 Task: Create a due date automation trigger when advanced on, on the tuesday of the week before a card is due add fields without custom field "Resume" set to a date between 1 and 7 working days ago at 11:00 AM.
Action: Mouse moved to (1171, 351)
Screenshot: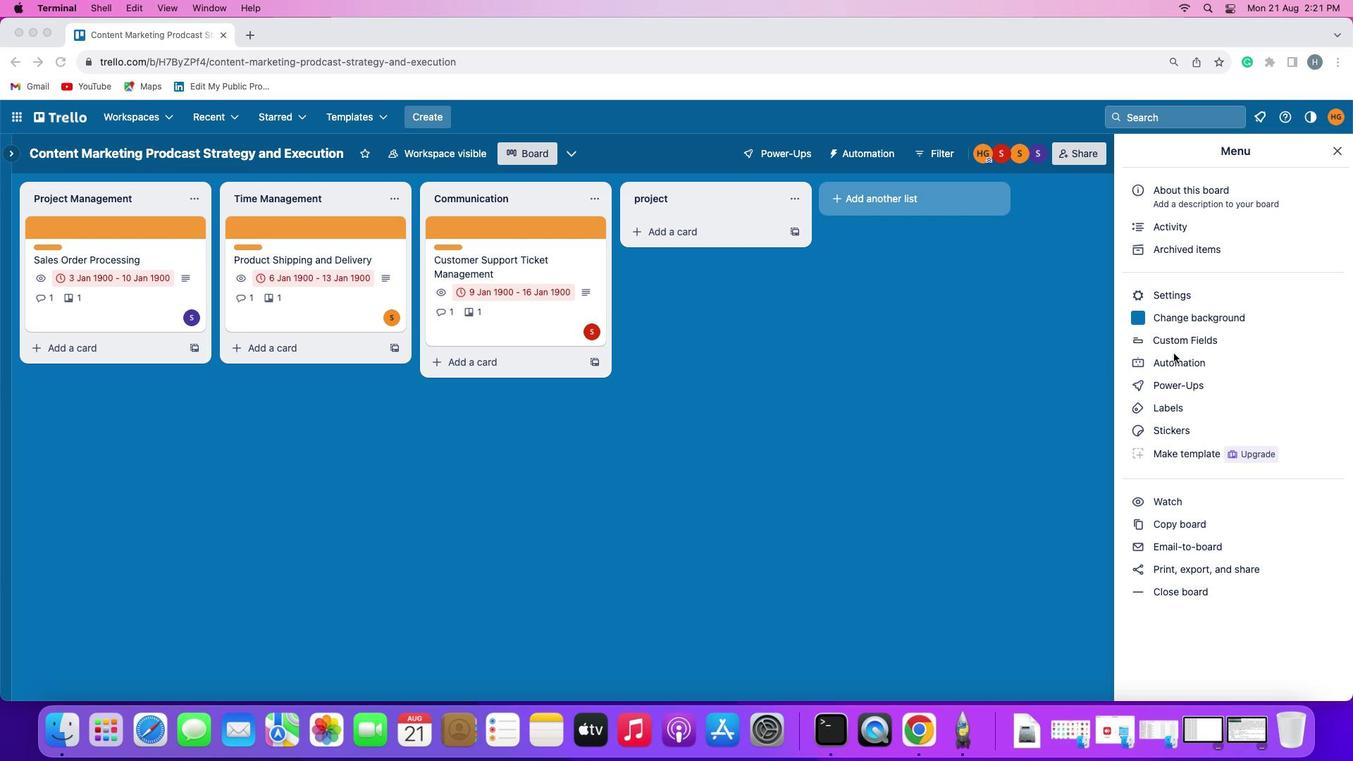 
Action: Mouse pressed left at (1171, 351)
Screenshot: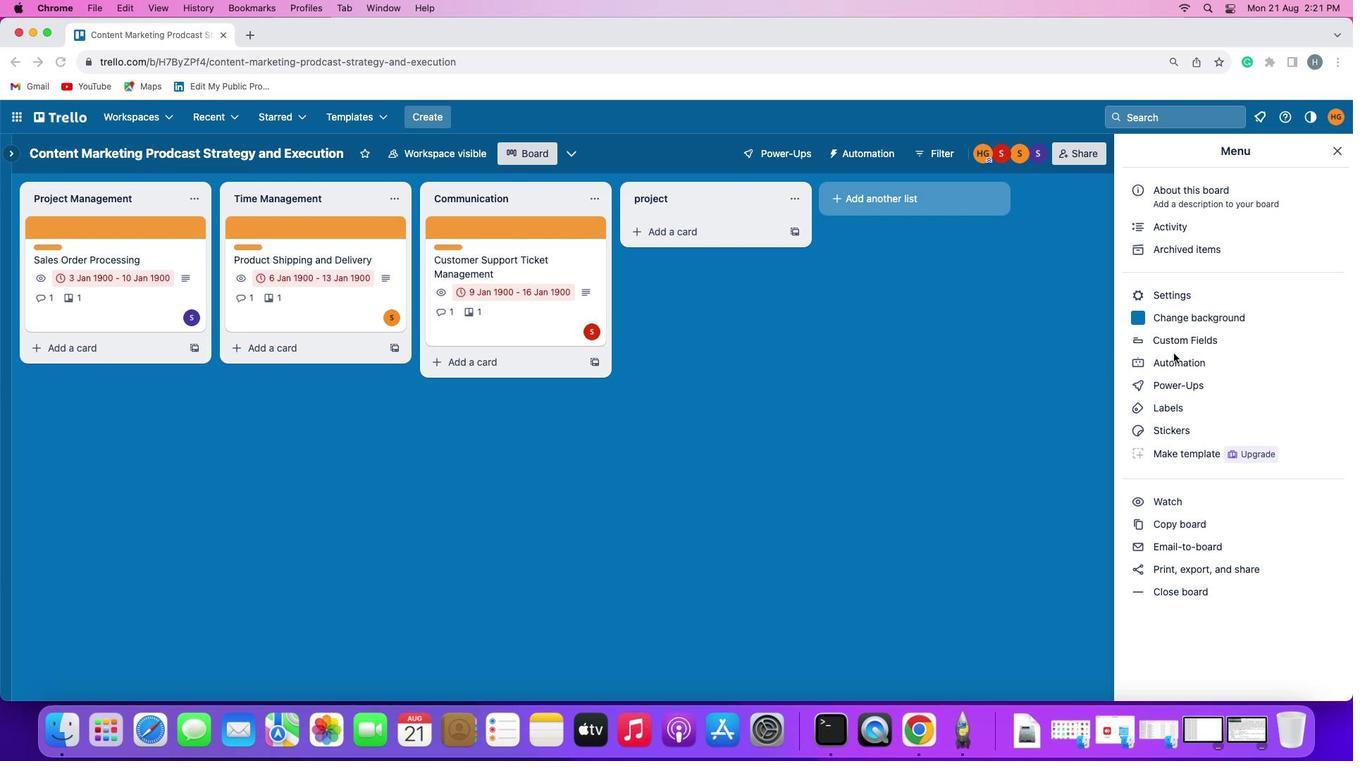 
Action: Mouse pressed left at (1171, 351)
Screenshot: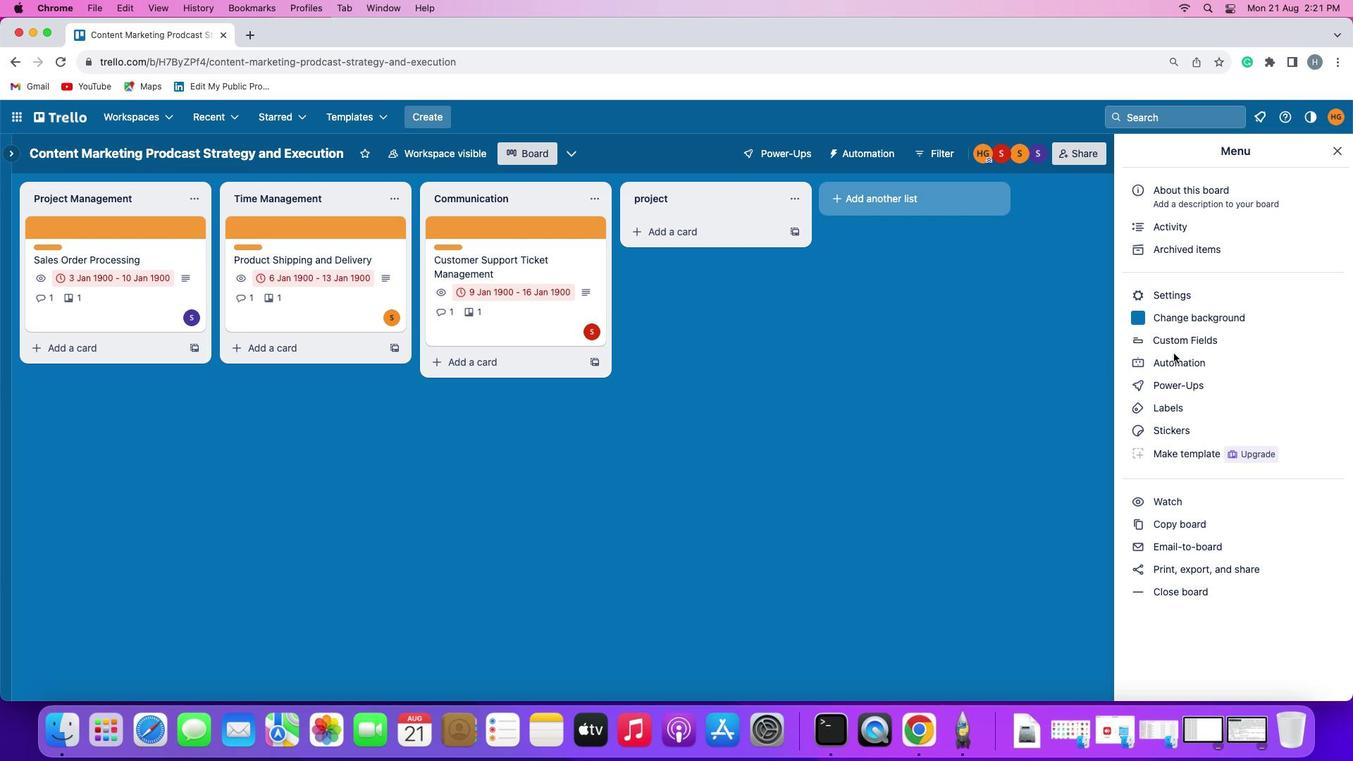 
Action: Mouse moved to (85, 334)
Screenshot: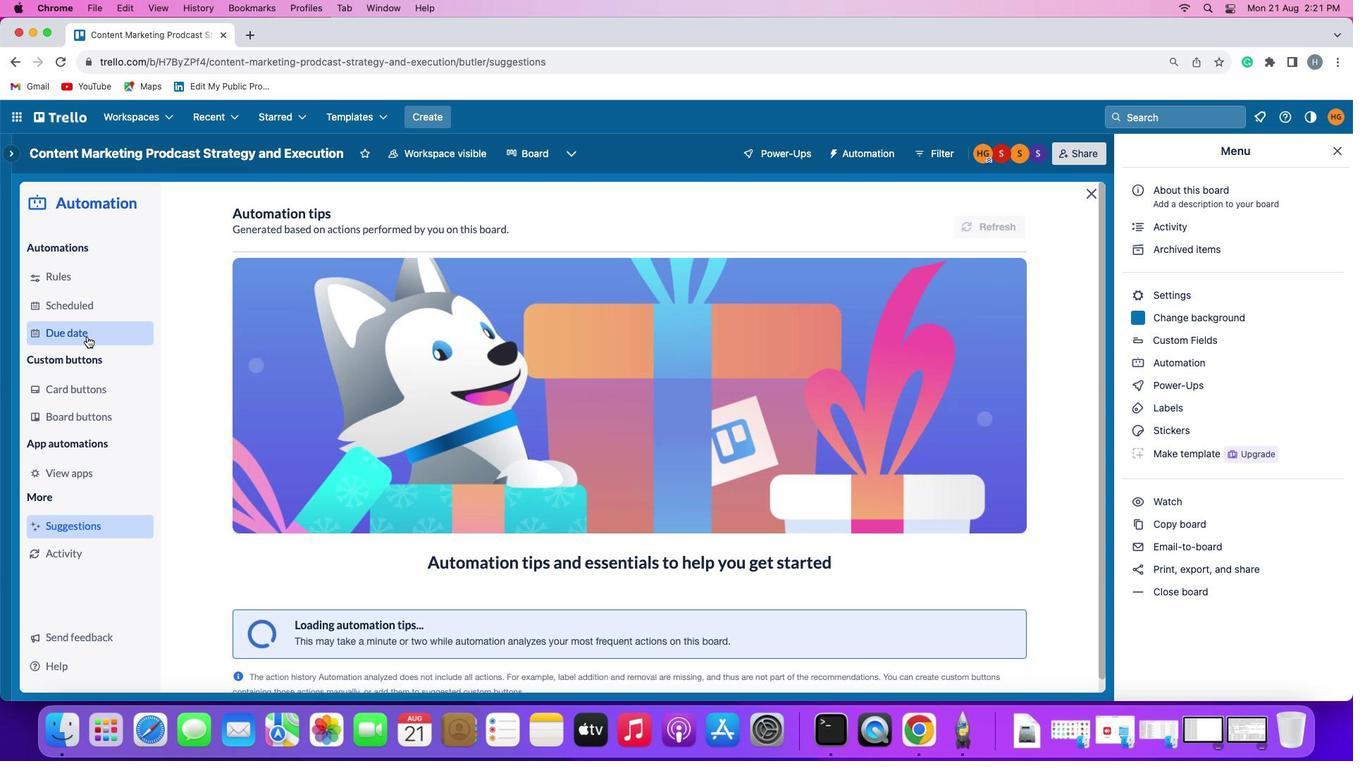 
Action: Mouse pressed left at (85, 334)
Screenshot: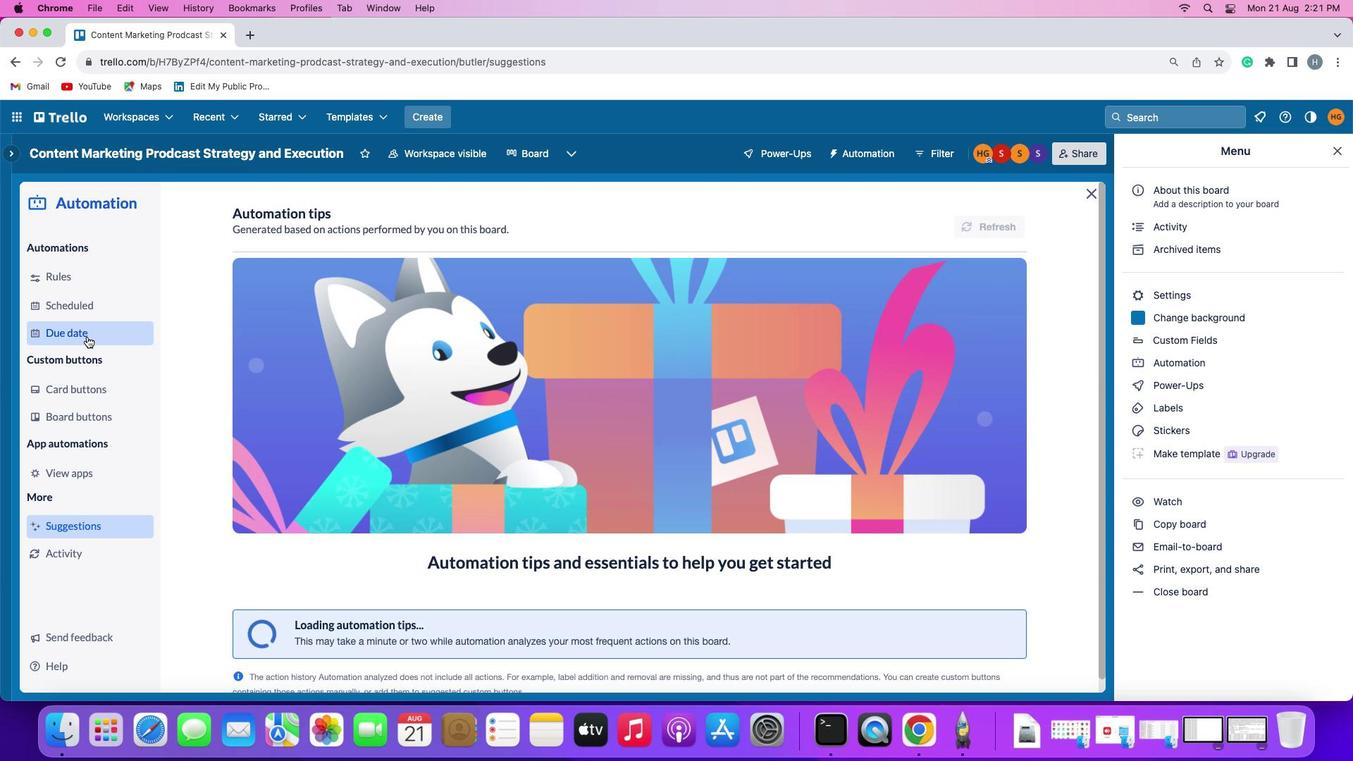 
Action: Mouse moved to (955, 212)
Screenshot: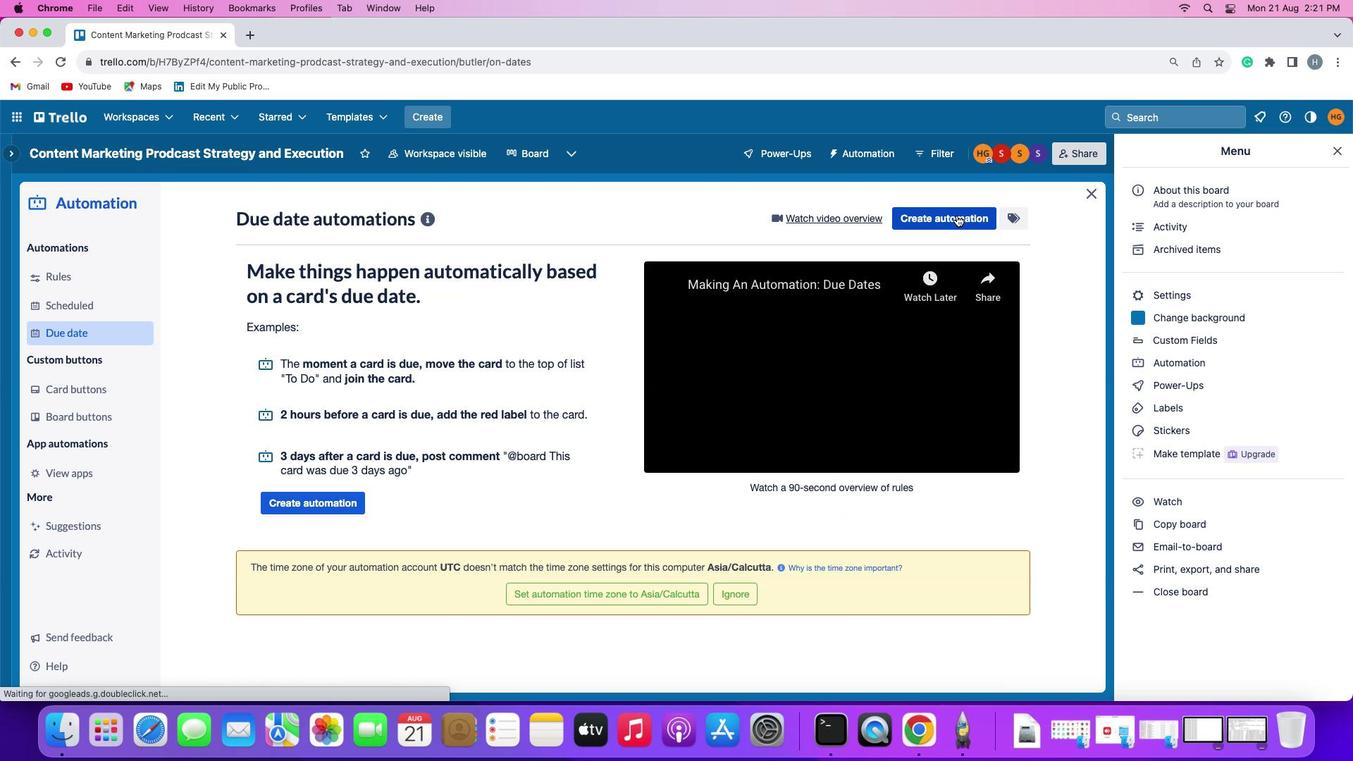 
Action: Mouse pressed left at (955, 212)
Screenshot: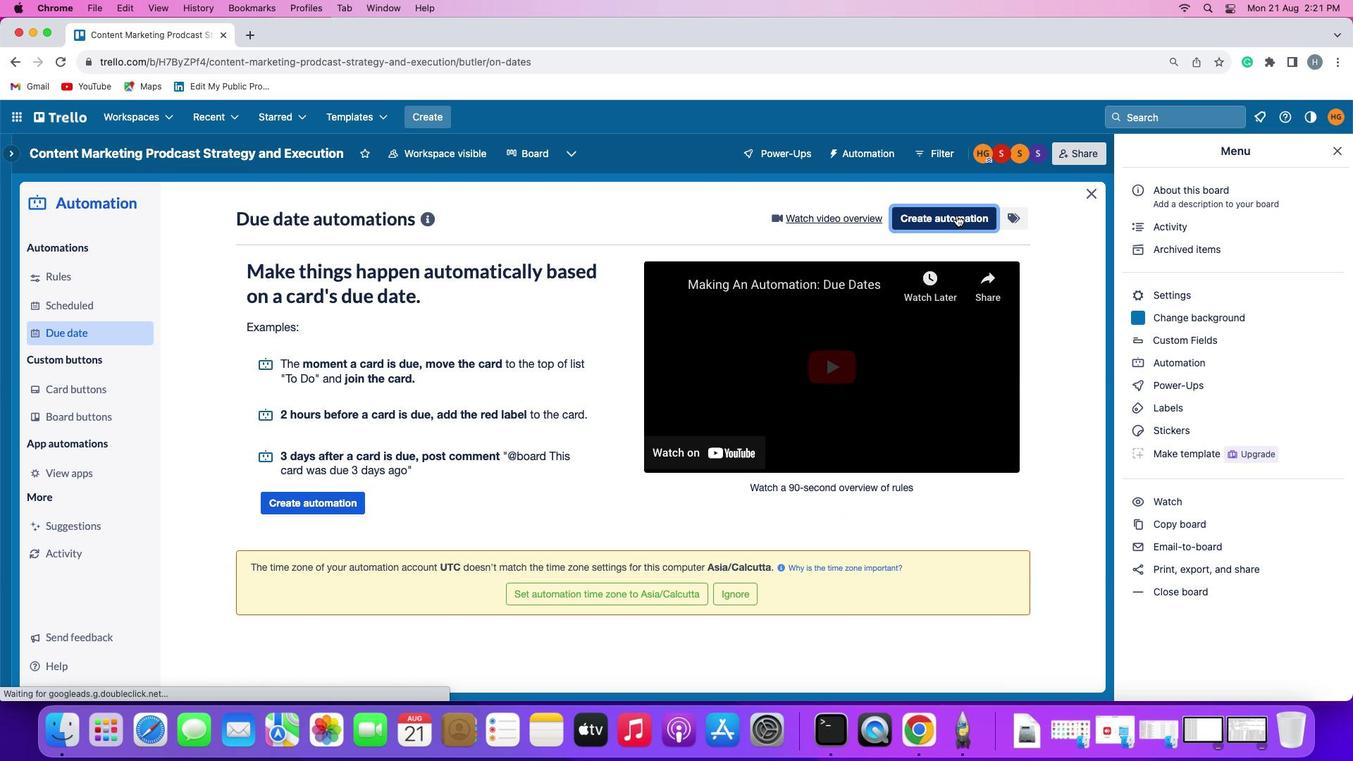 
Action: Mouse moved to (384, 351)
Screenshot: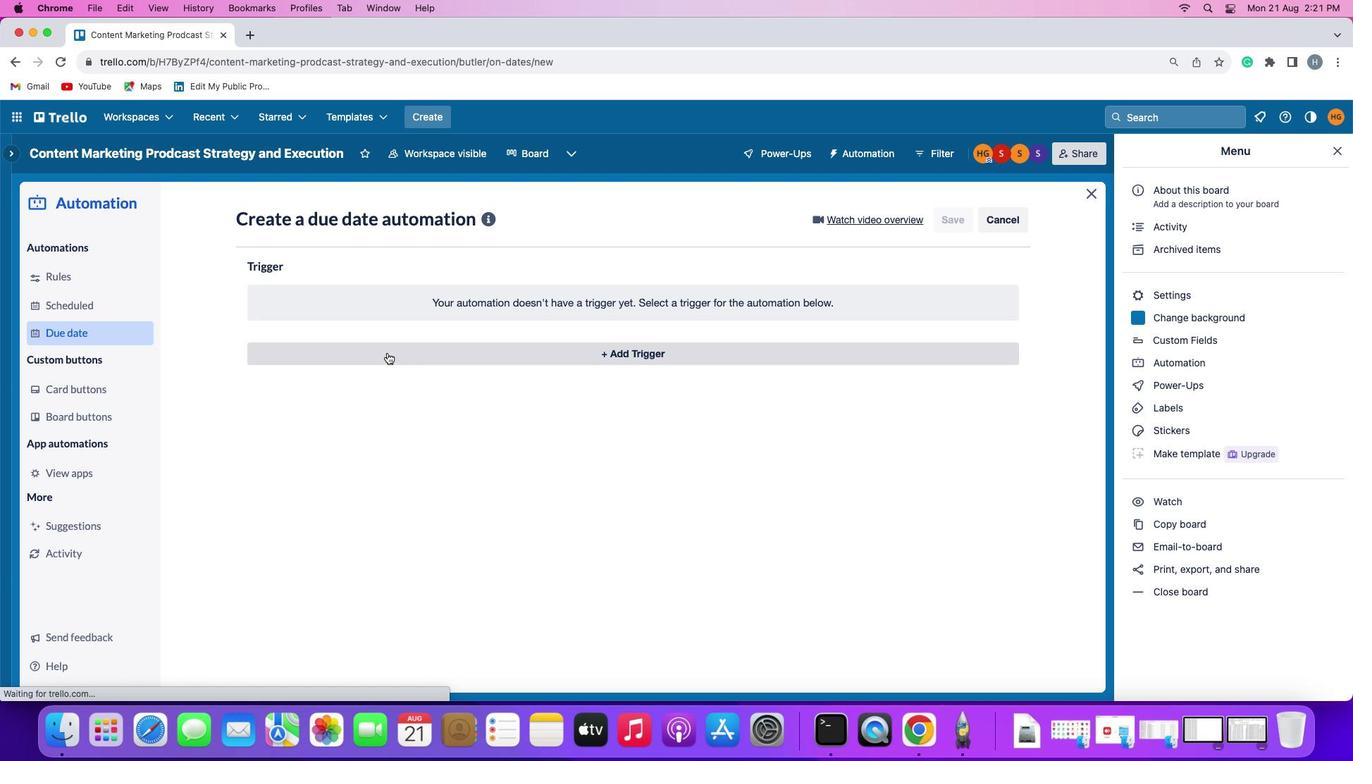 
Action: Mouse pressed left at (384, 351)
Screenshot: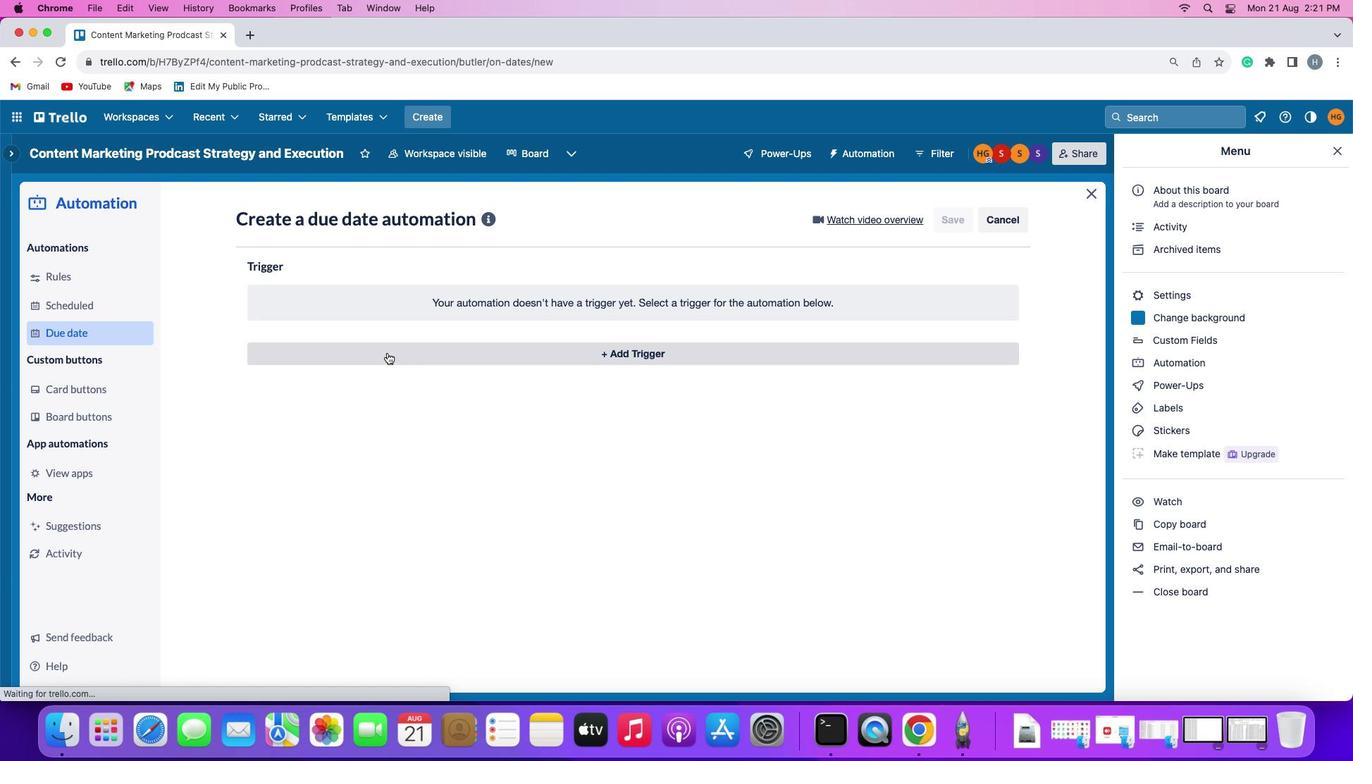 
Action: Mouse moved to (317, 608)
Screenshot: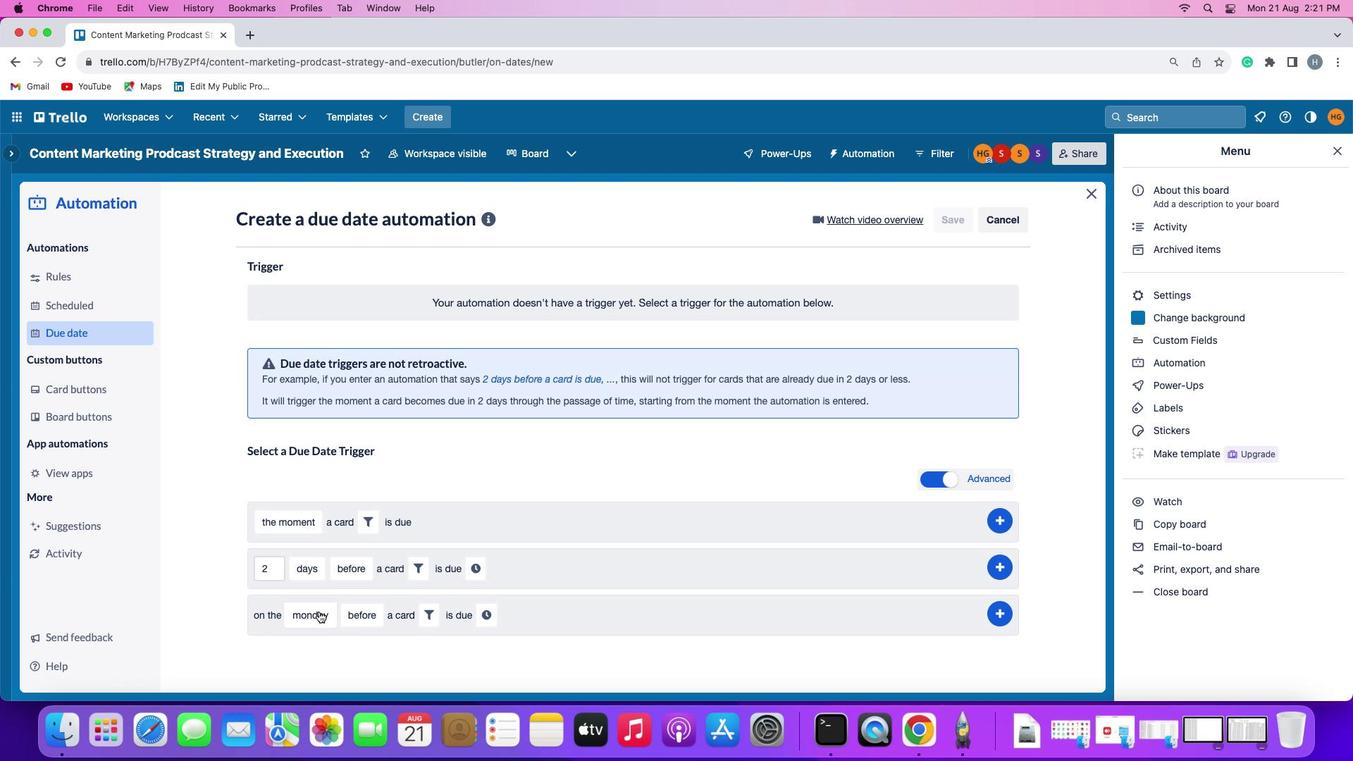 
Action: Mouse pressed left at (317, 608)
Screenshot: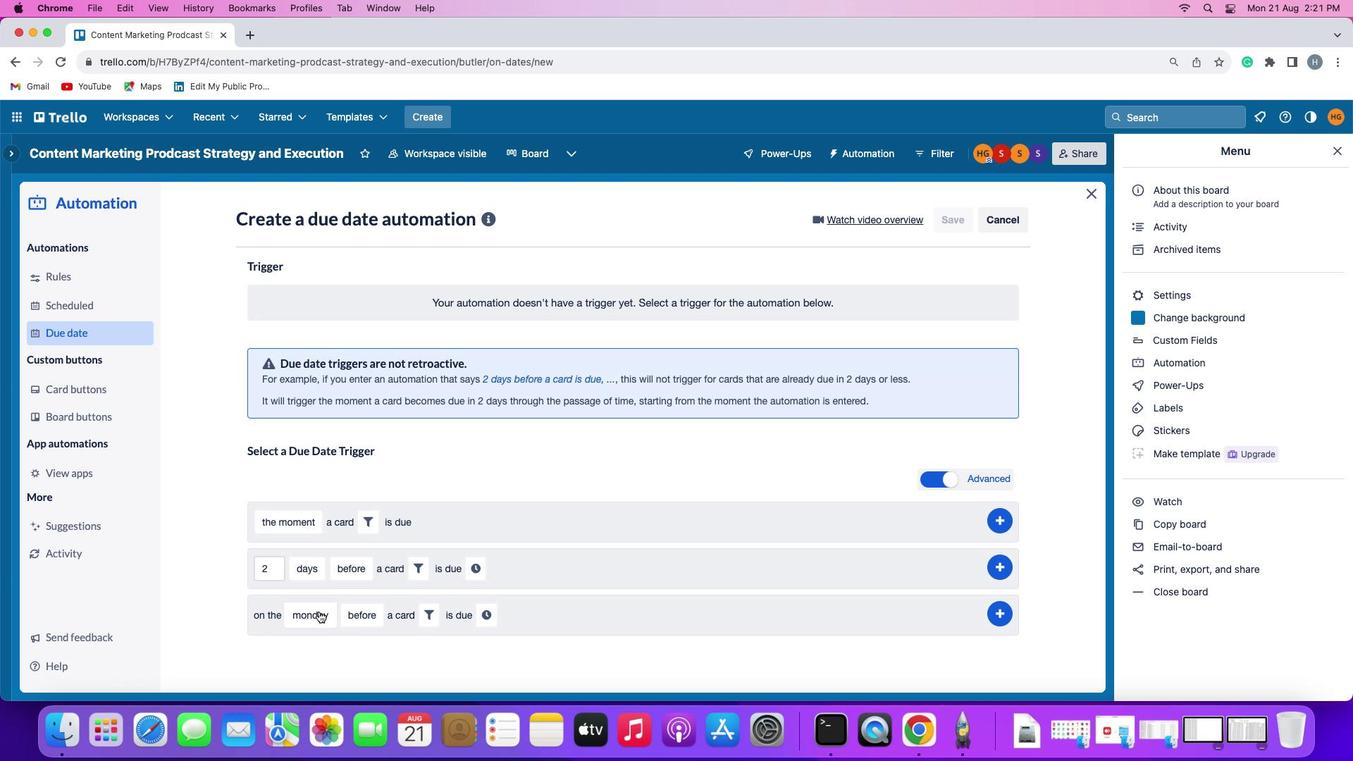 
Action: Mouse moved to (334, 445)
Screenshot: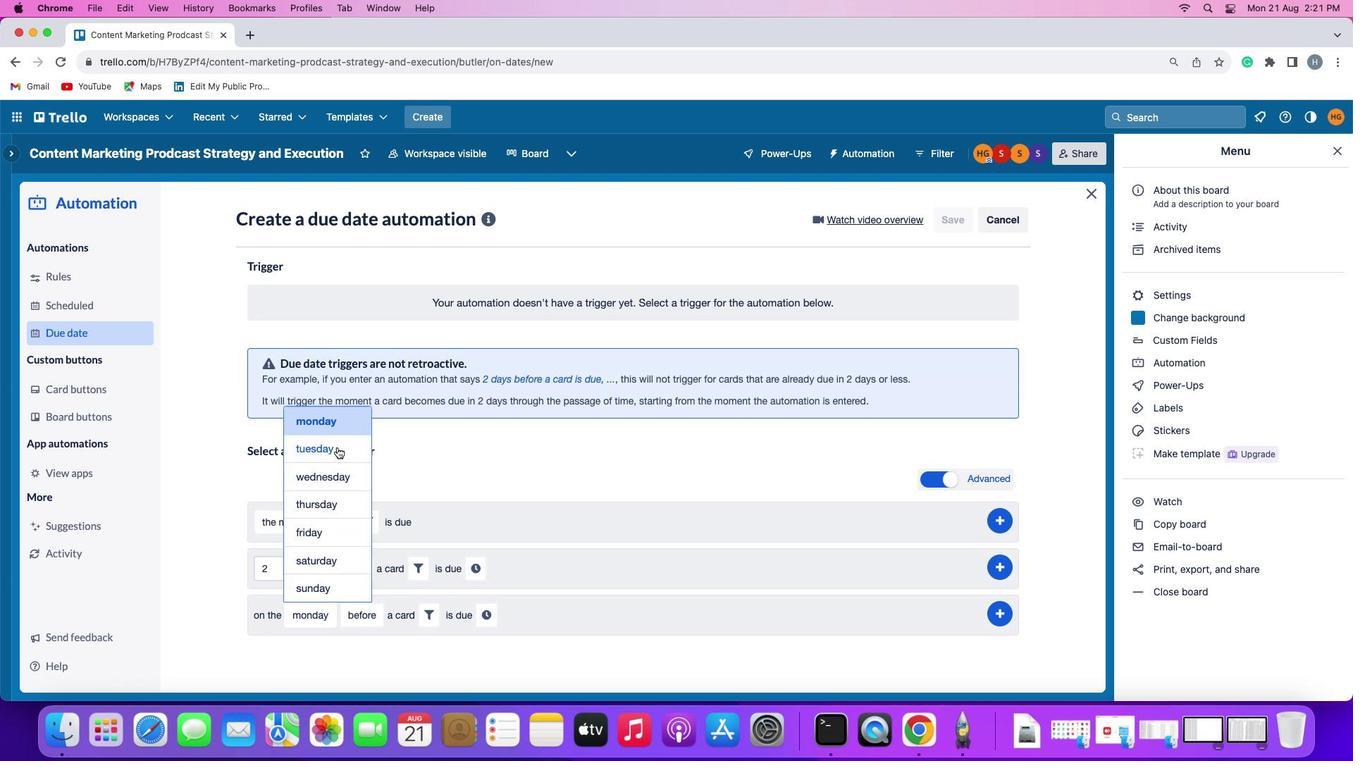 
Action: Mouse pressed left at (334, 445)
Screenshot: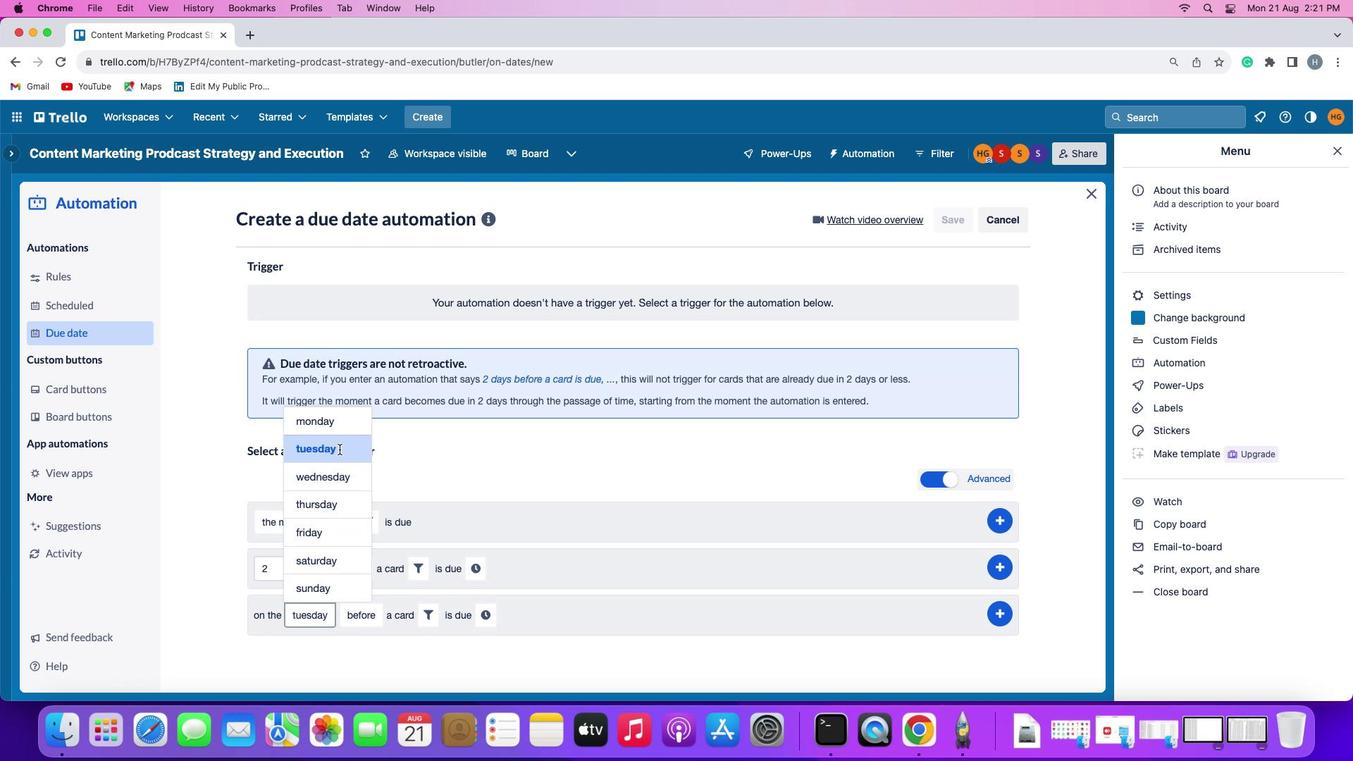
Action: Mouse moved to (377, 615)
Screenshot: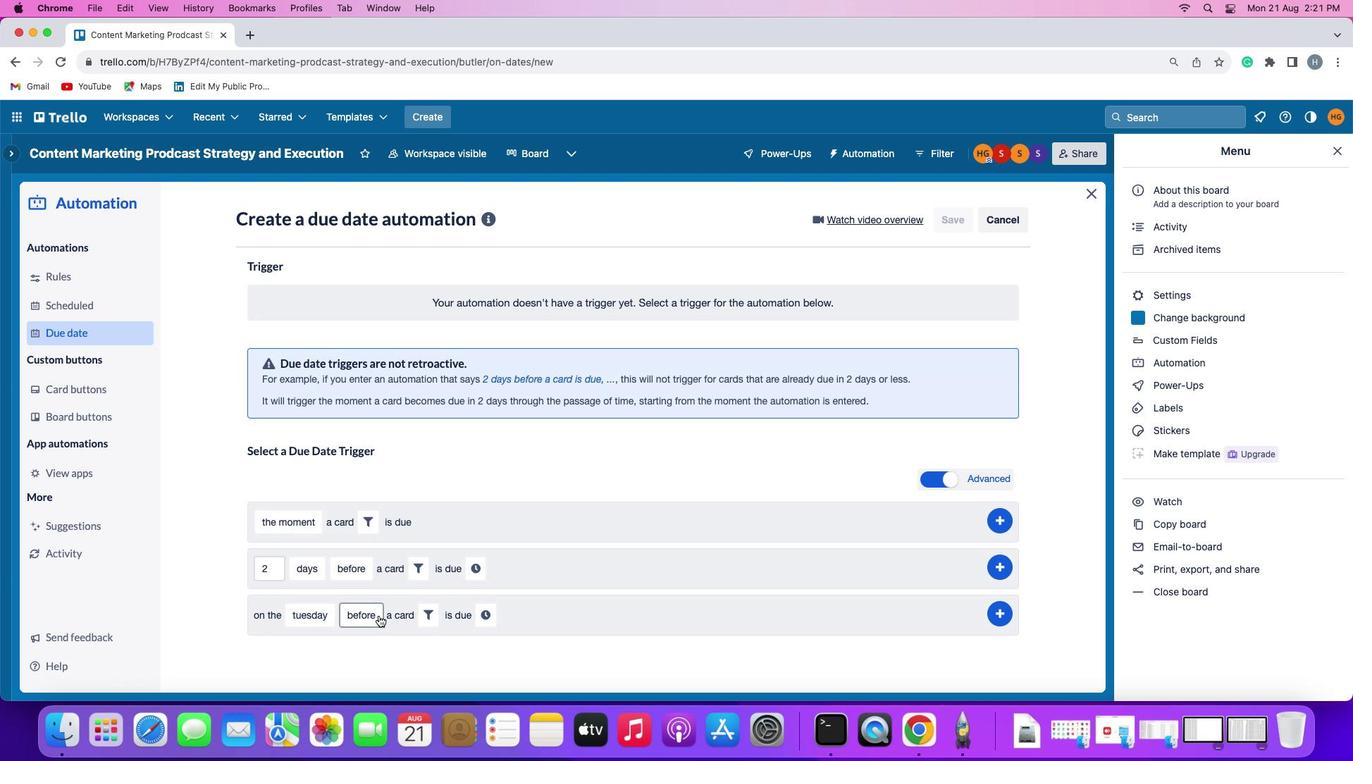 
Action: Mouse pressed left at (377, 615)
Screenshot: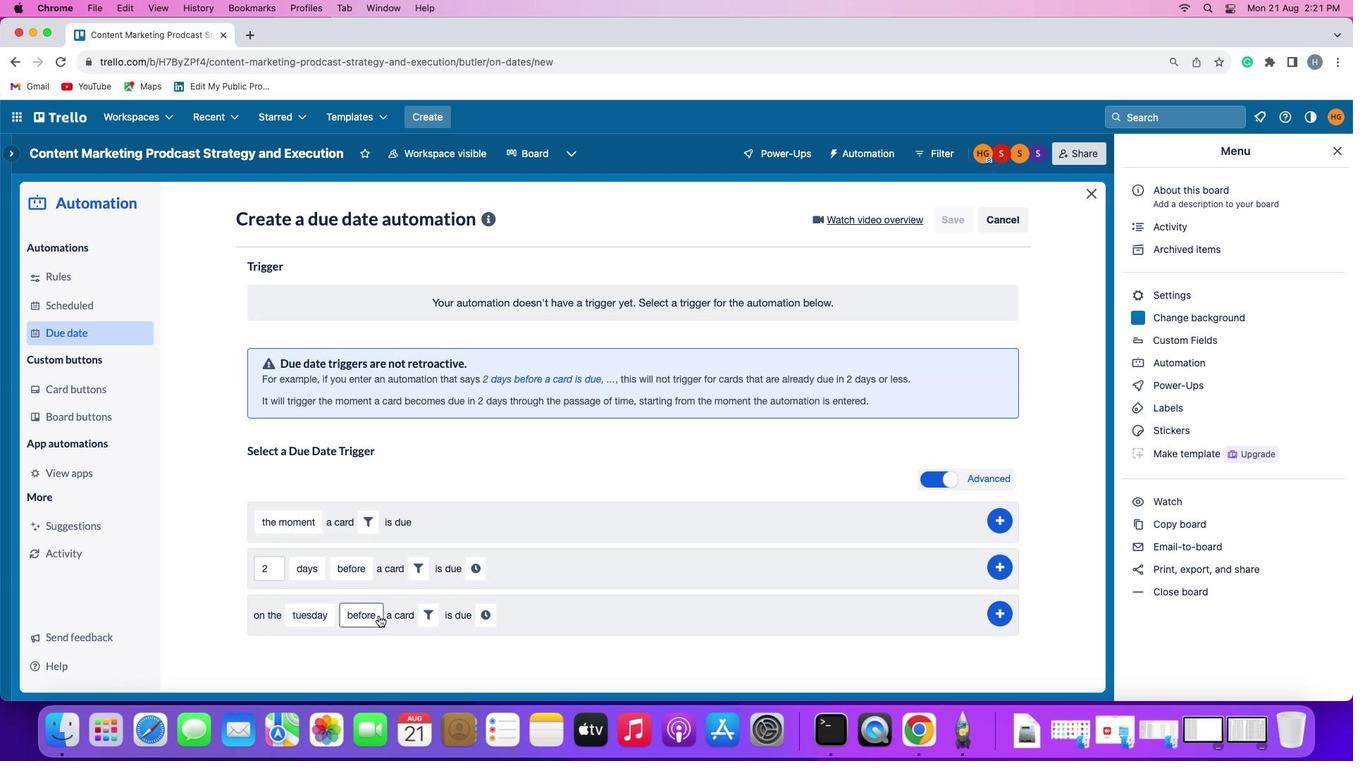 
Action: Mouse moved to (380, 586)
Screenshot: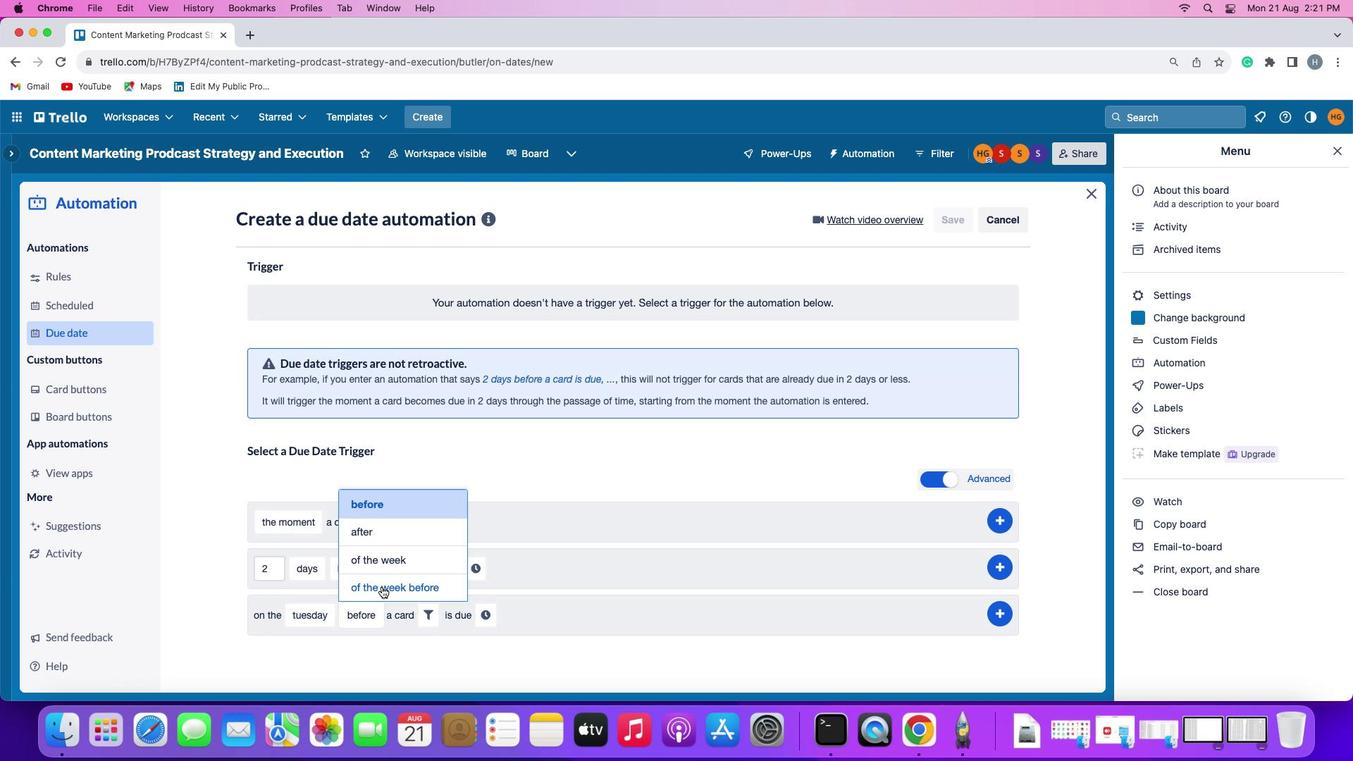 
Action: Mouse pressed left at (380, 586)
Screenshot: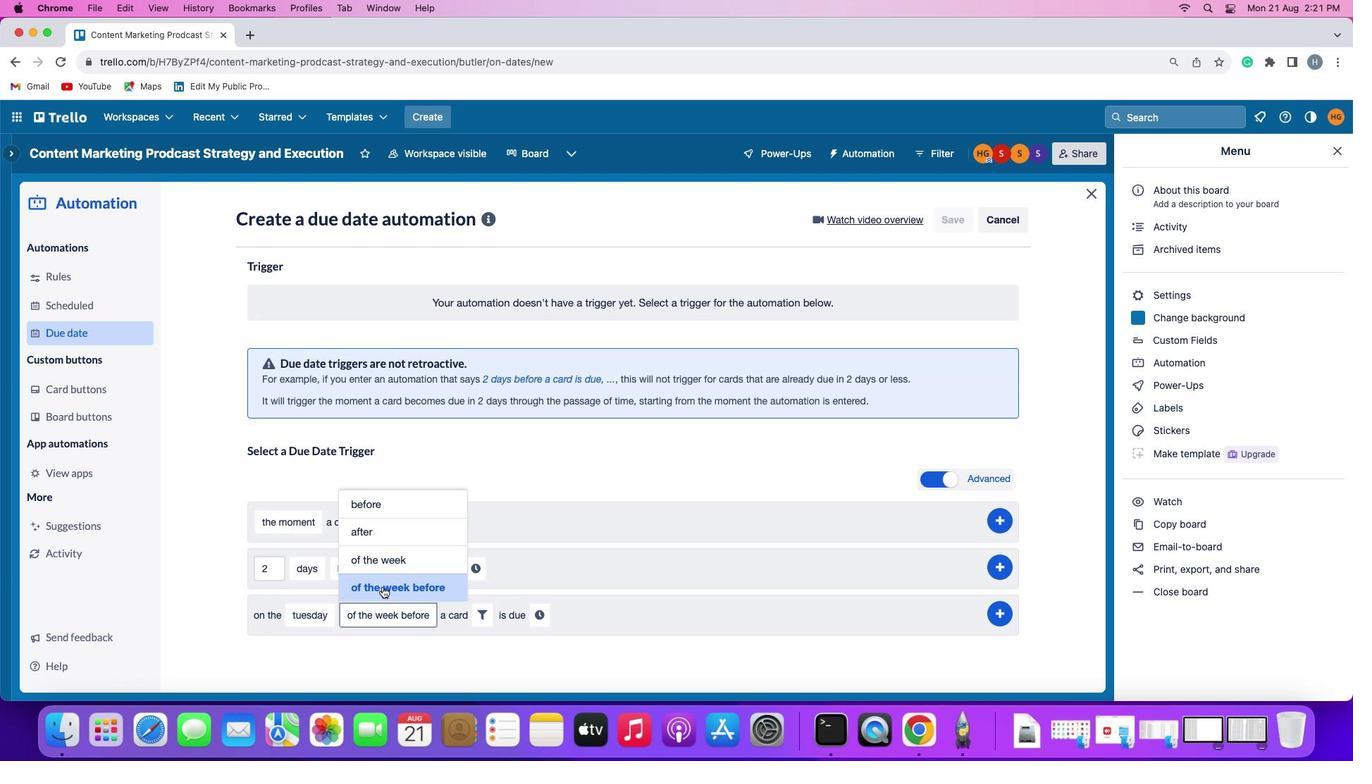 
Action: Mouse moved to (486, 613)
Screenshot: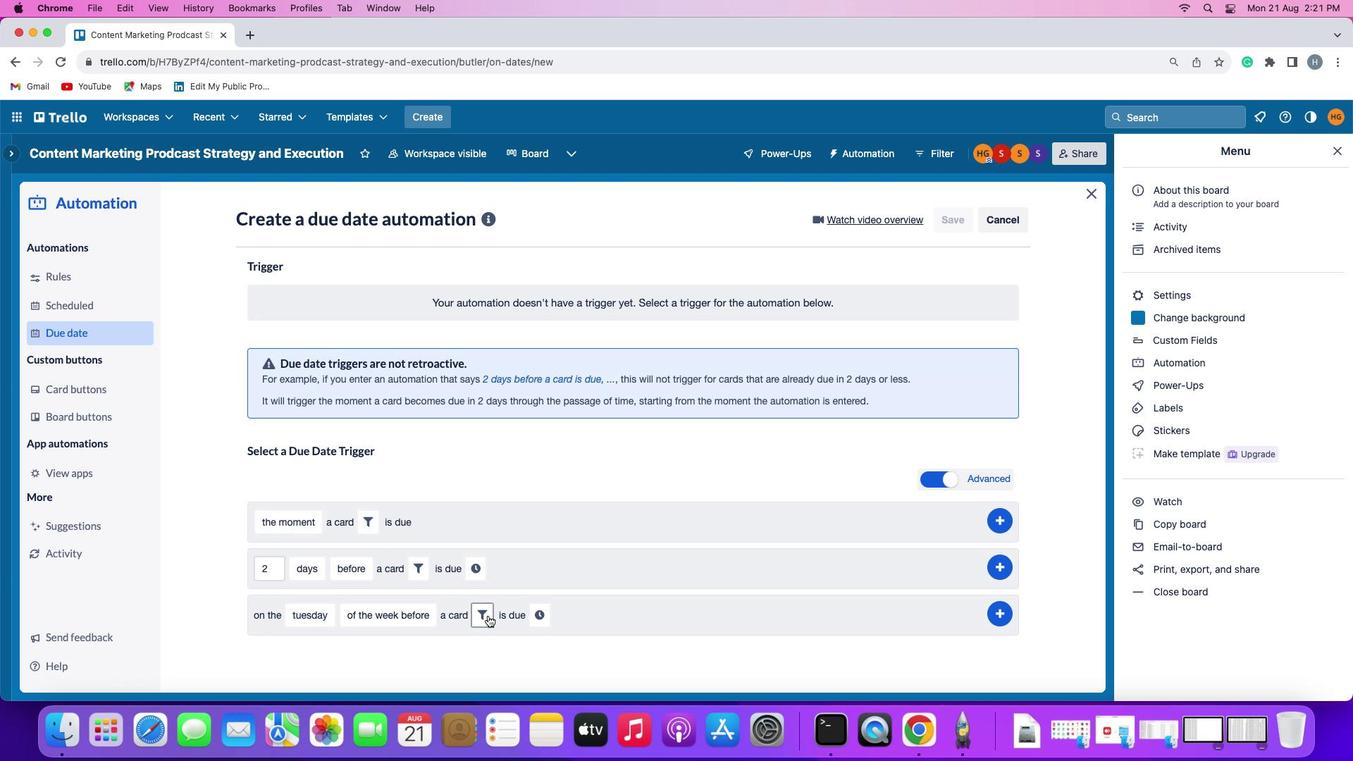 
Action: Mouse pressed left at (486, 613)
Screenshot: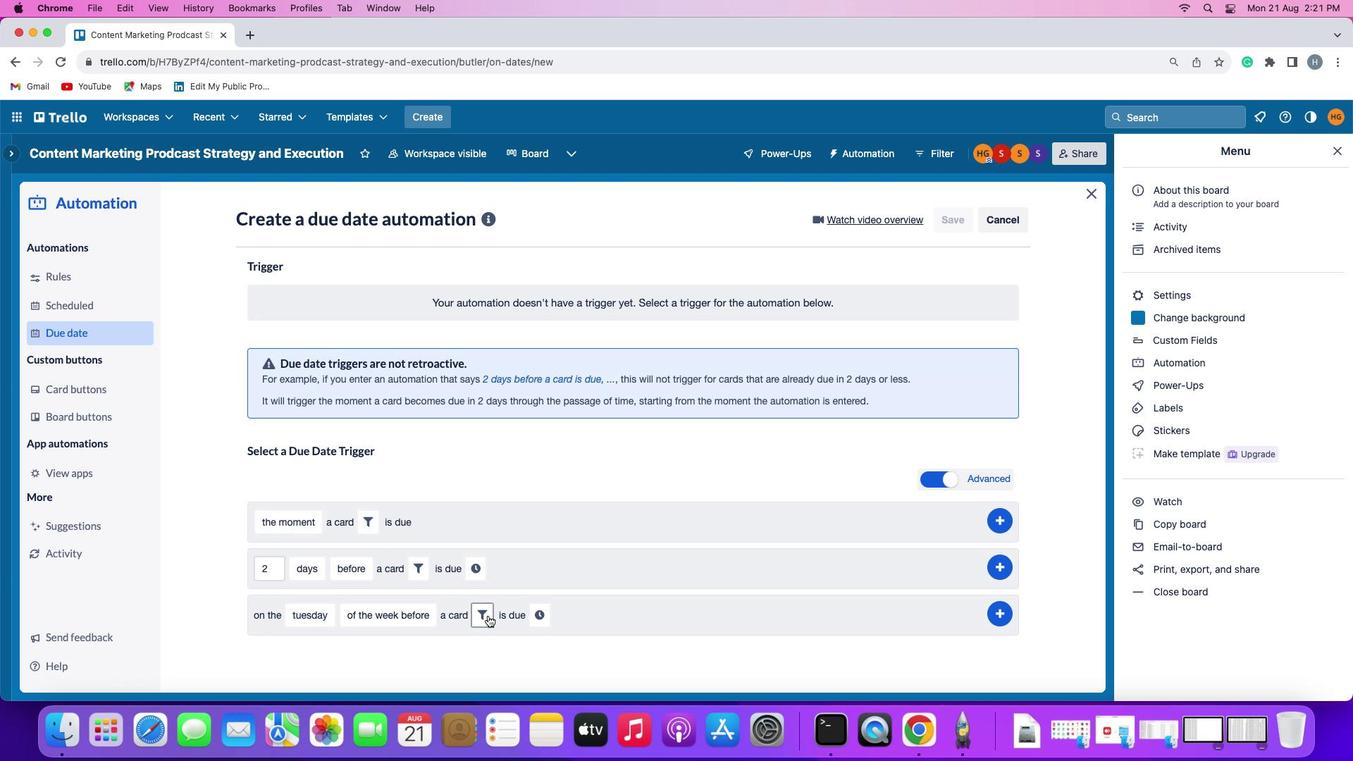 
Action: Mouse moved to (712, 659)
Screenshot: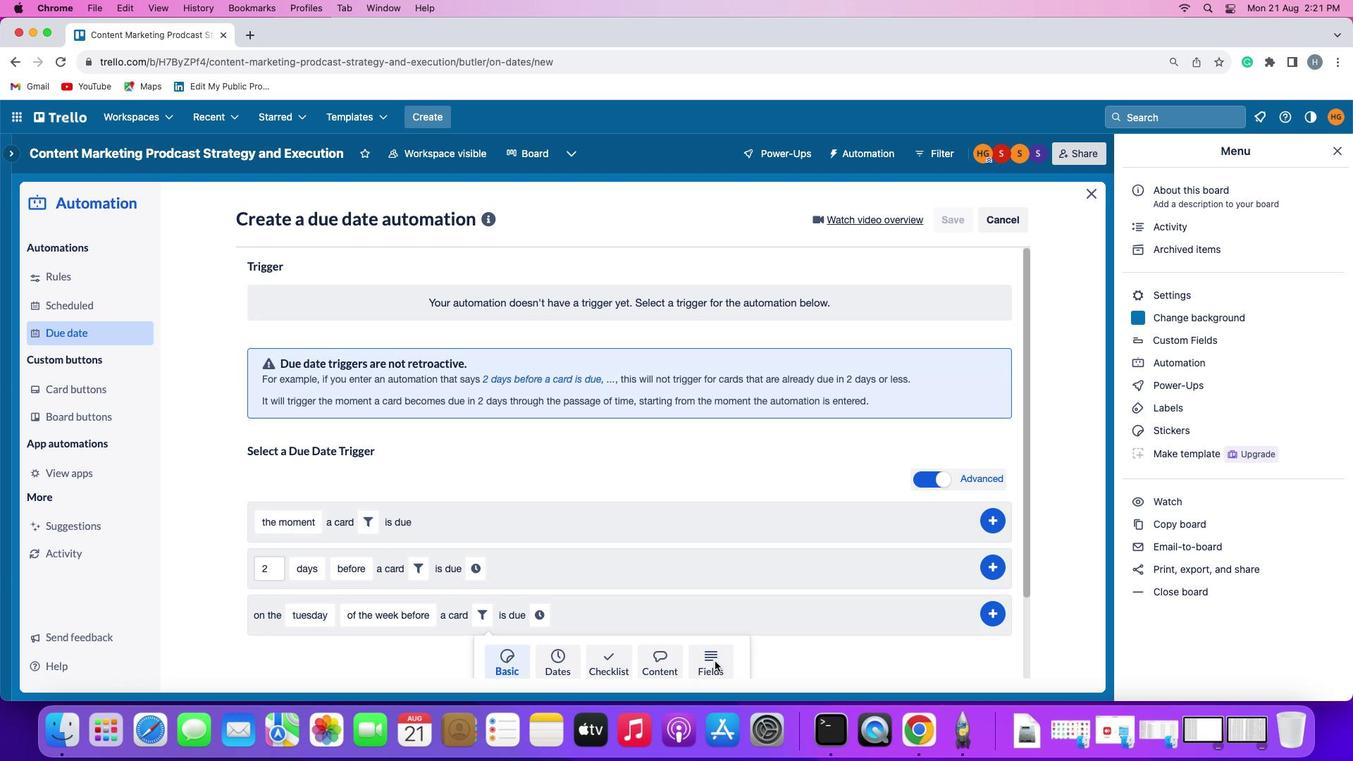 
Action: Mouse pressed left at (712, 659)
Screenshot: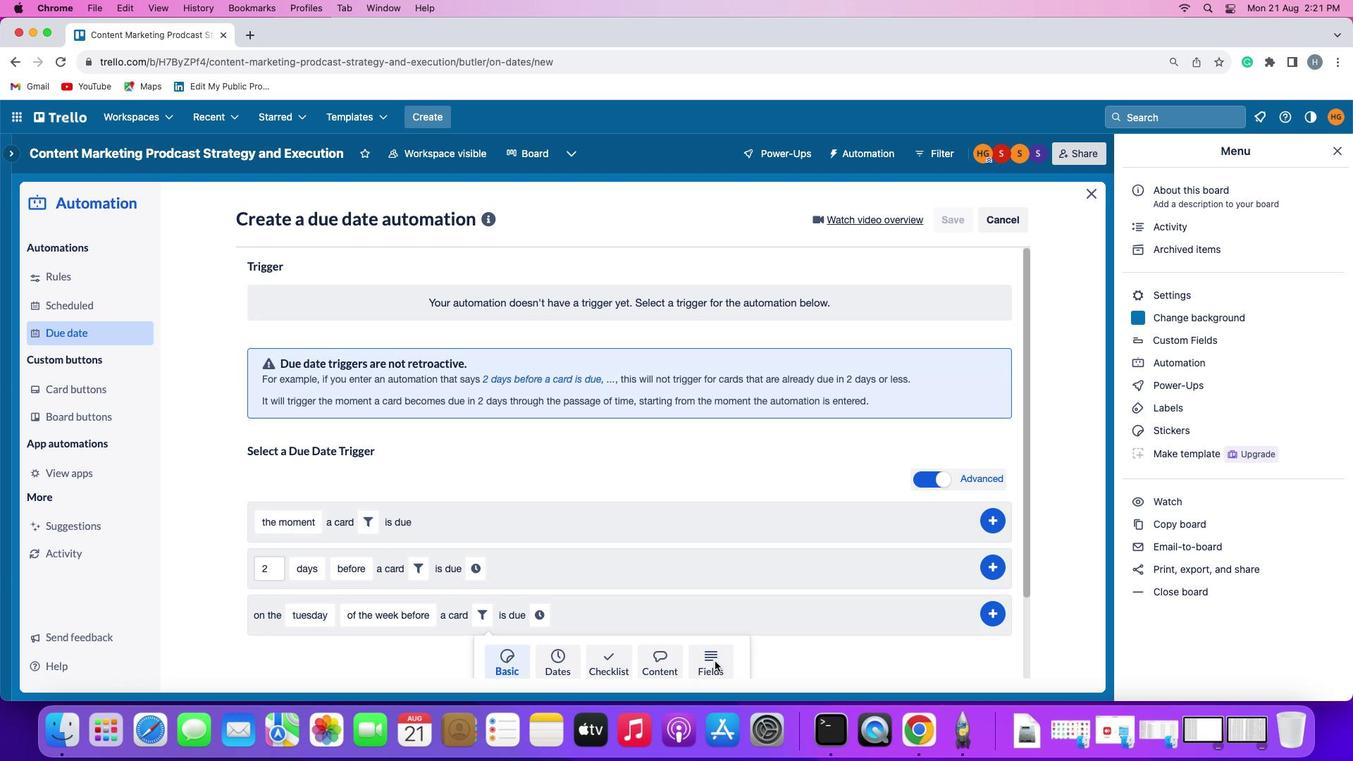 
Action: Mouse moved to (467, 646)
Screenshot: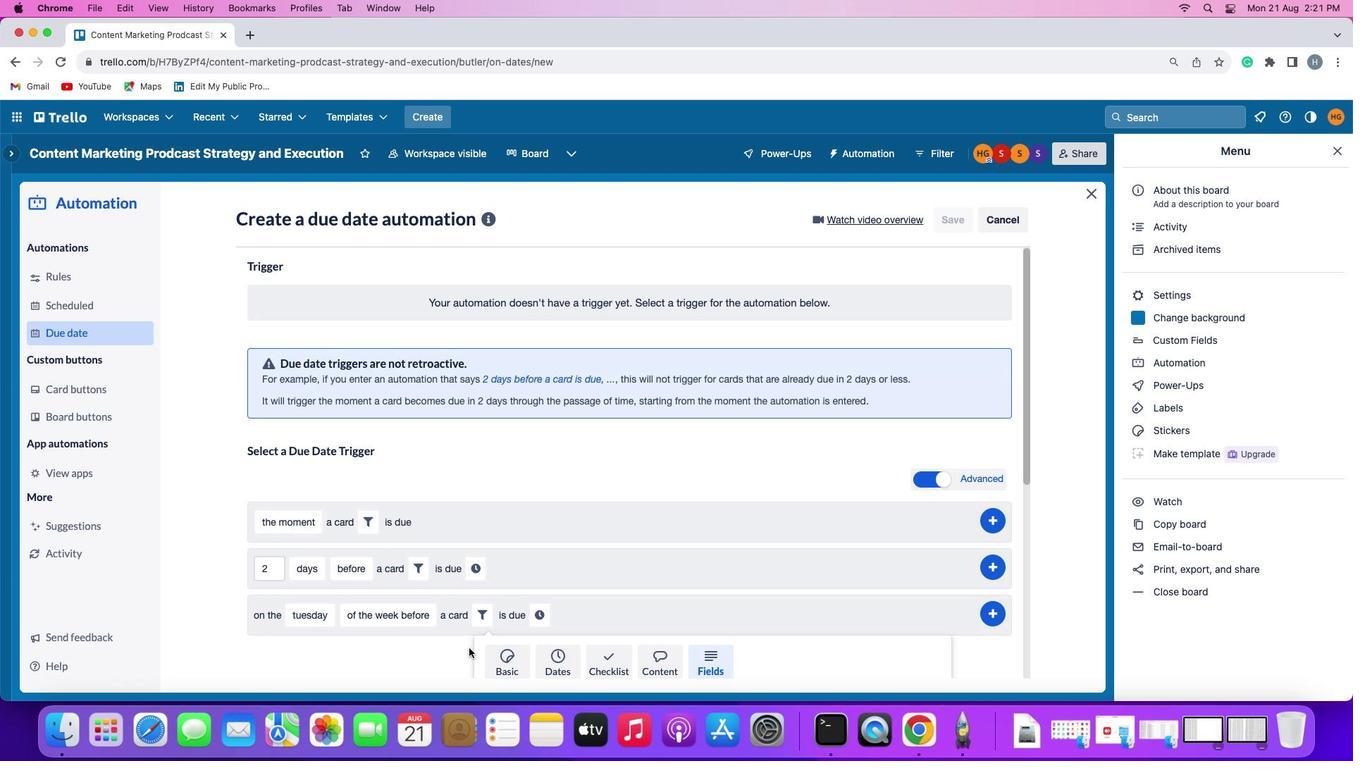 
Action: Mouse scrolled (467, 646) with delta (-1, -2)
Screenshot: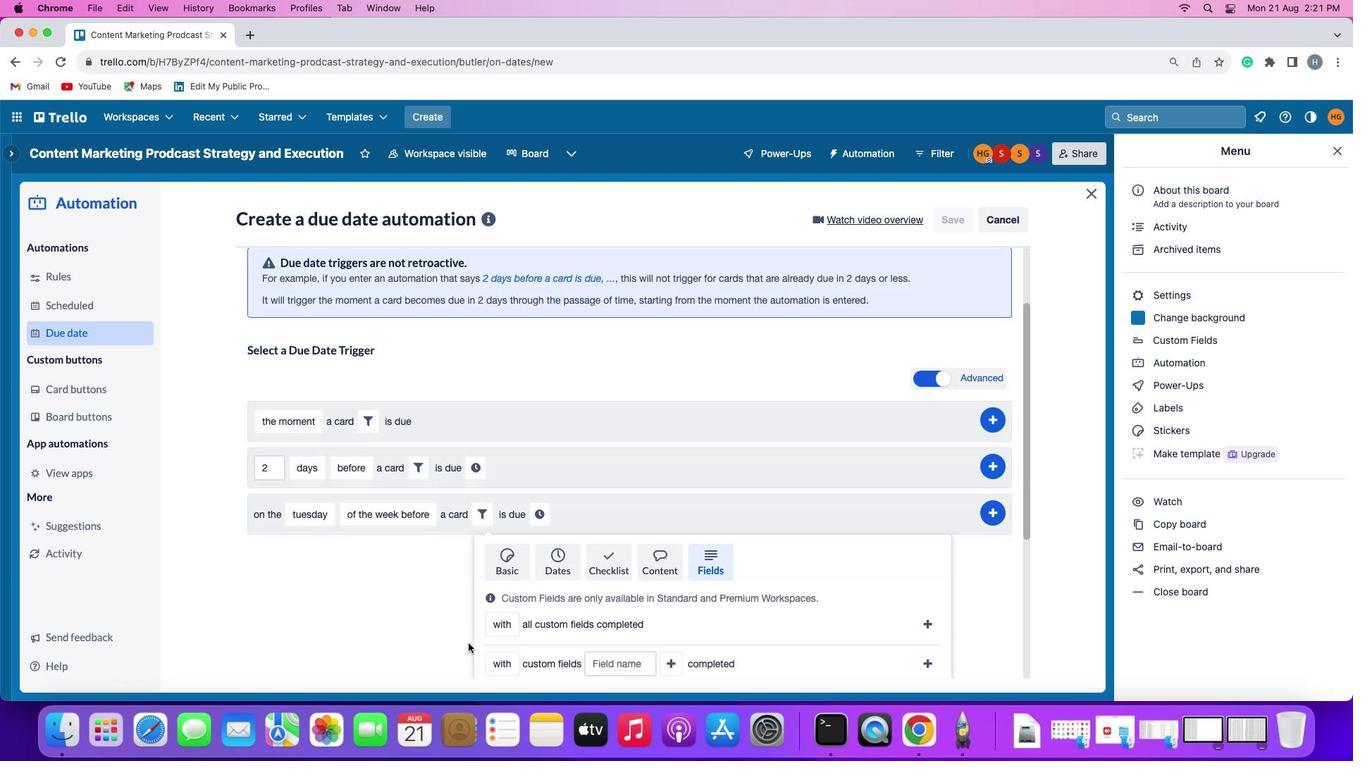 
Action: Mouse moved to (467, 646)
Screenshot: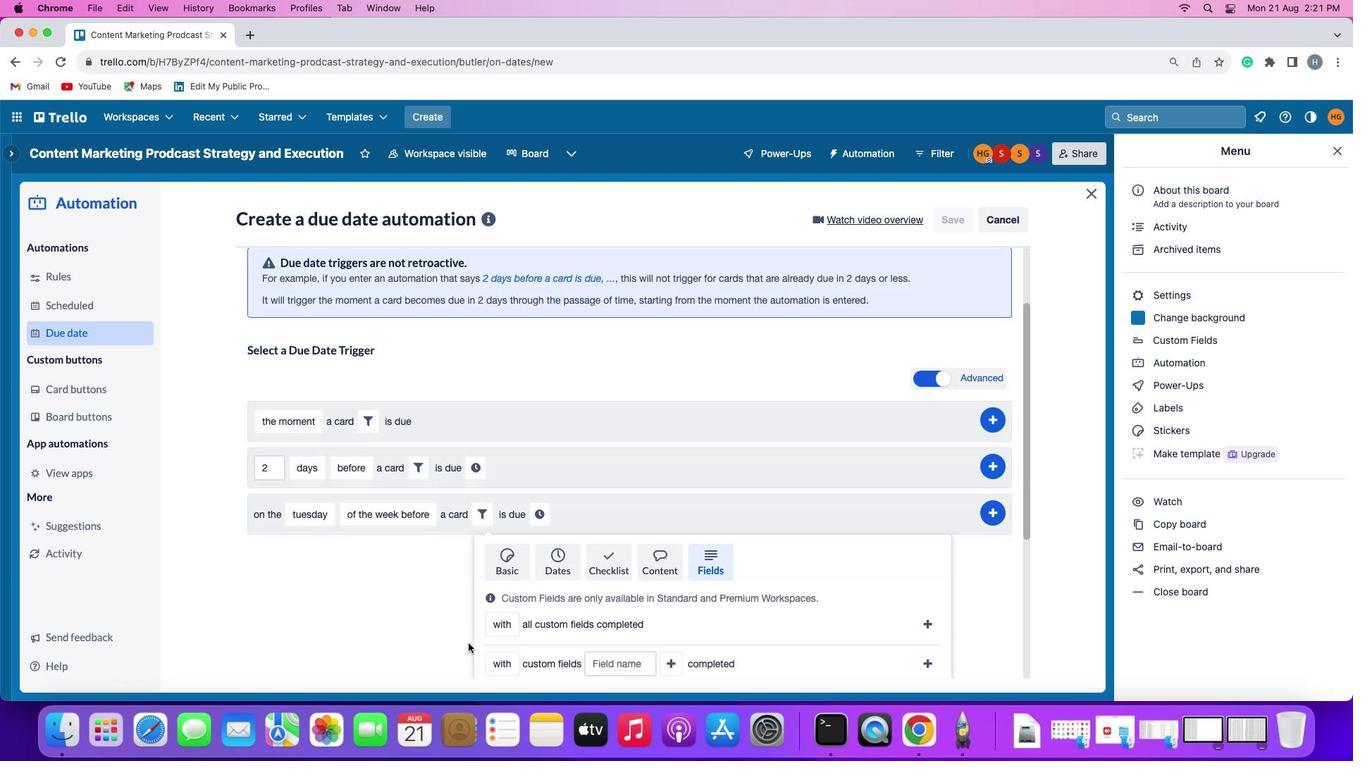 
Action: Mouse scrolled (467, 646) with delta (-1, -2)
Screenshot: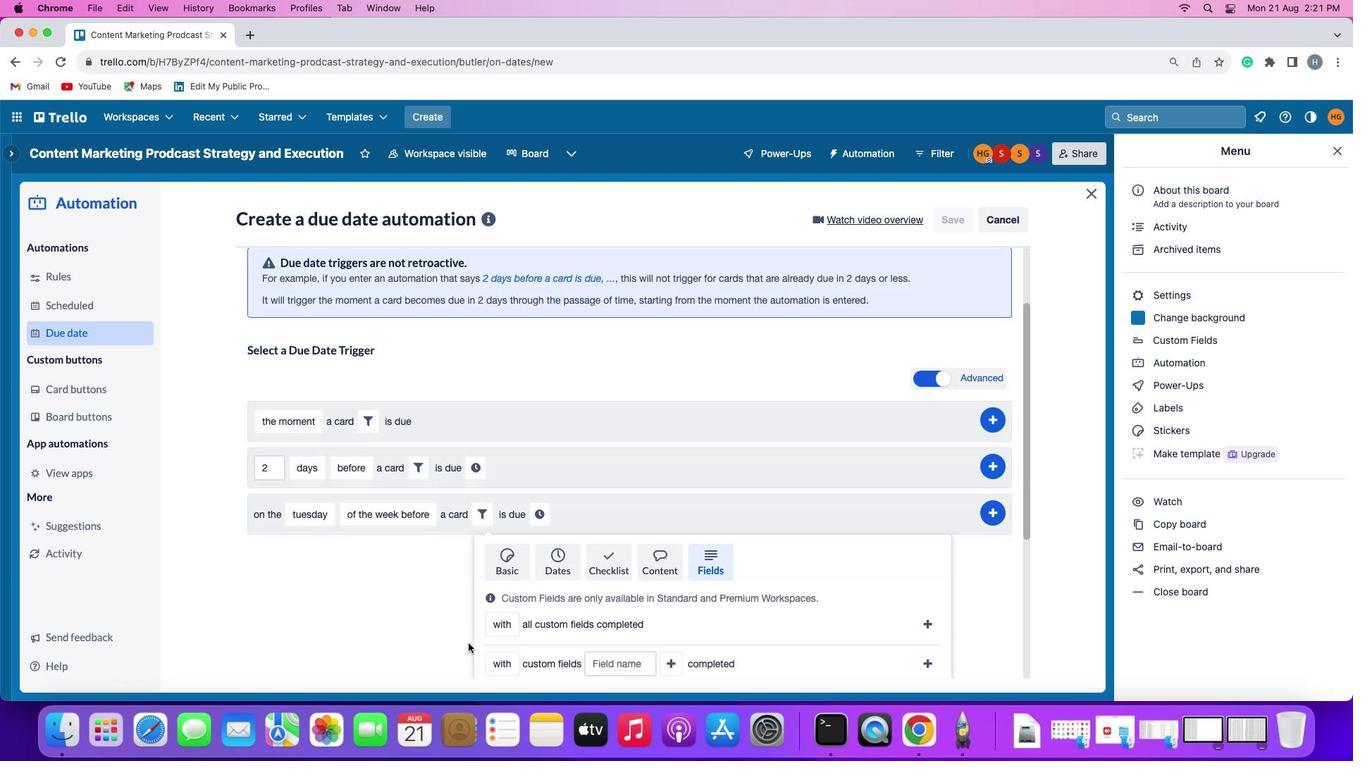 
Action: Mouse scrolled (467, 646) with delta (-1, -3)
Screenshot: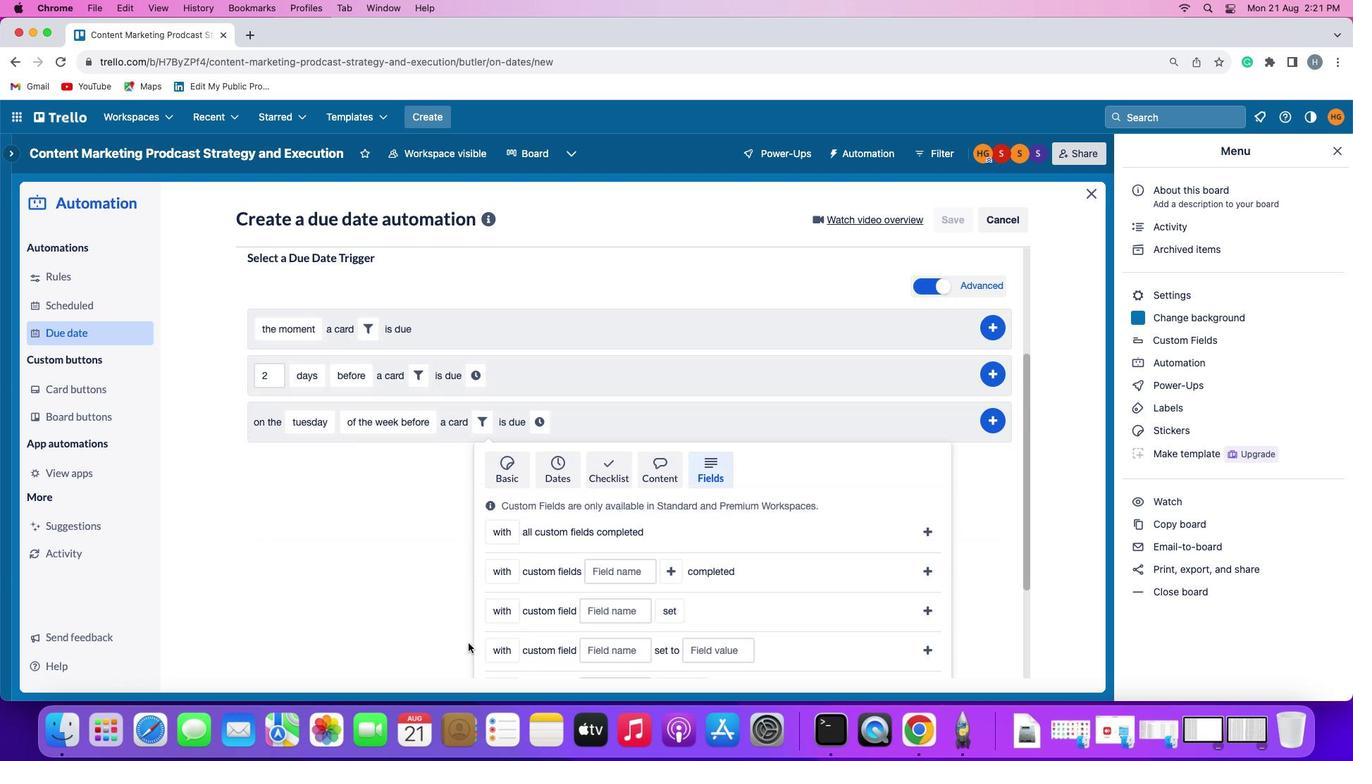 
Action: Mouse moved to (466, 646)
Screenshot: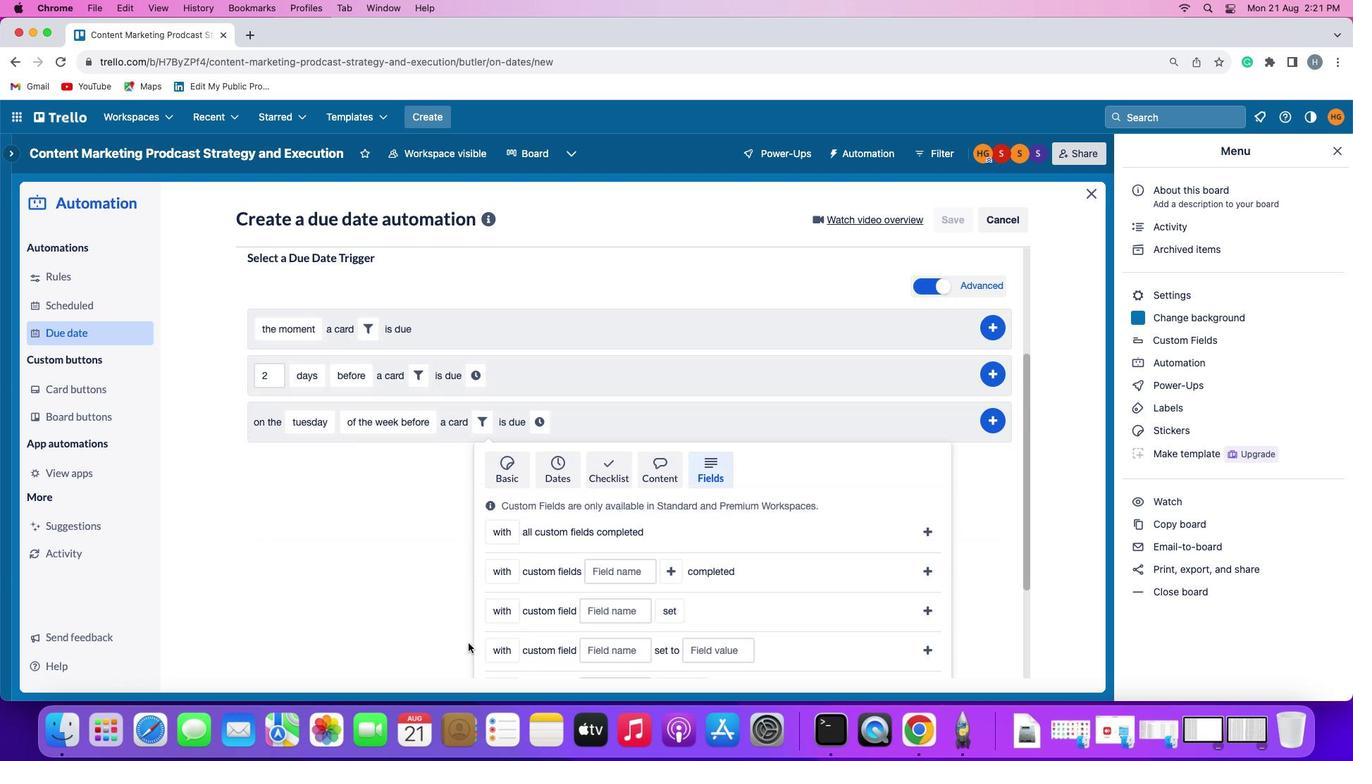
Action: Mouse scrolled (466, 646) with delta (-1, -4)
Screenshot: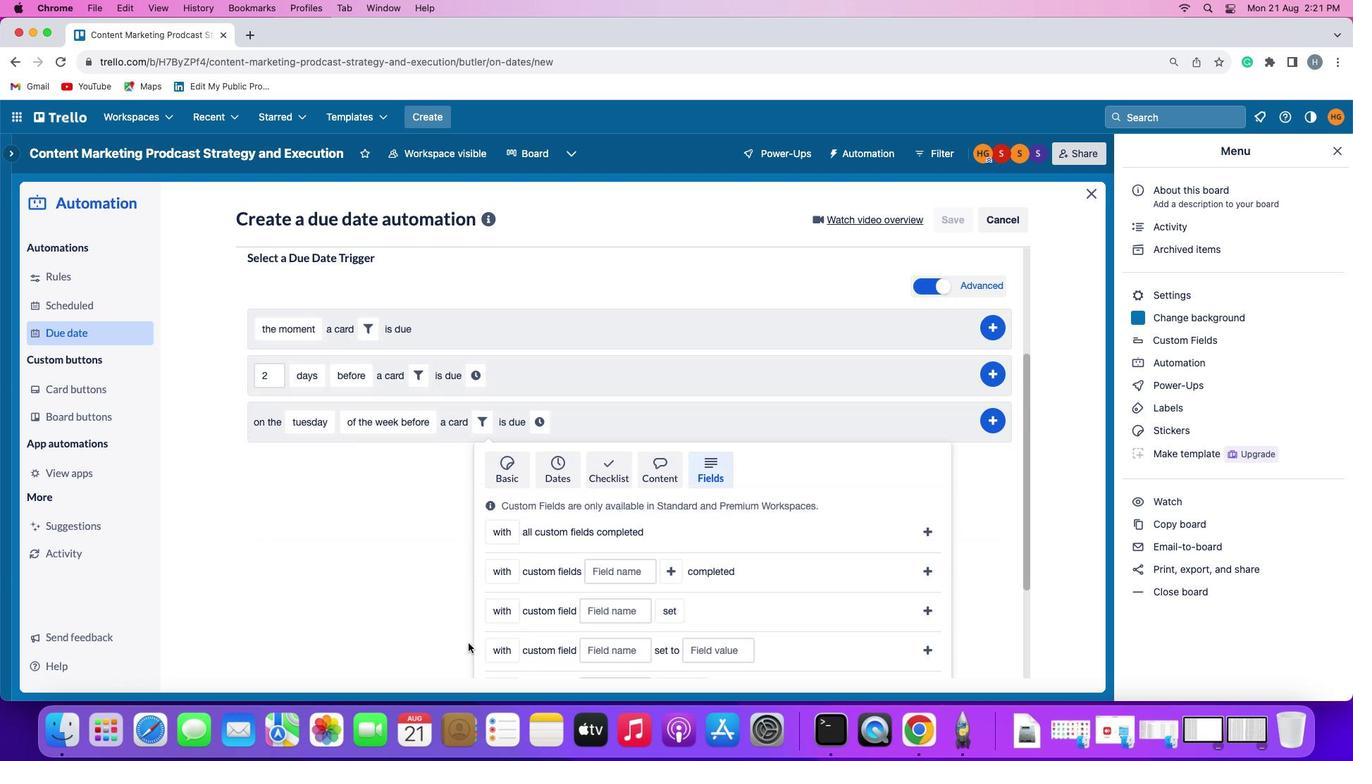 
Action: Mouse scrolled (466, 646) with delta (-1, -5)
Screenshot: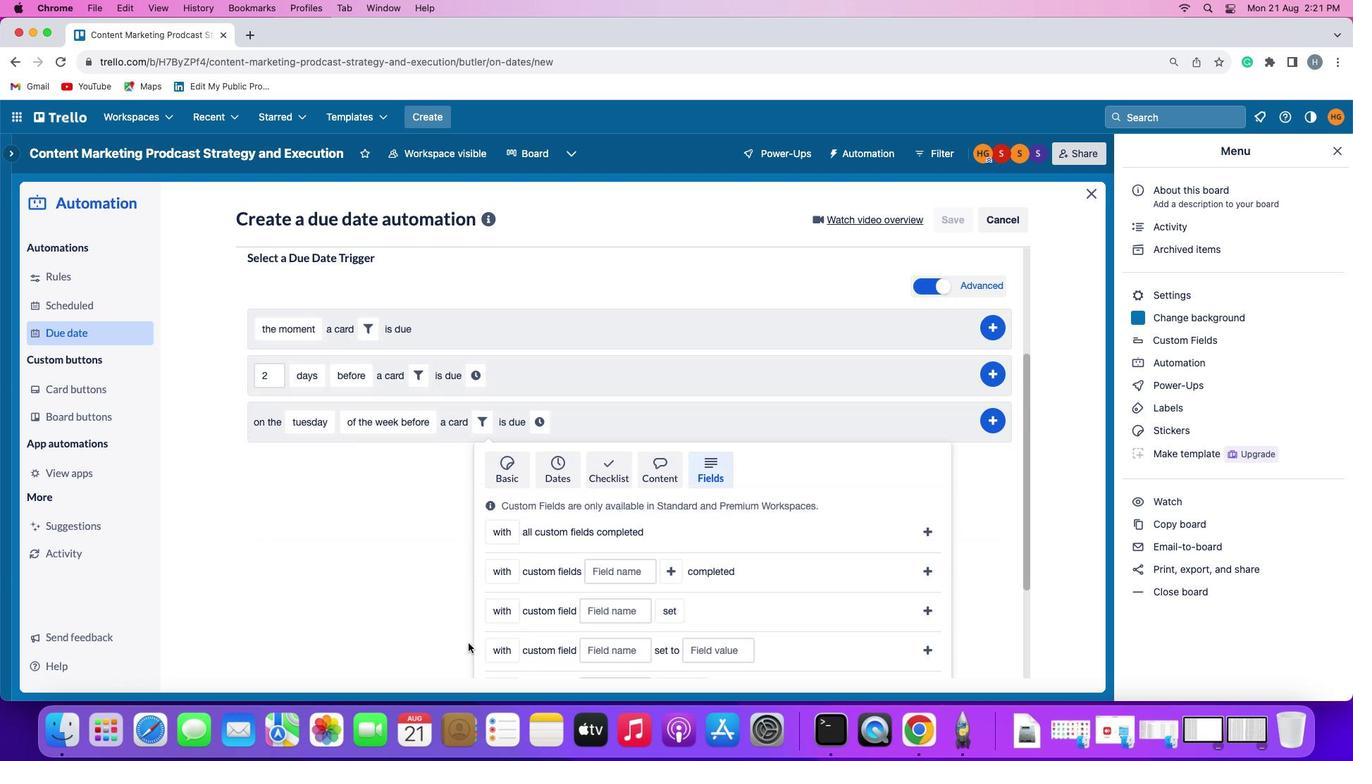 
Action: Mouse moved to (466, 645)
Screenshot: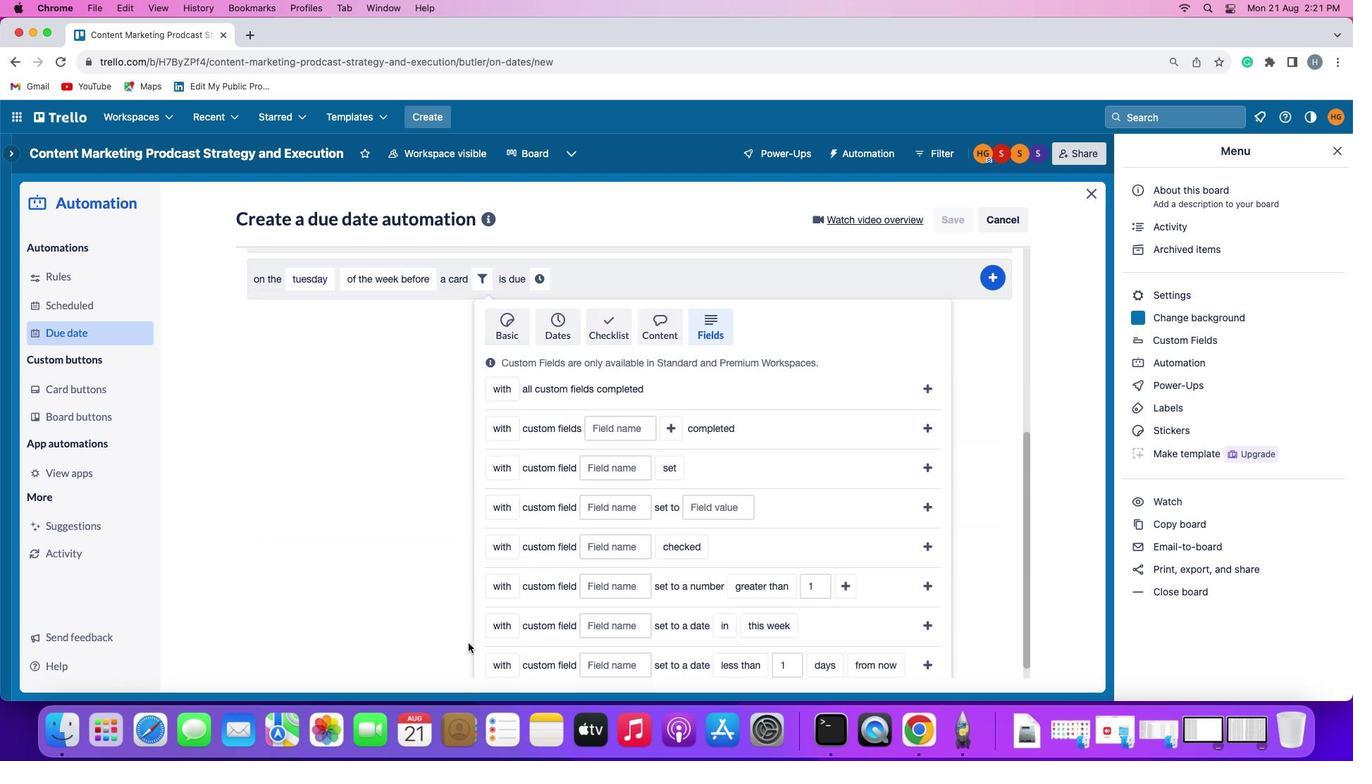 
Action: Mouse scrolled (466, 645) with delta (-1, -6)
Screenshot: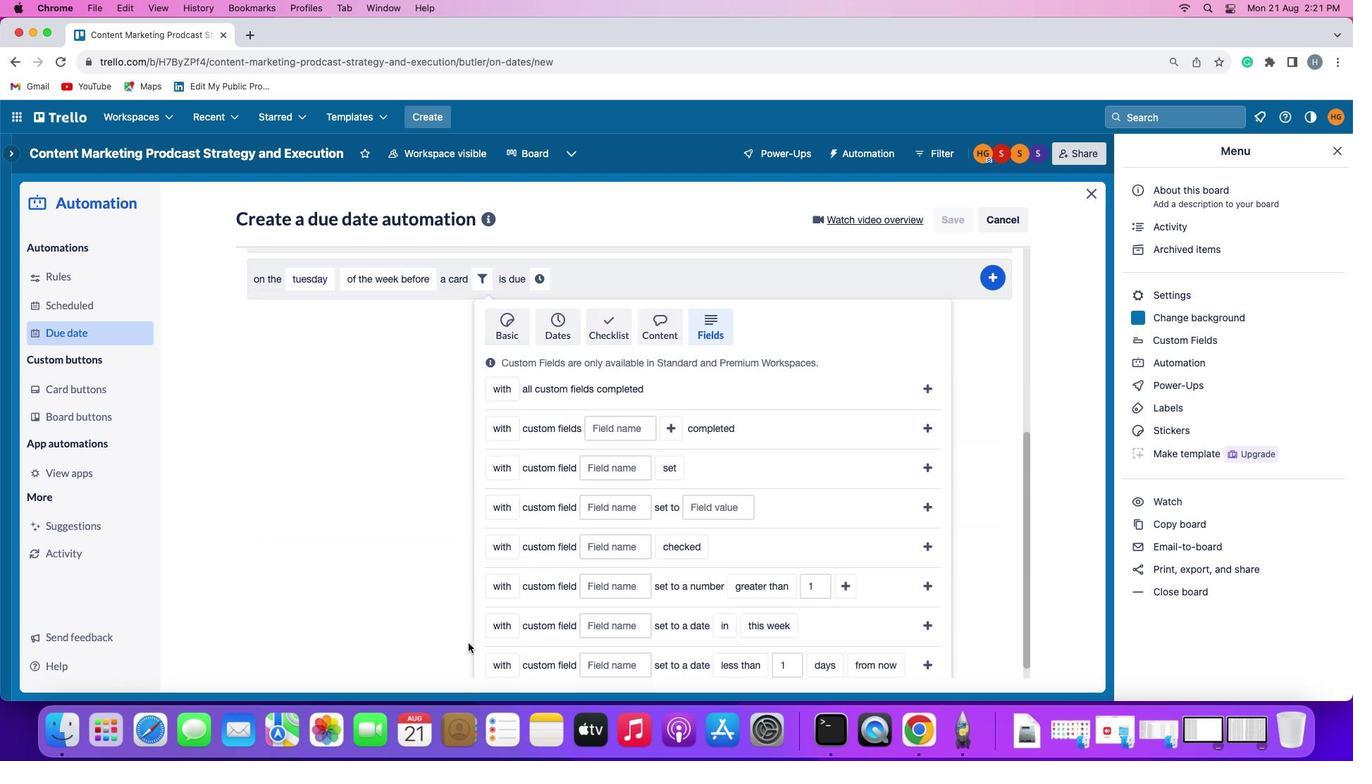 
Action: Mouse moved to (466, 640)
Screenshot: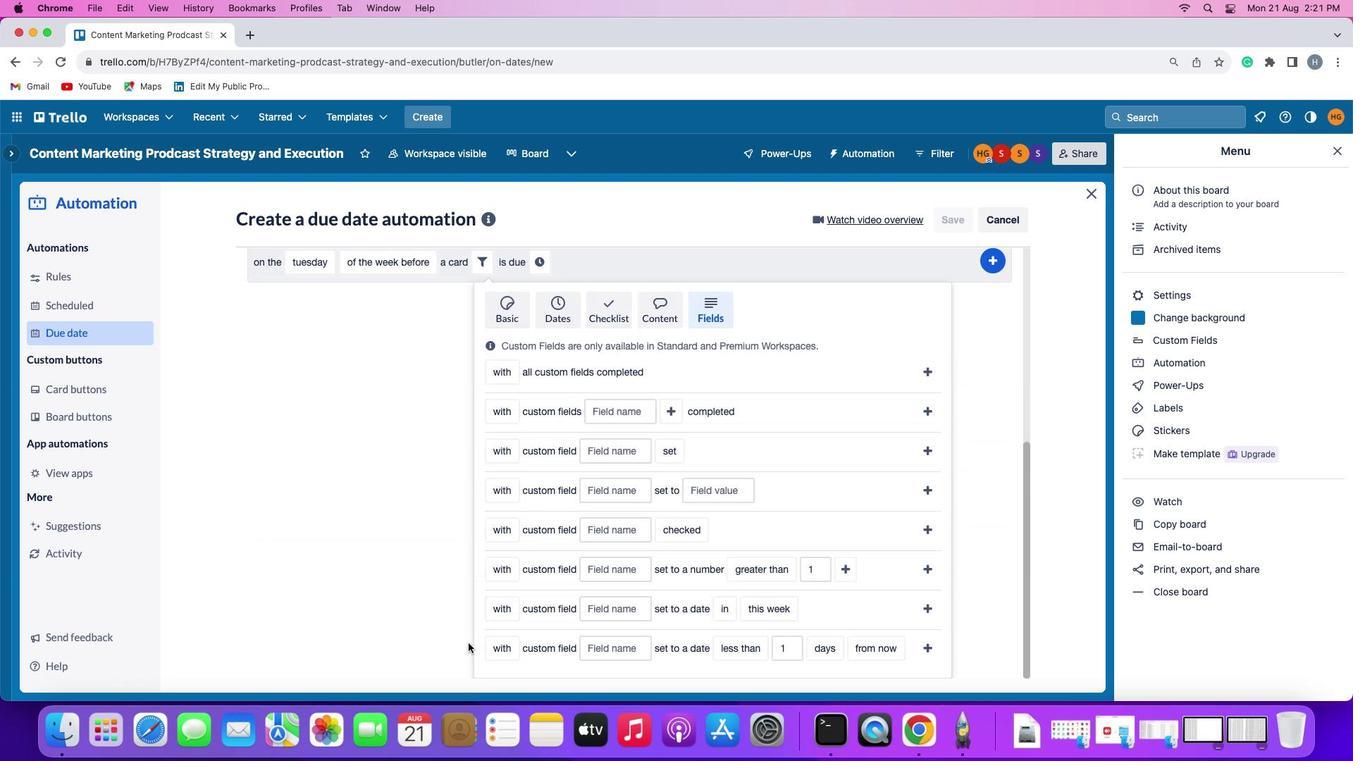 
Action: Mouse scrolled (466, 640) with delta (-1, -2)
Screenshot: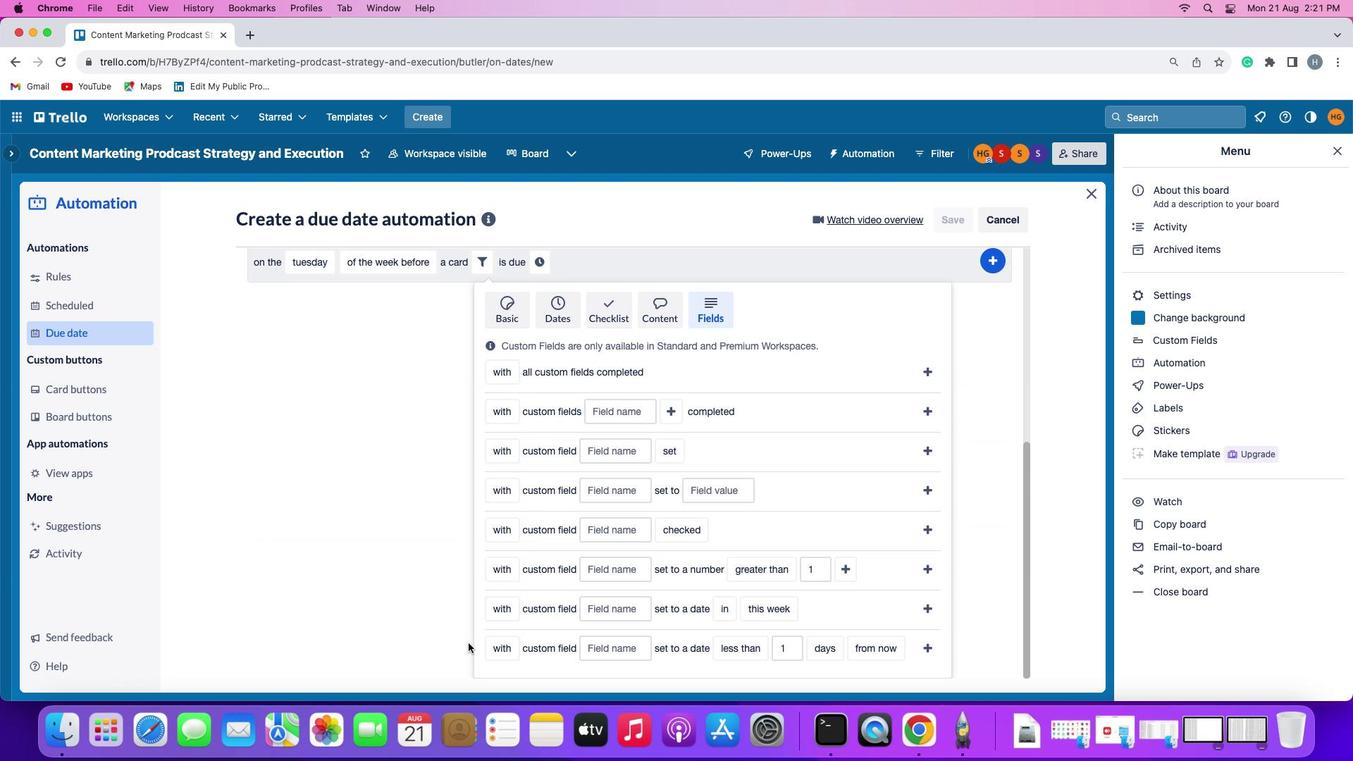 
Action: Mouse scrolled (466, 640) with delta (-1, -2)
Screenshot: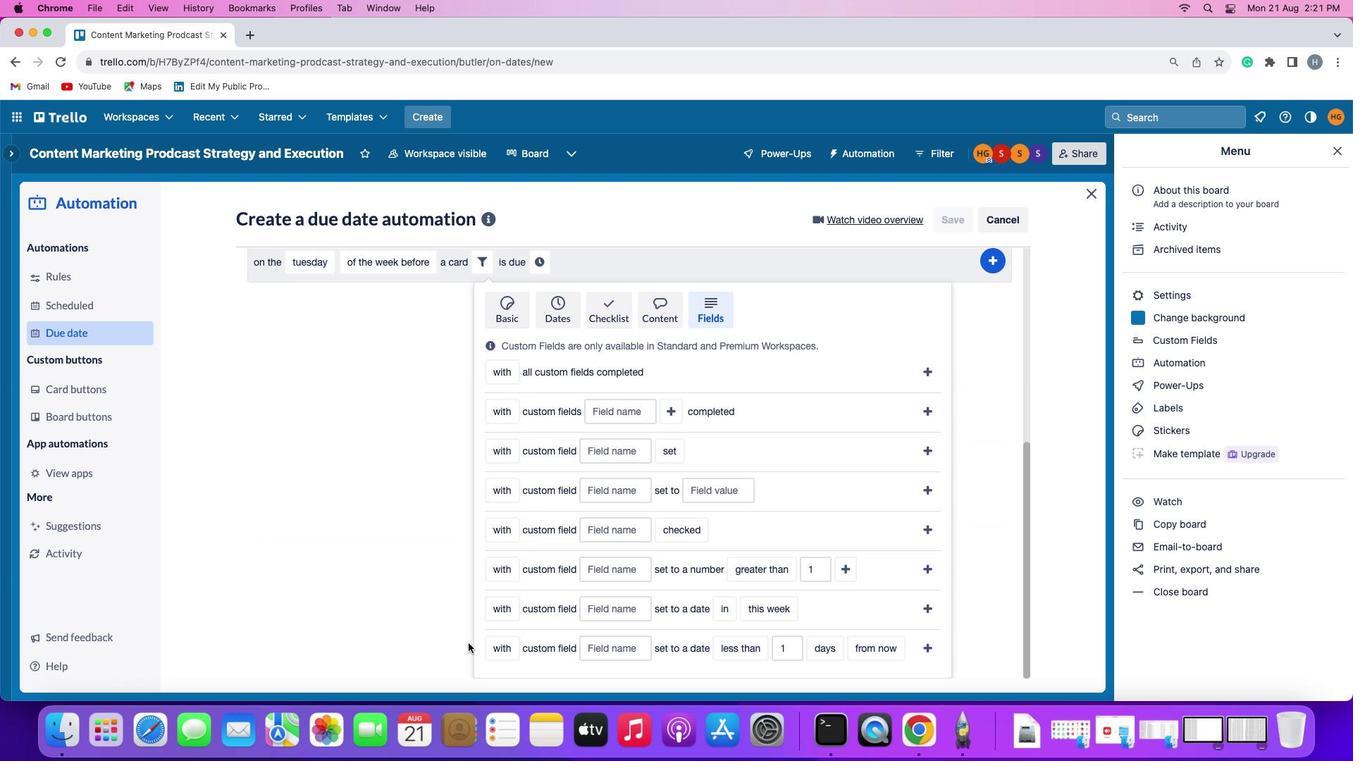 
Action: Mouse scrolled (466, 640) with delta (-1, -4)
Screenshot: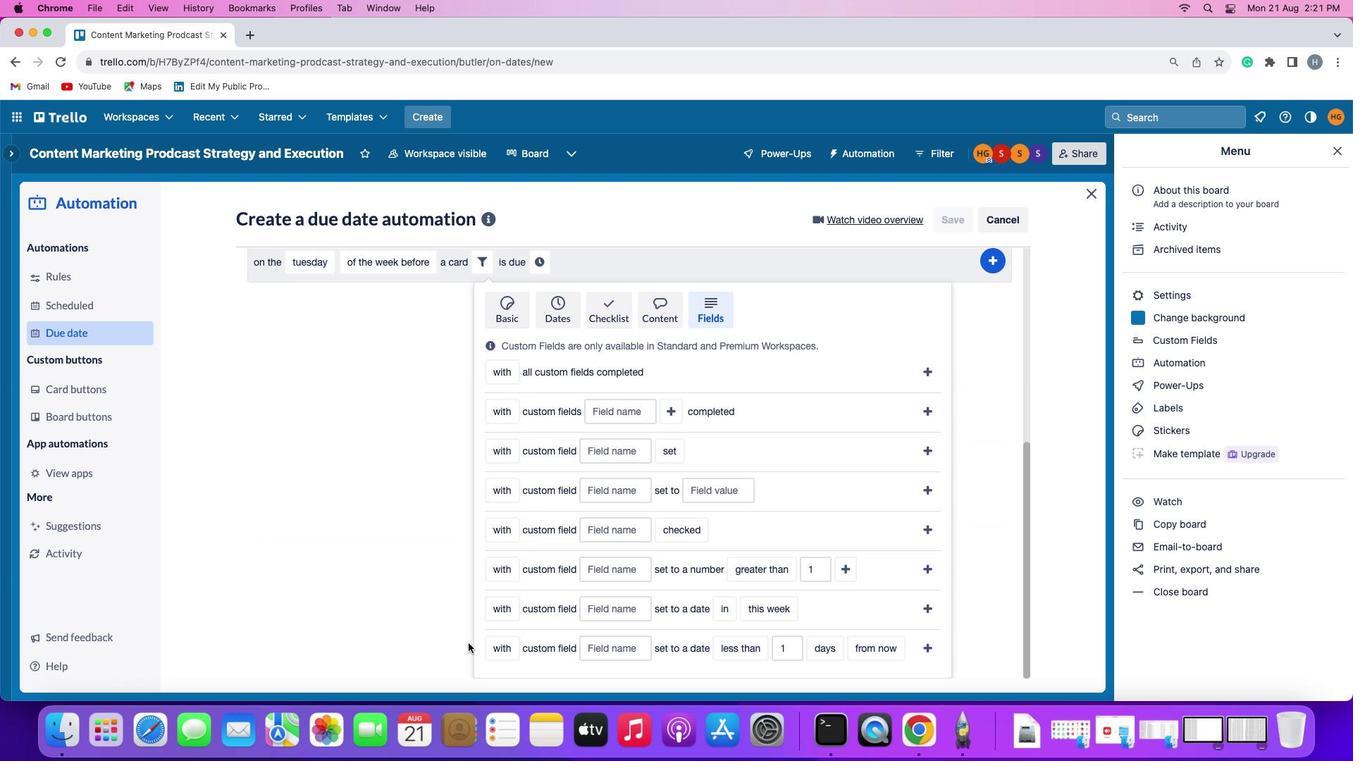 
Action: Mouse scrolled (466, 640) with delta (-1, -4)
Screenshot: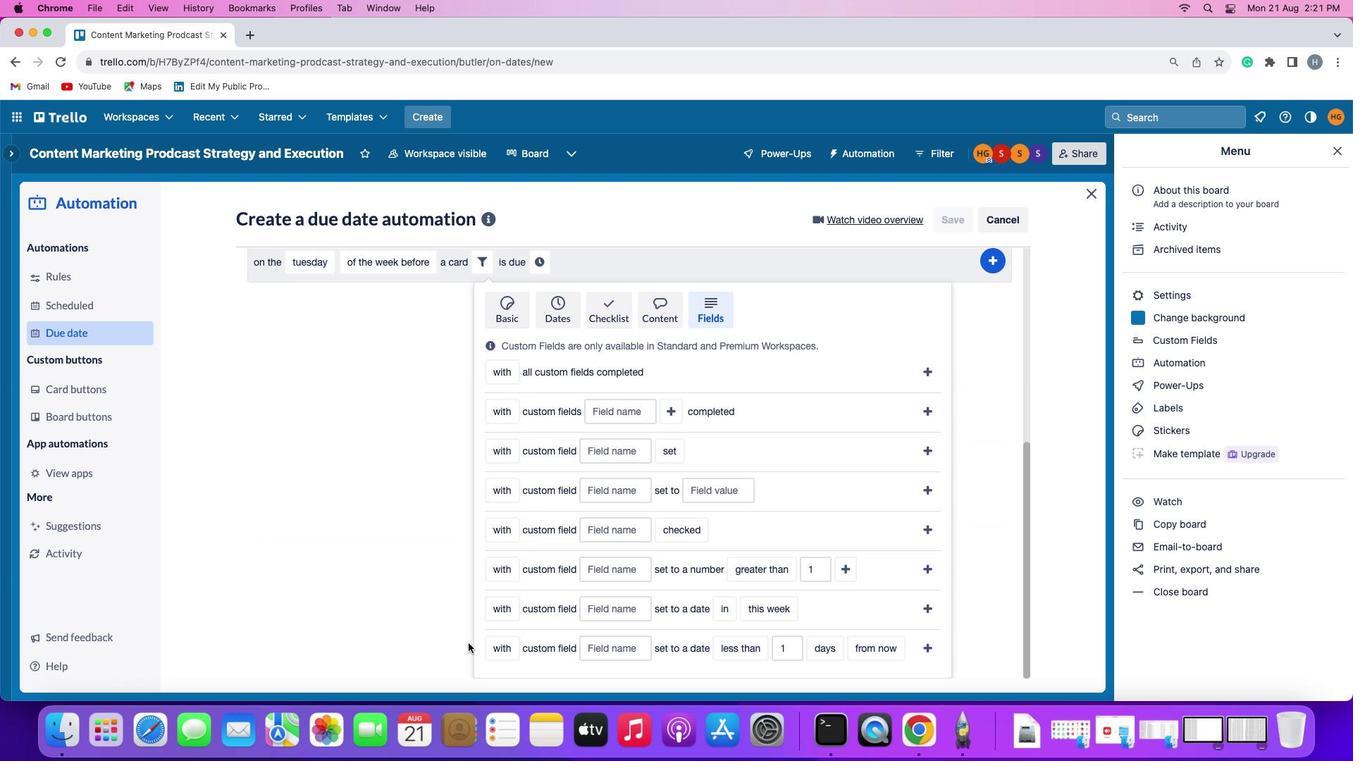 
Action: Mouse scrolled (466, 640) with delta (-1, -5)
Screenshot: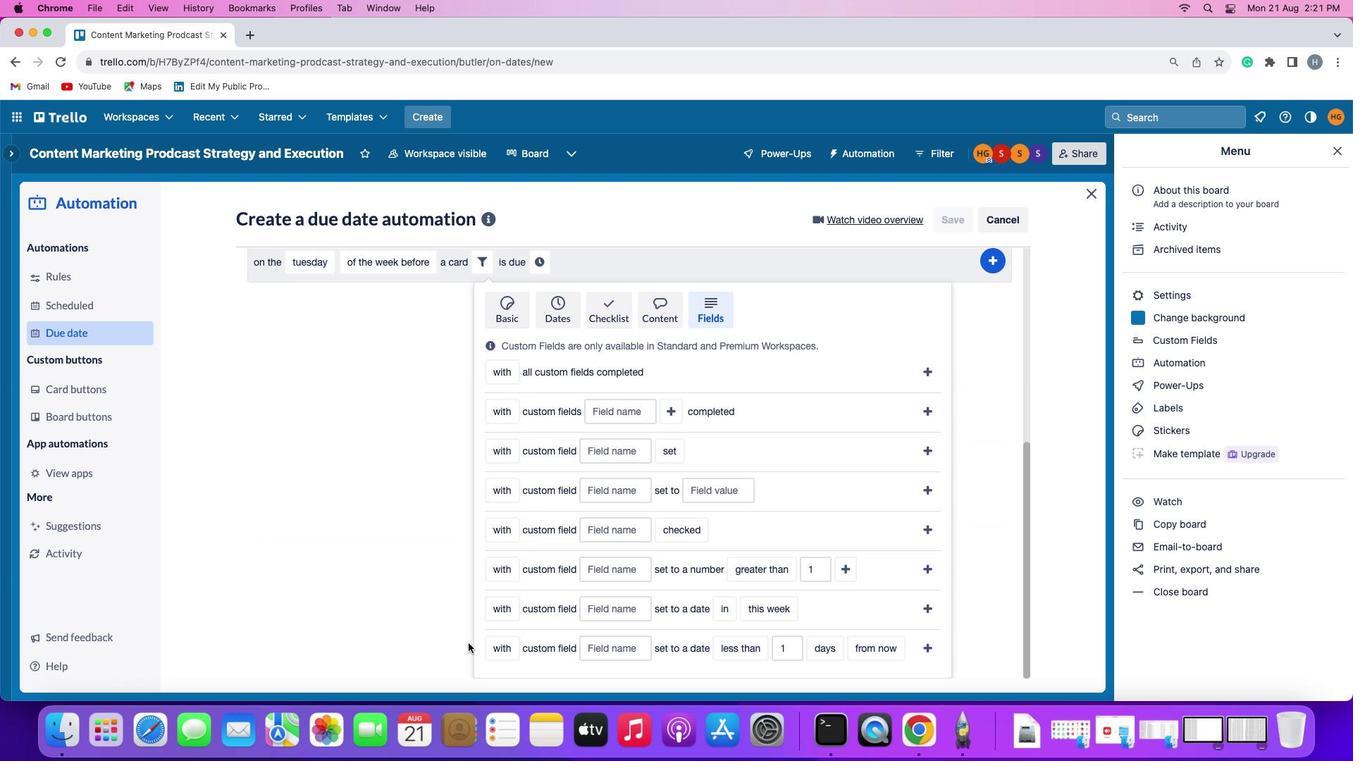 
Action: Mouse scrolled (466, 640) with delta (-1, -6)
Screenshot: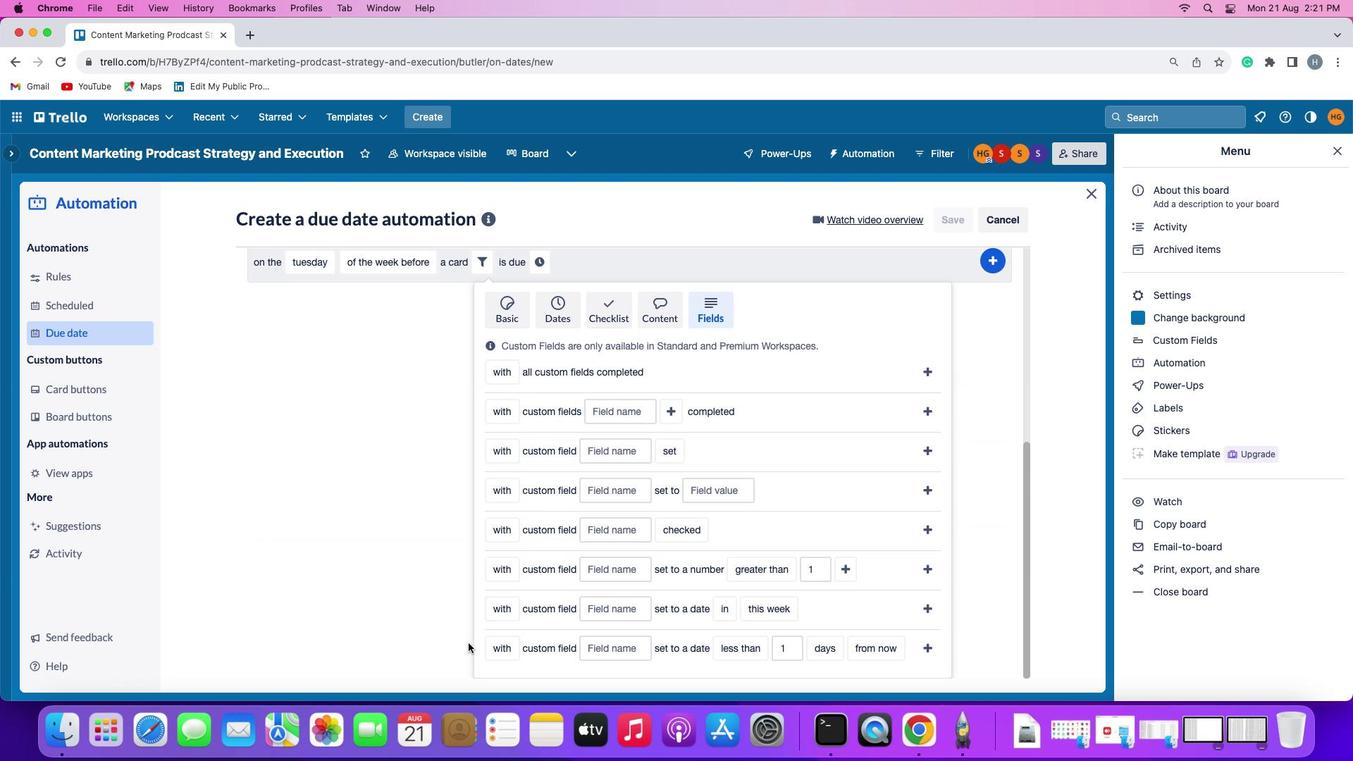 
Action: Mouse moved to (521, 649)
Screenshot: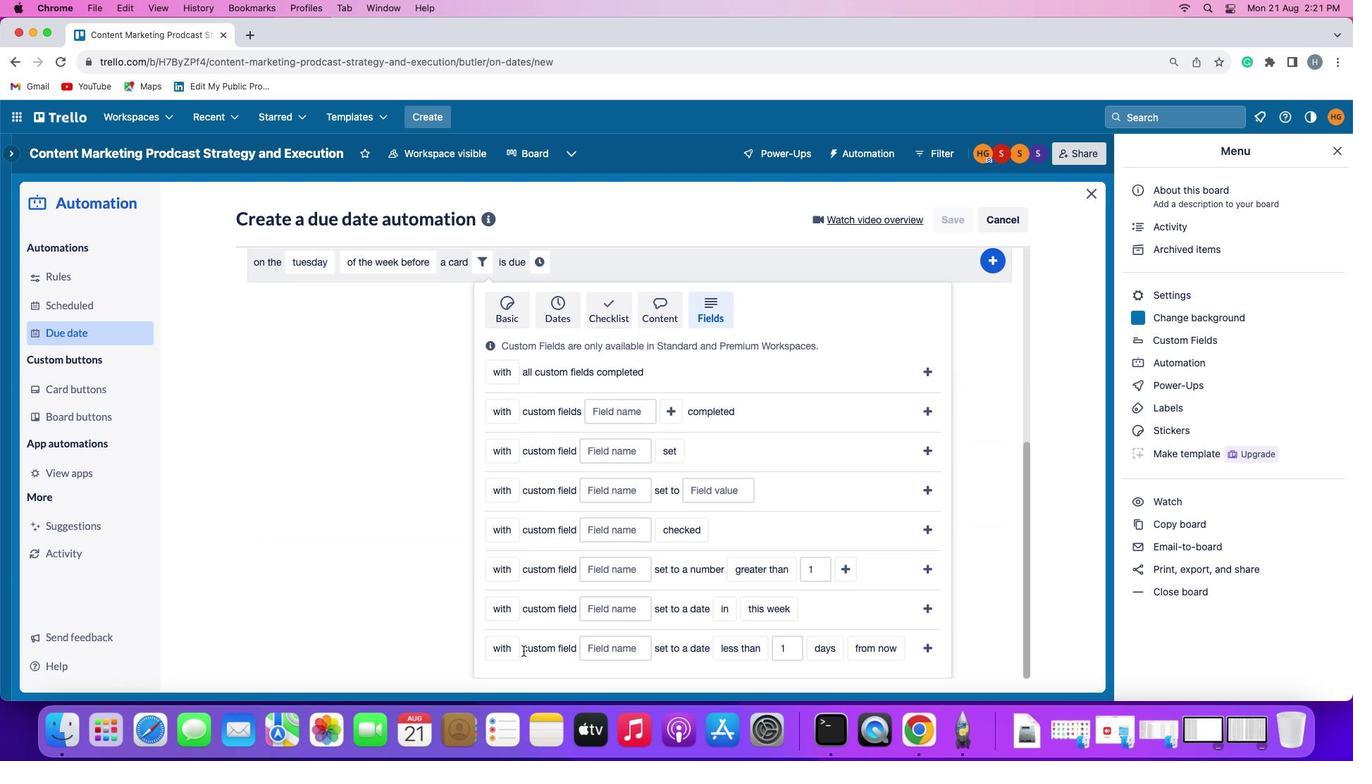 
Action: Mouse pressed left at (521, 649)
Screenshot: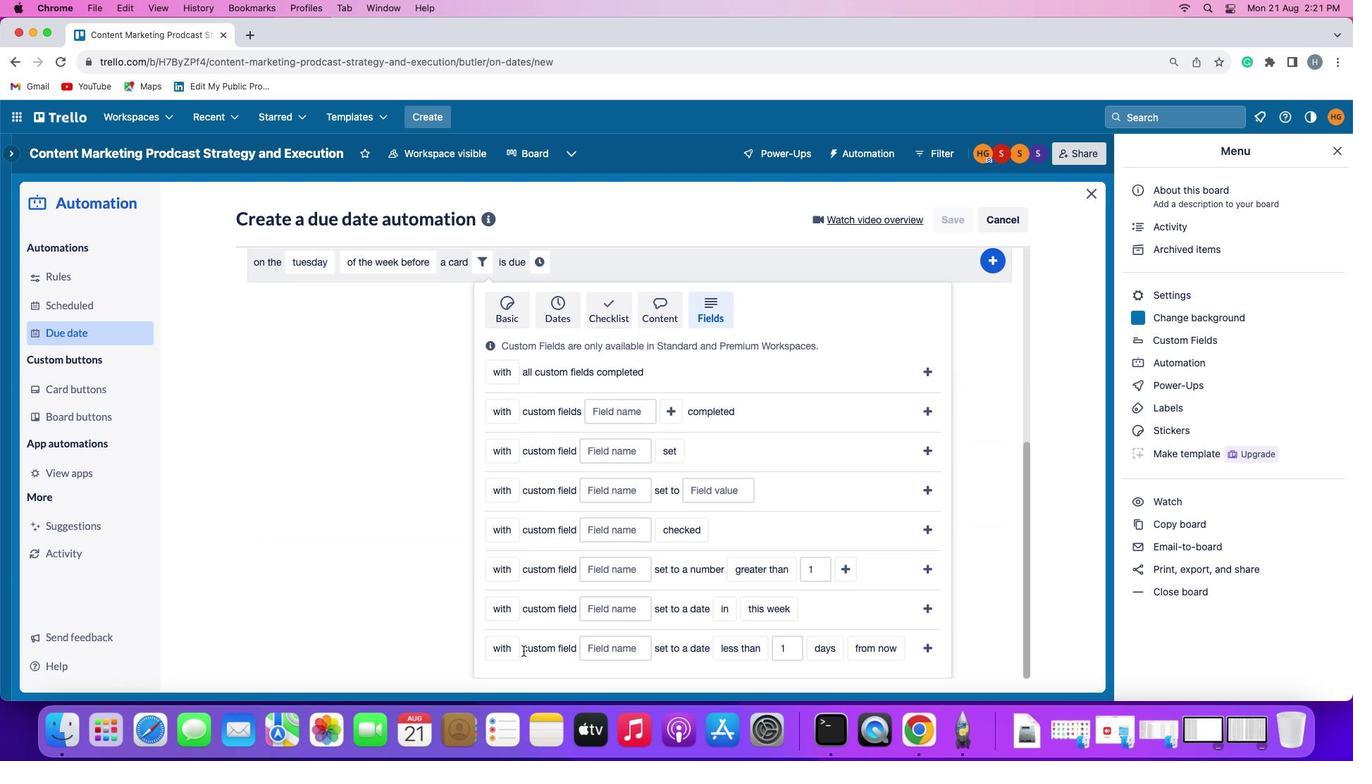 
Action: Mouse moved to (499, 640)
Screenshot: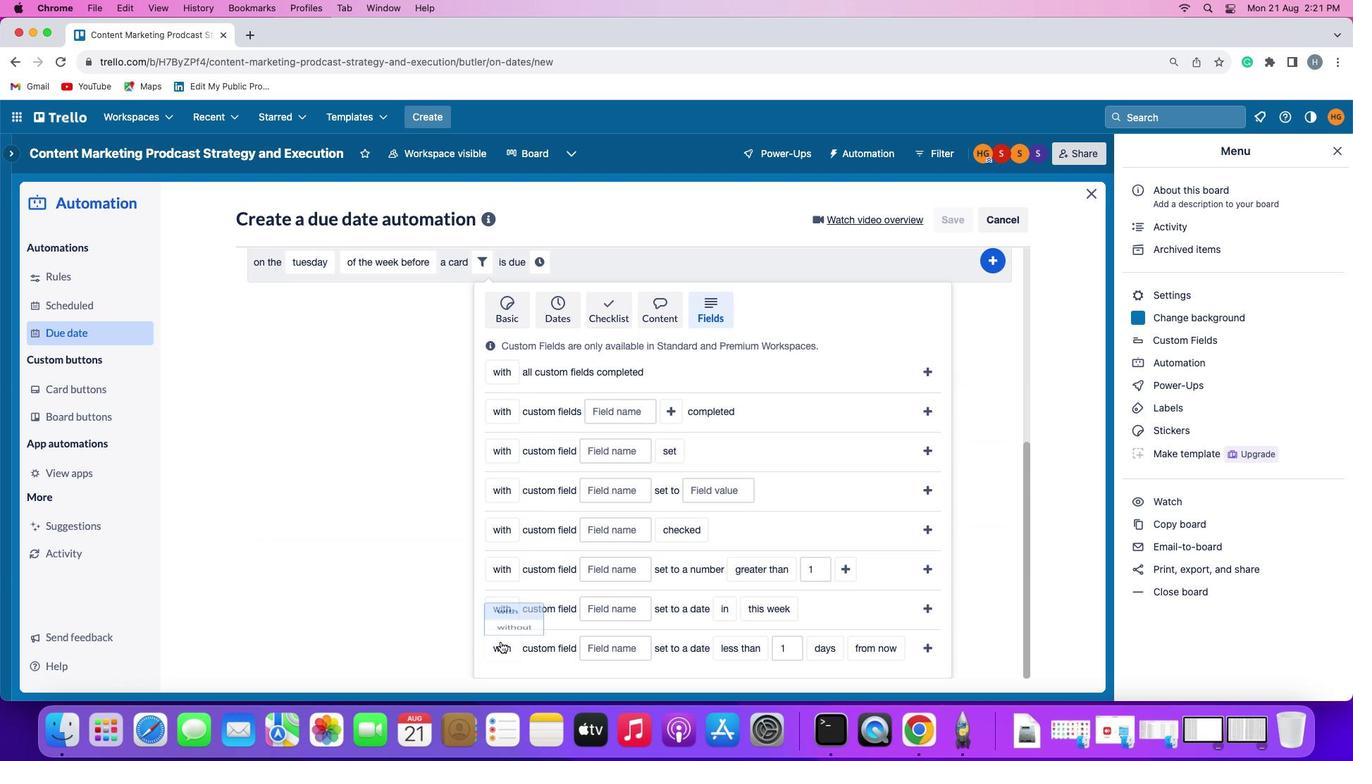 
Action: Mouse pressed left at (499, 640)
Screenshot: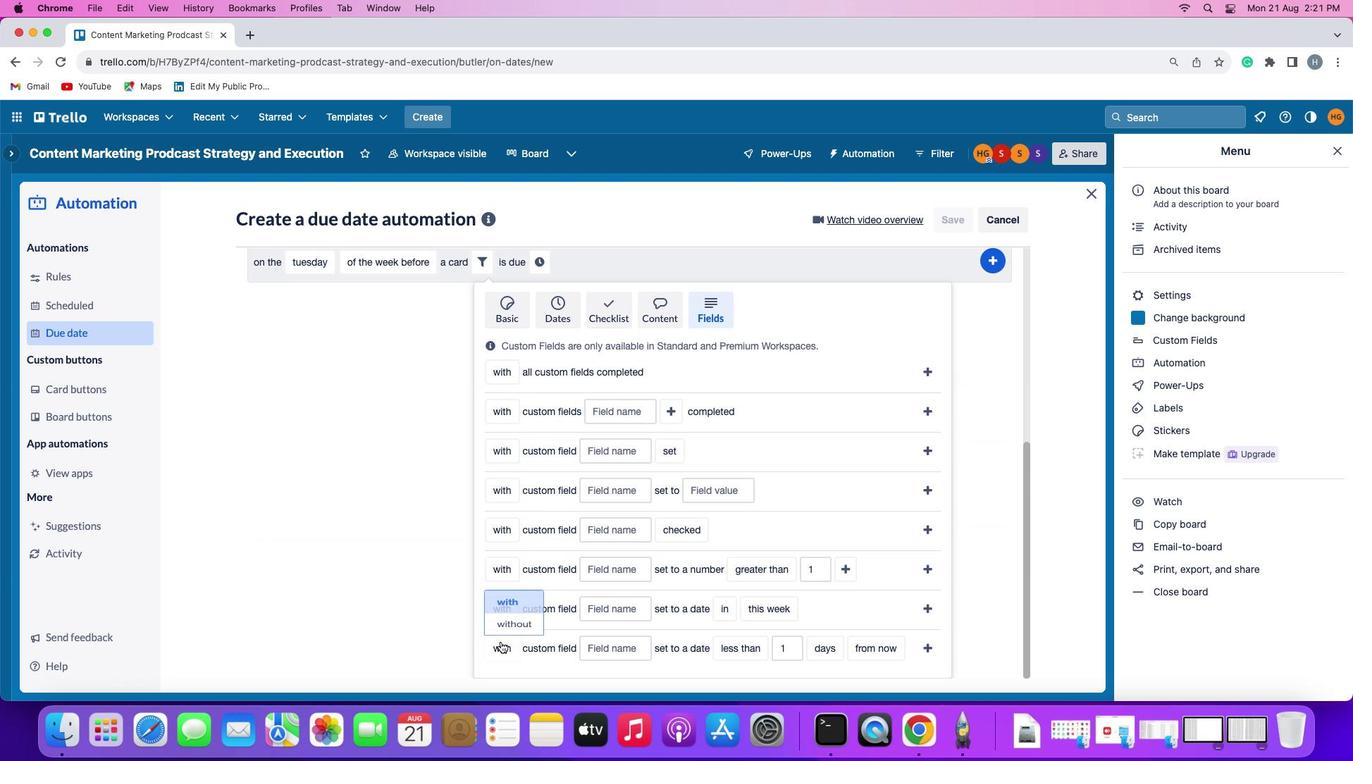
Action: Mouse moved to (515, 621)
Screenshot: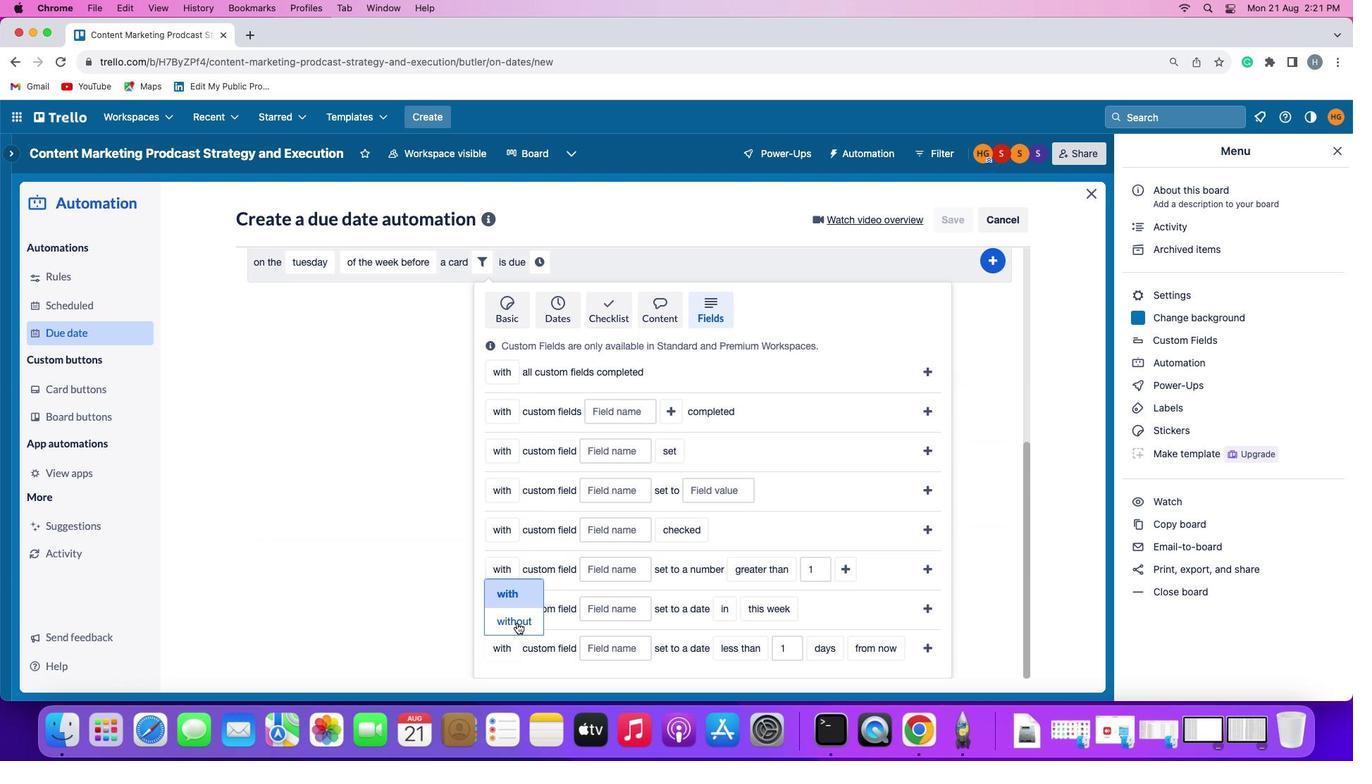 
Action: Mouse pressed left at (515, 621)
Screenshot: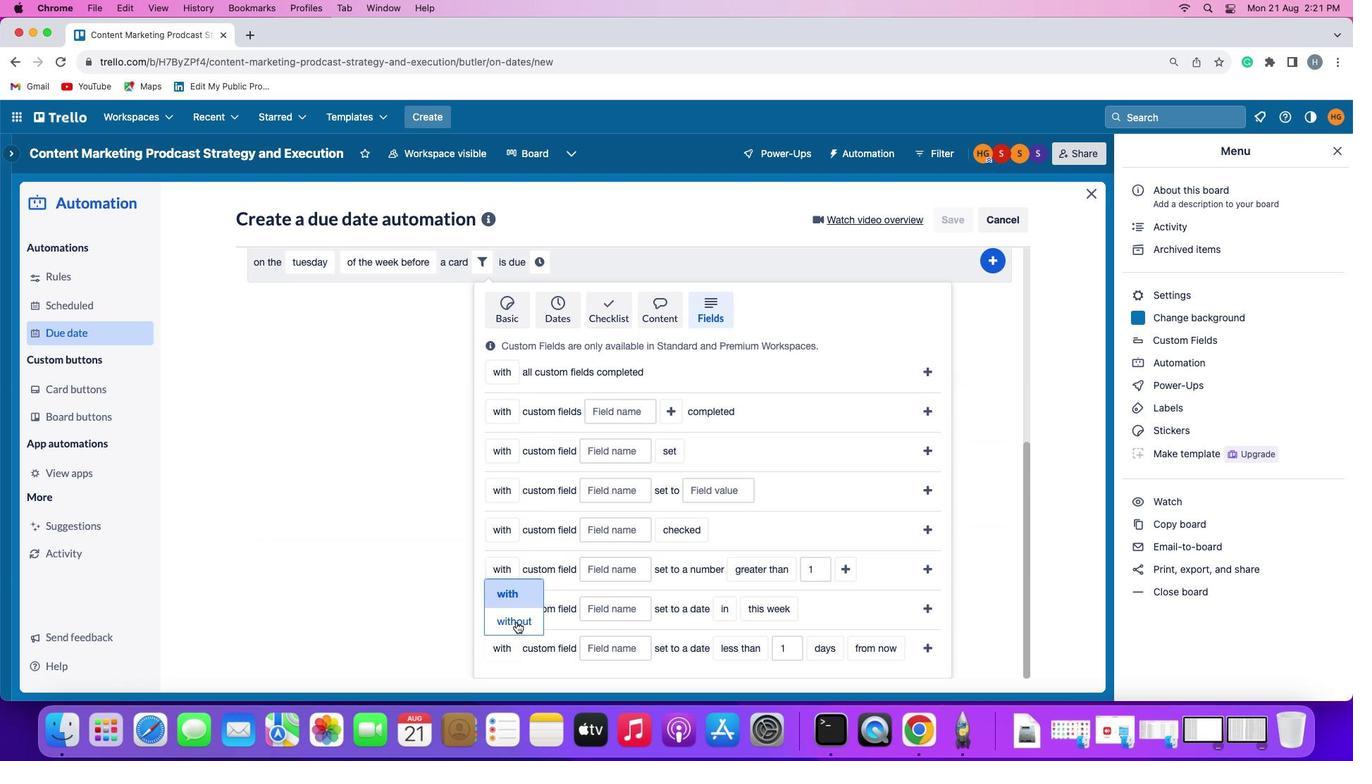 
Action: Mouse moved to (626, 646)
Screenshot: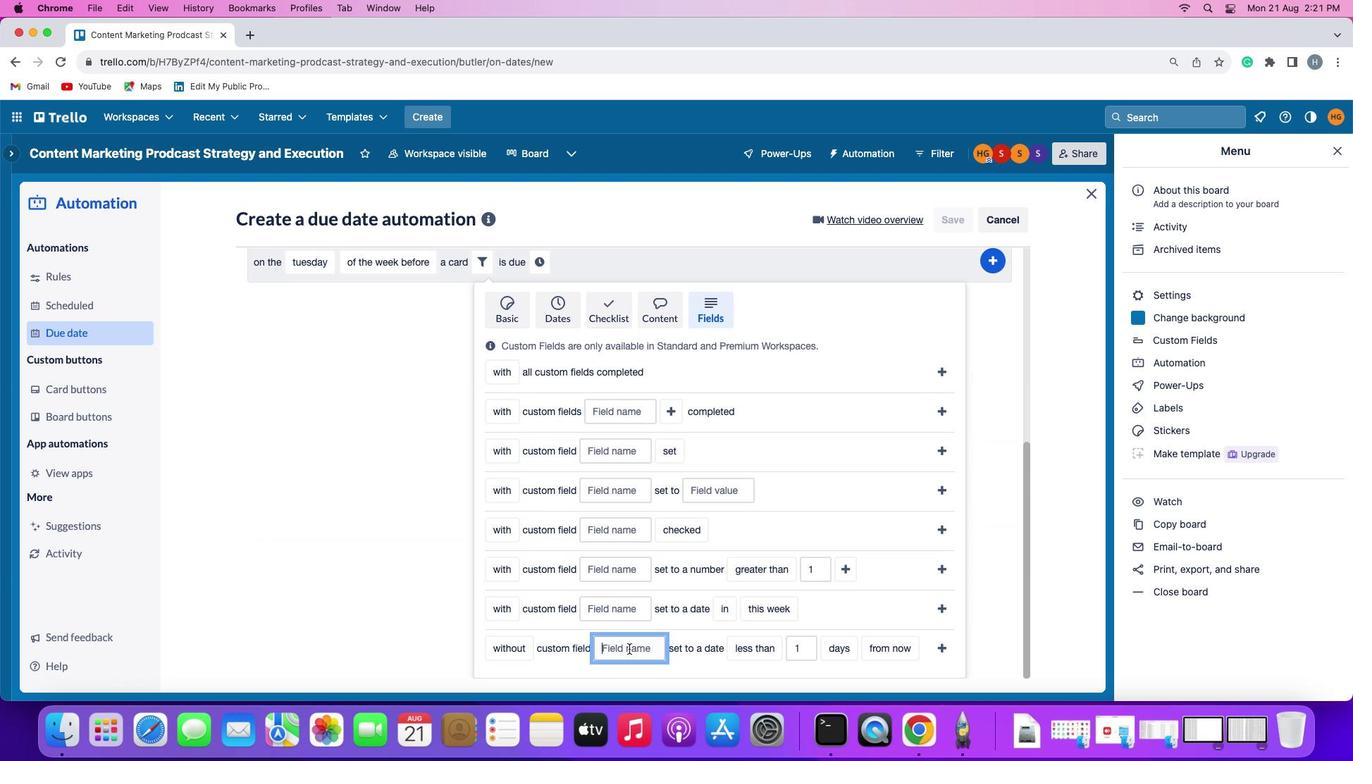 
Action: Mouse pressed left at (626, 646)
Screenshot: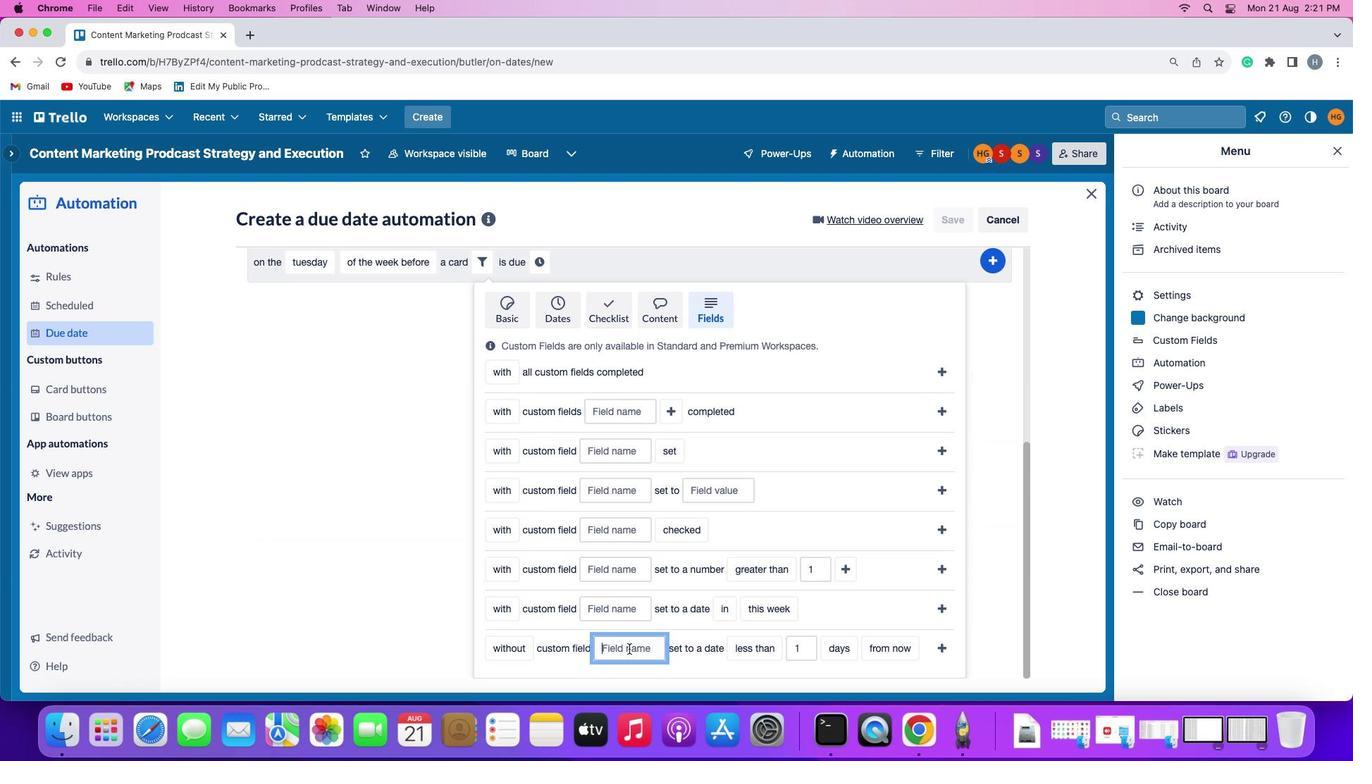
Action: Mouse moved to (627, 646)
Screenshot: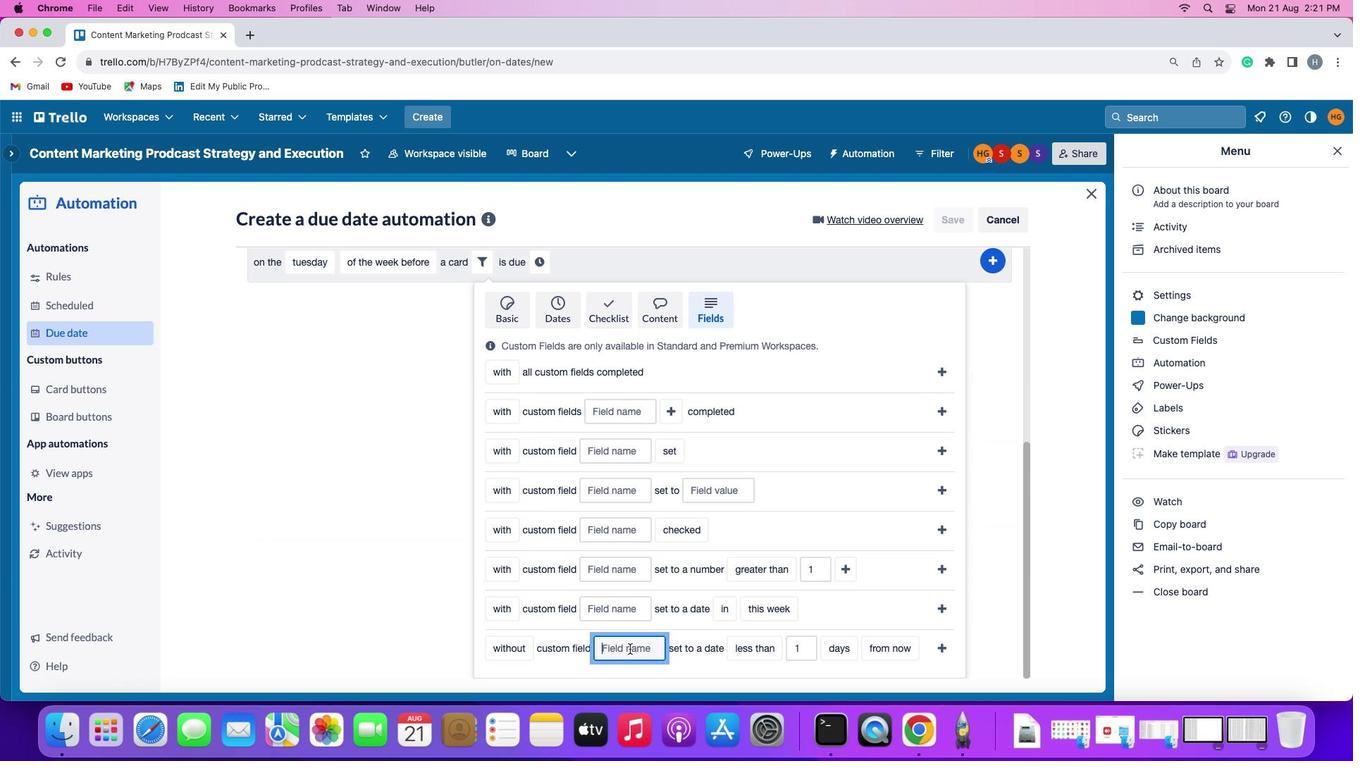 
Action: Key pressed Key.shift'R''e''s''u''m''e'
Screenshot: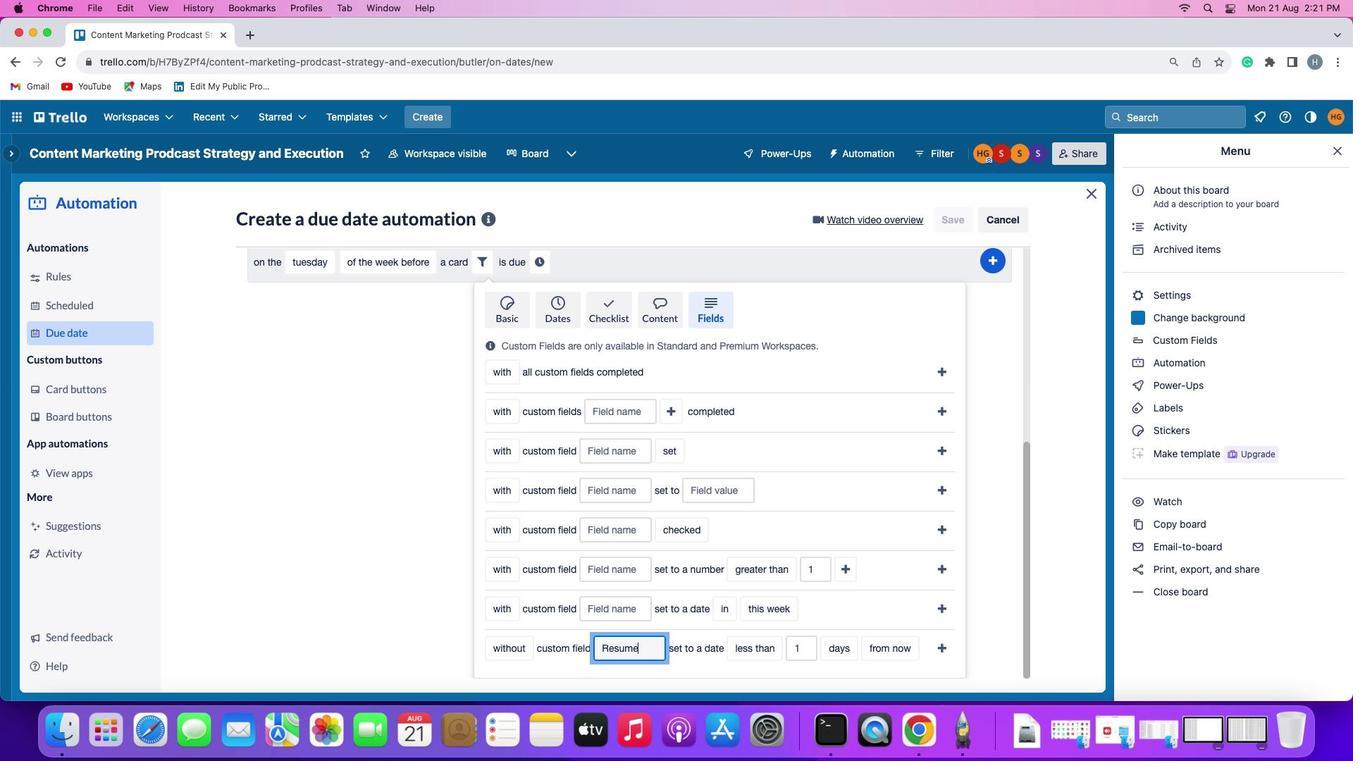 
Action: Mouse moved to (754, 646)
Screenshot: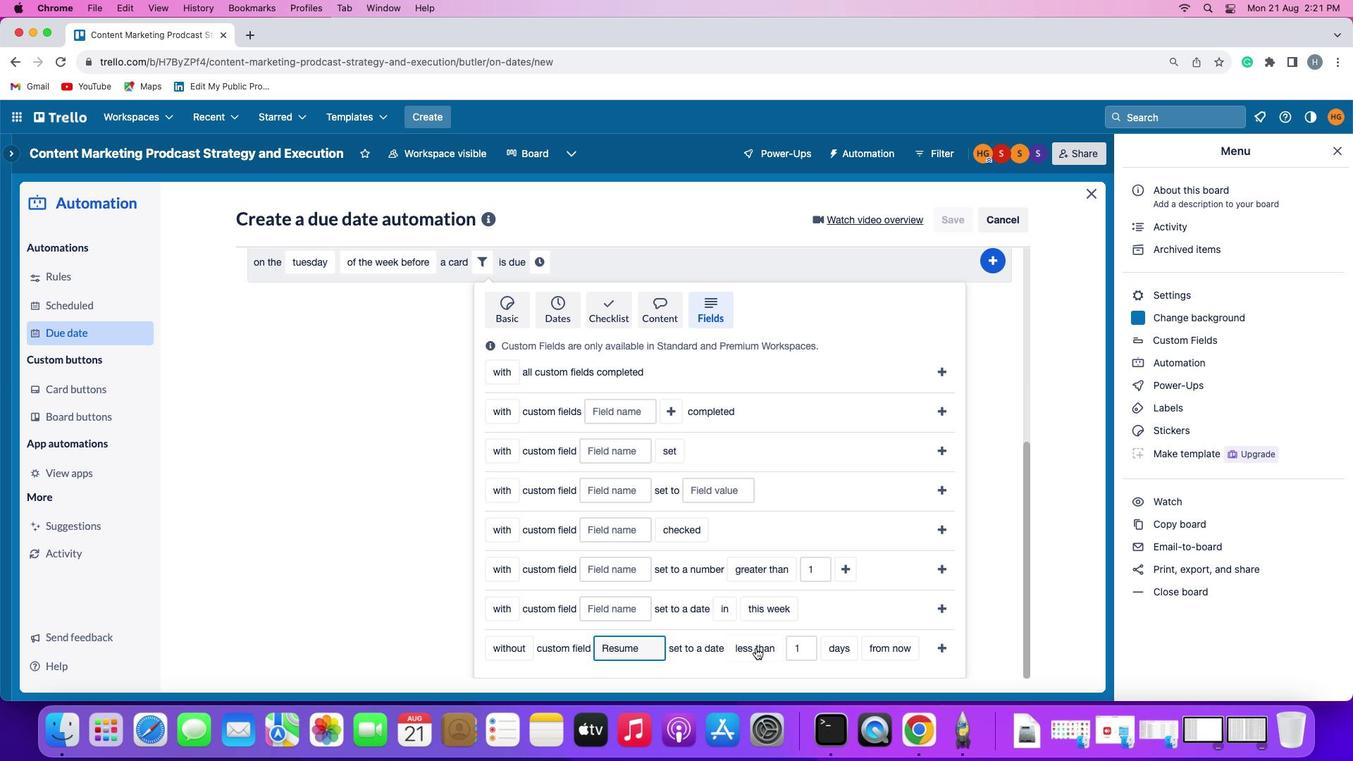 
Action: Mouse pressed left at (754, 646)
Screenshot: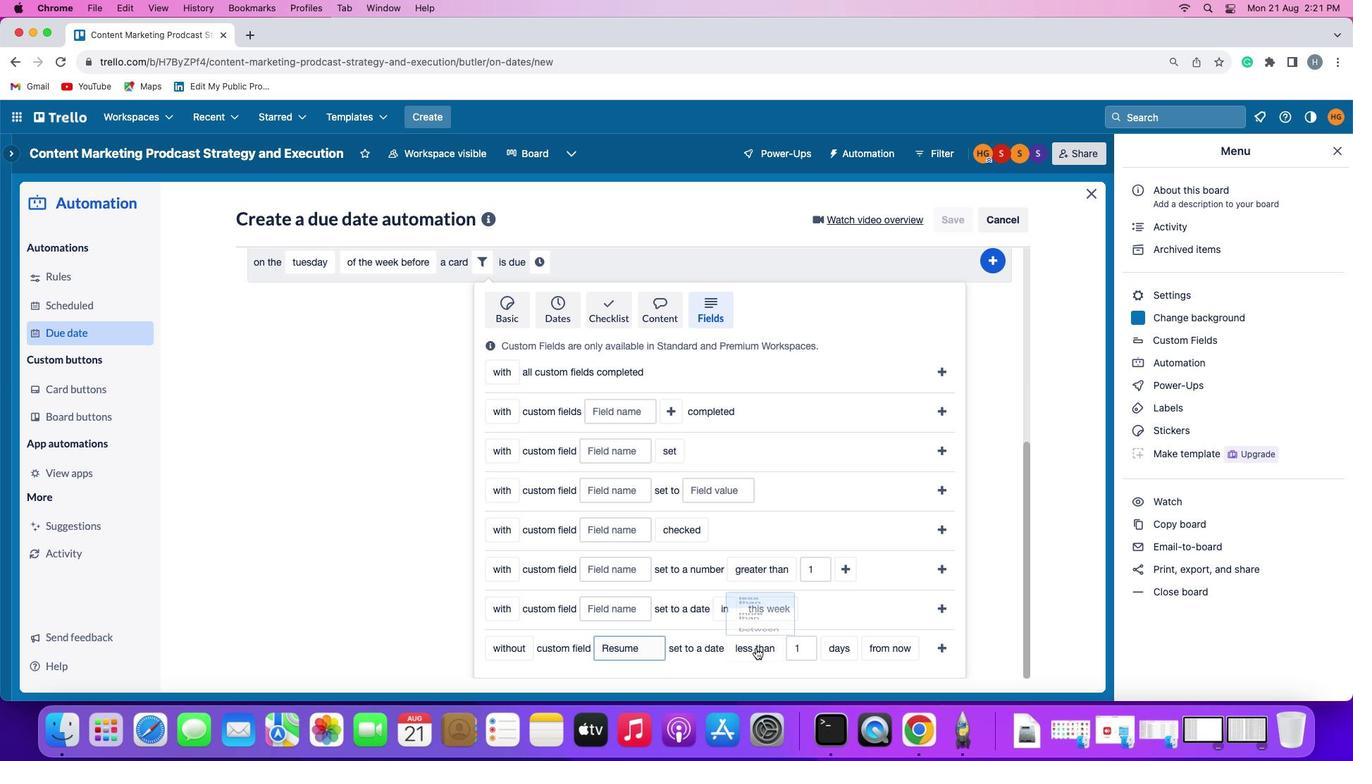 
Action: Mouse moved to (753, 621)
Screenshot: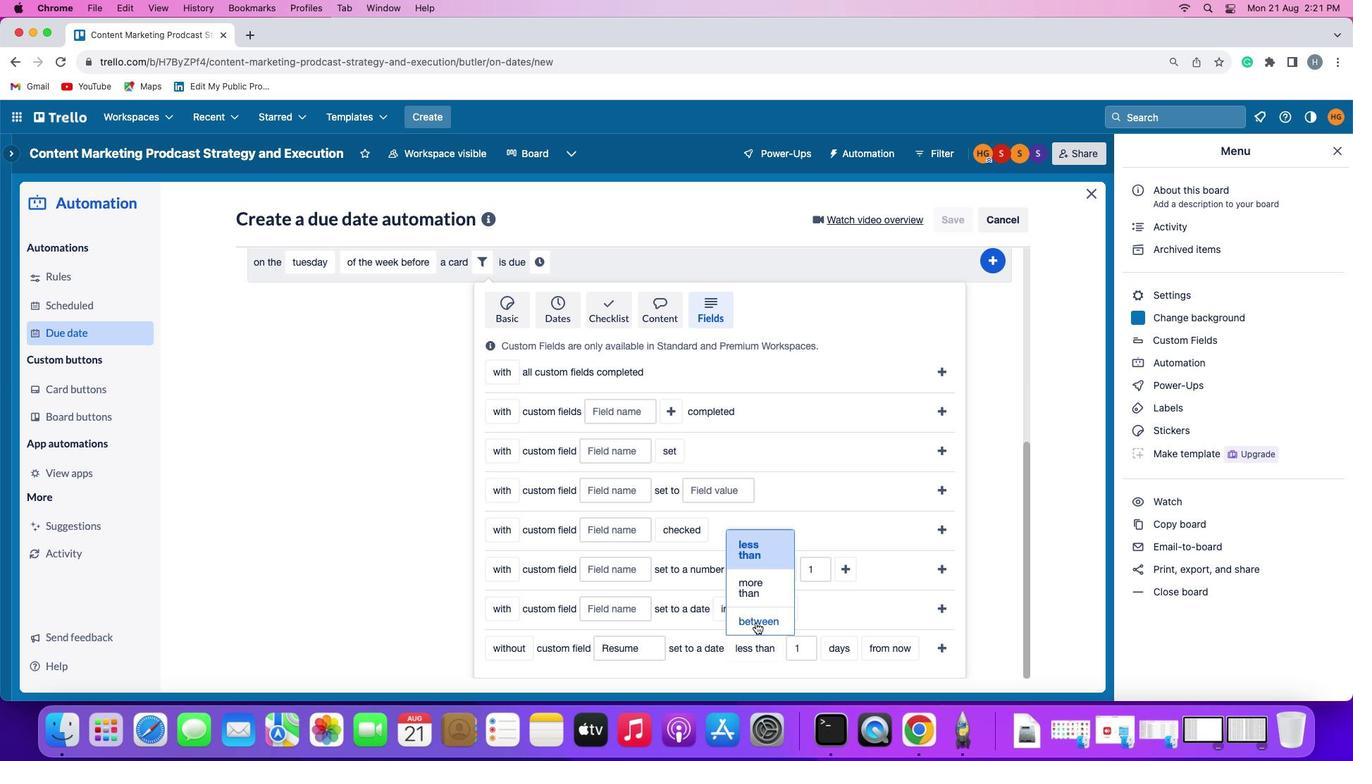 
Action: Mouse pressed left at (753, 621)
Screenshot: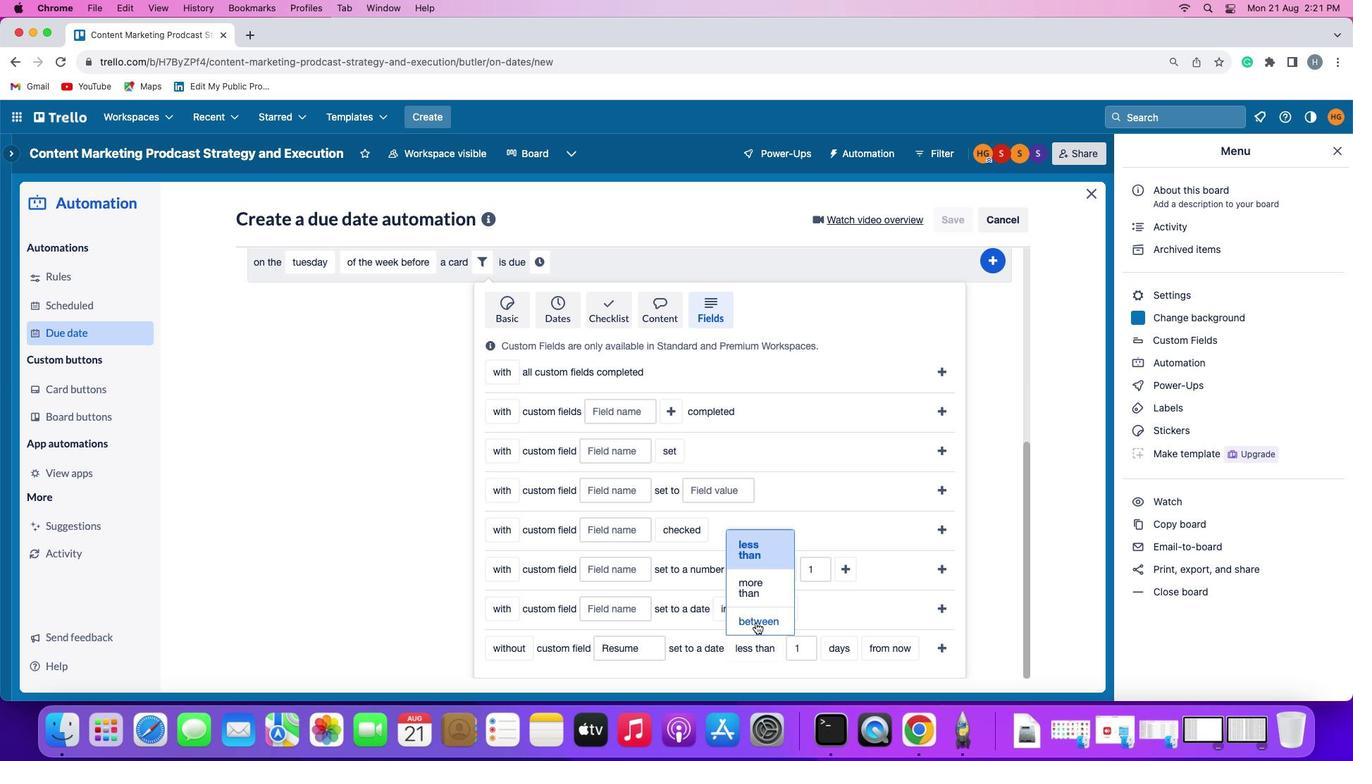 
Action: Mouse moved to (894, 640)
Screenshot: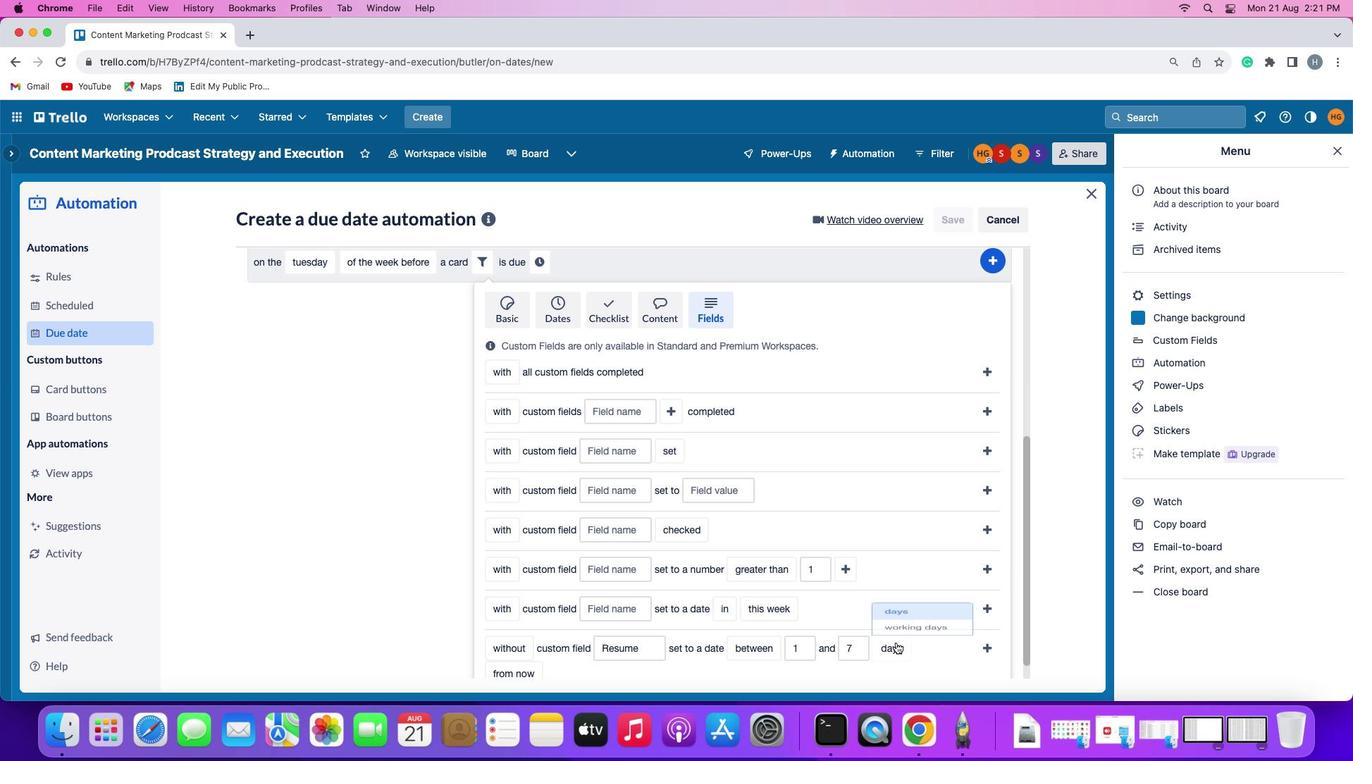
Action: Mouse pressed left at (894, 640)
Screenshot: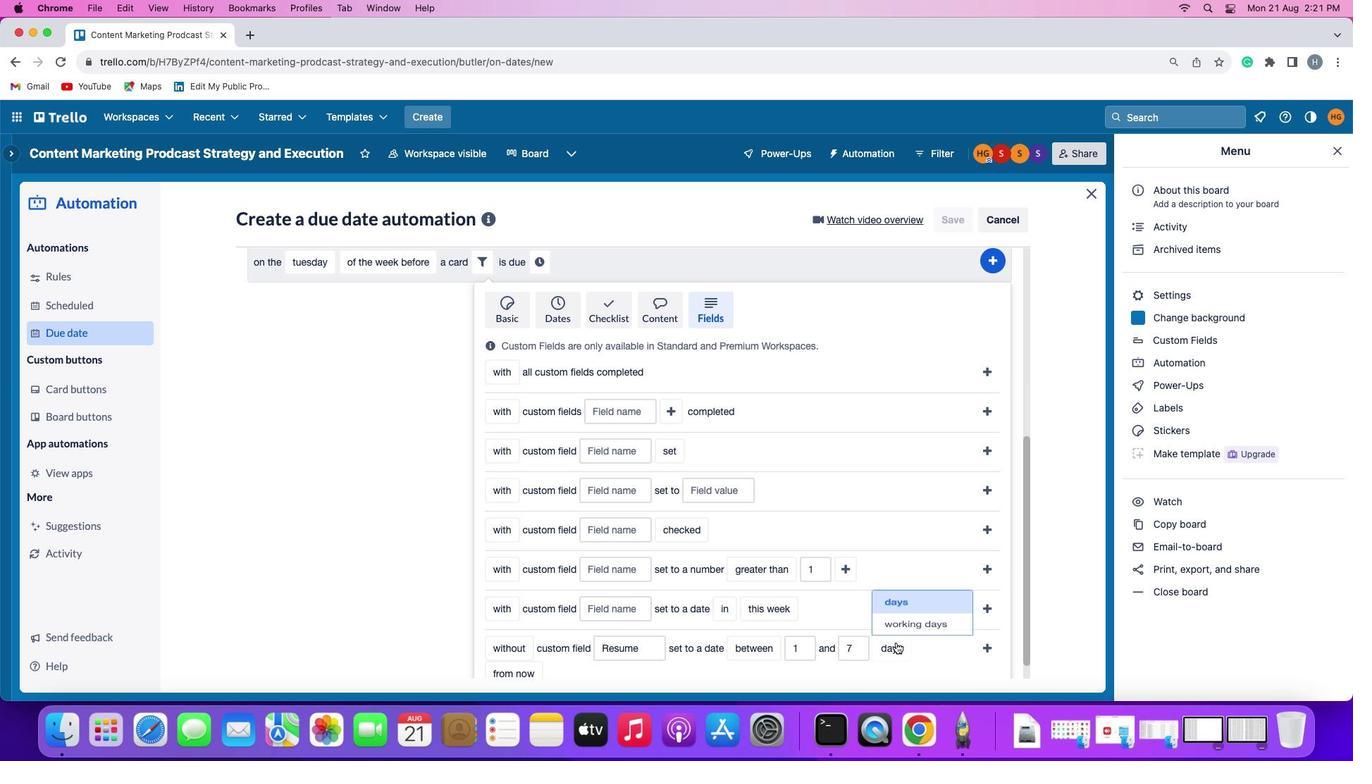 
Action: Mouse moved to (894, 623)
Screenshot: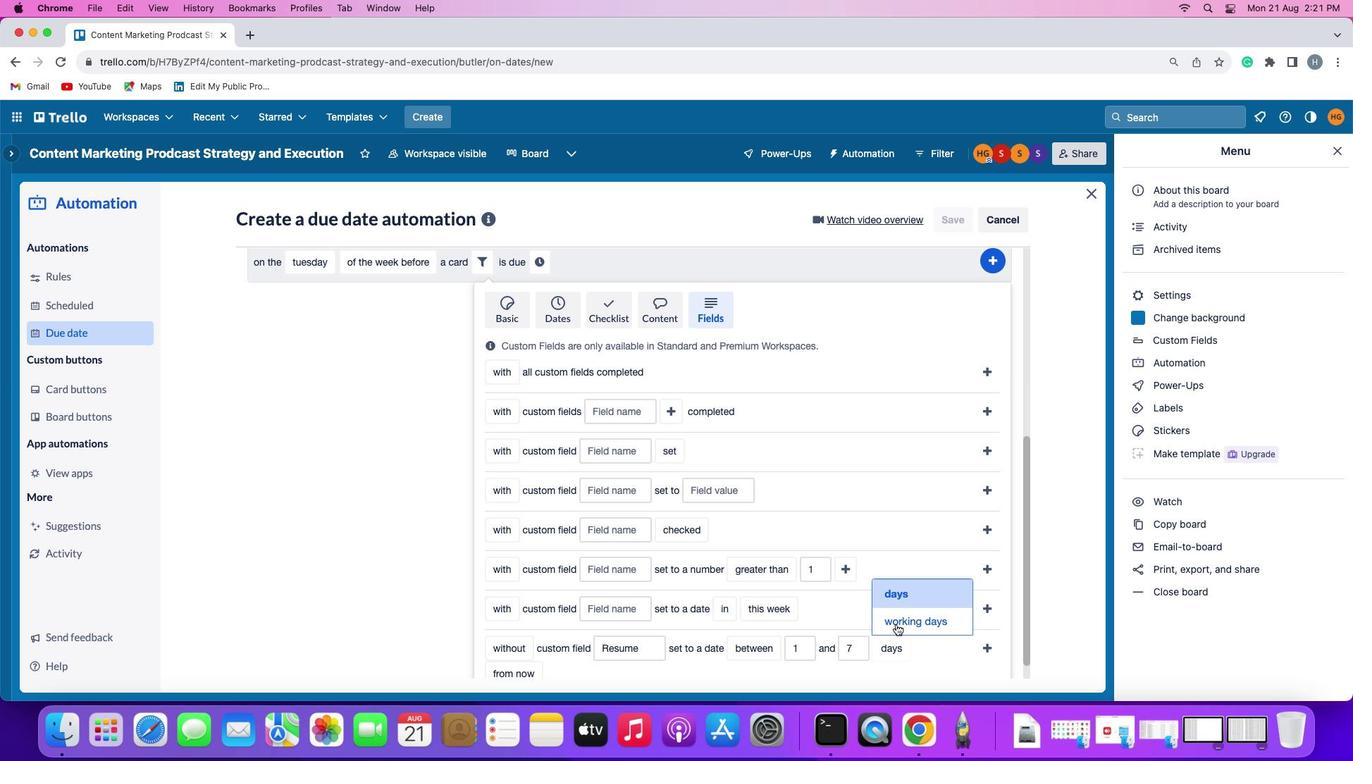 
Action: Mouse pressed left at (894, 623)
Screenshot: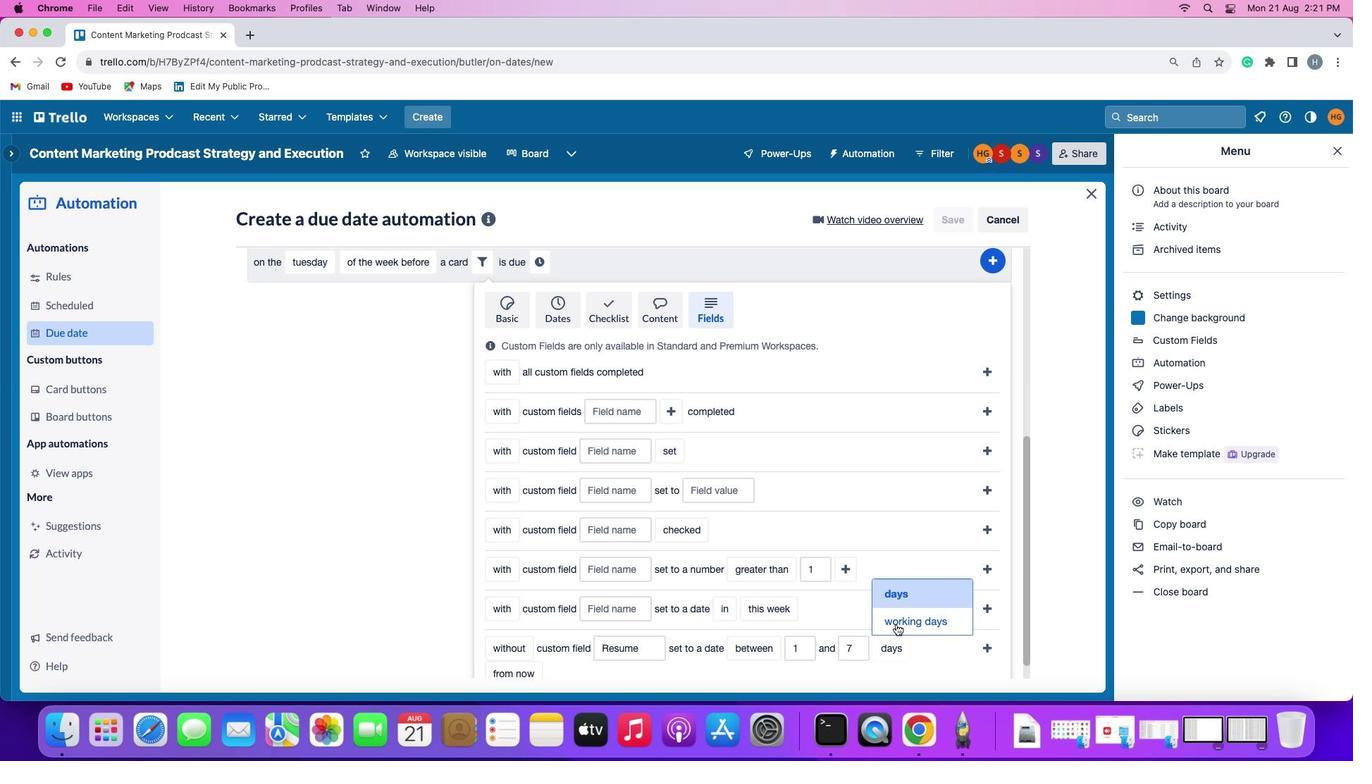 
Action: Mouse moved to (519, 671)
Screenshot: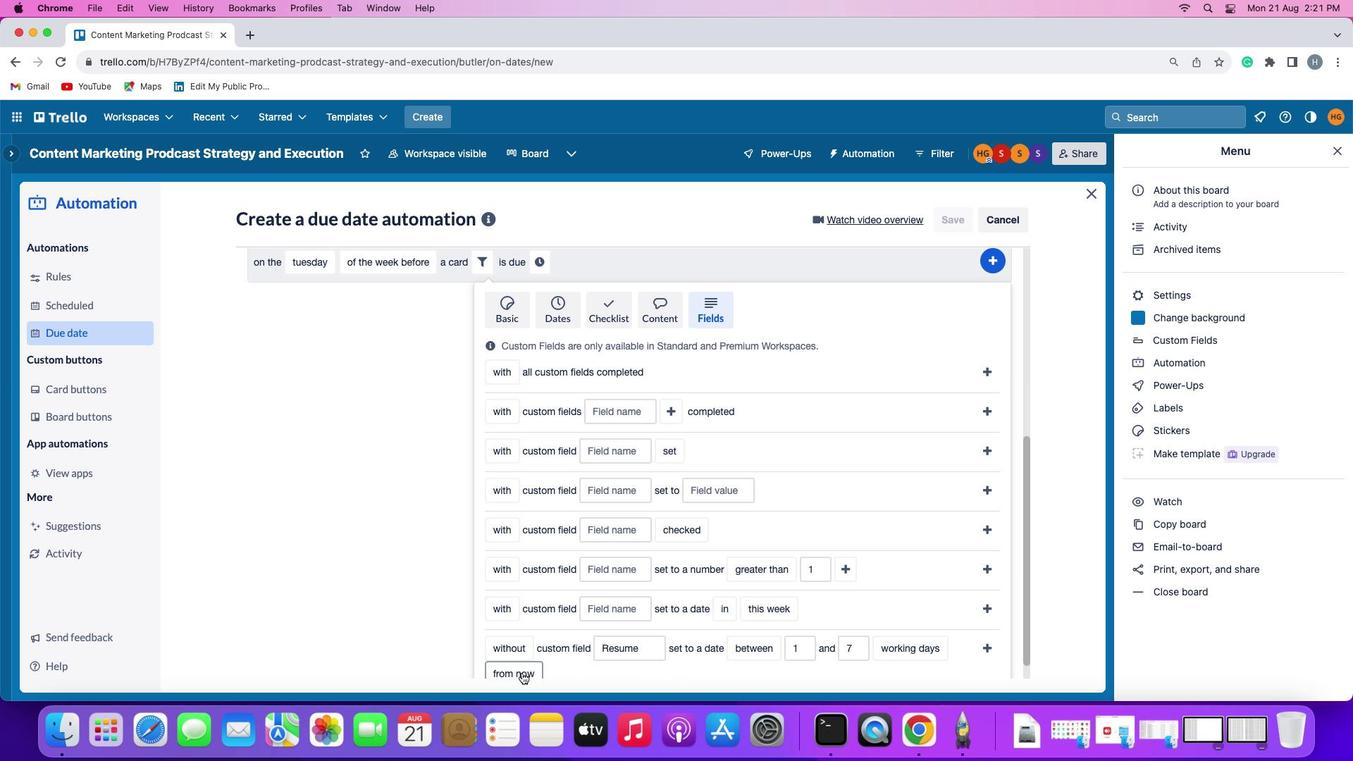 
Action: Mouse pressed left at (519, 671)
Screenshot: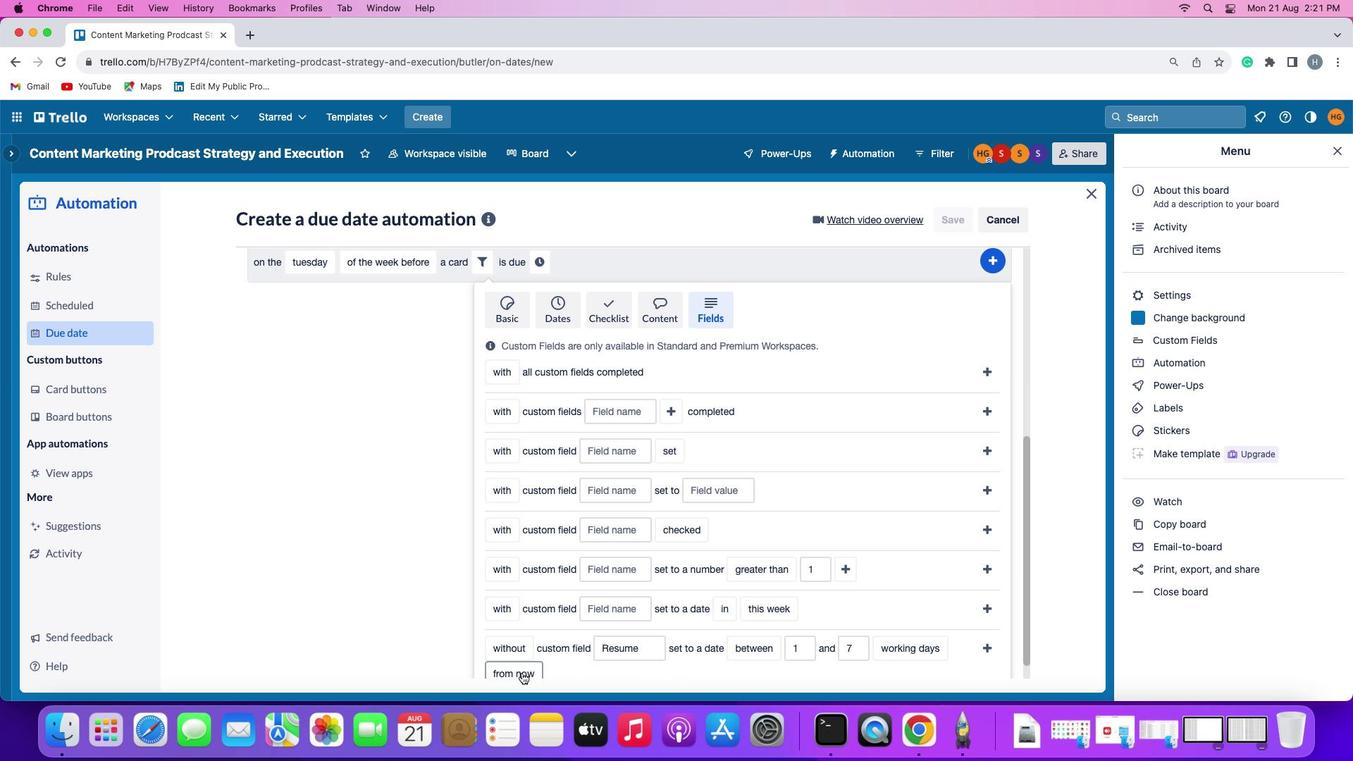 
Action: Mouse moved to (523, 649)
Screenshot: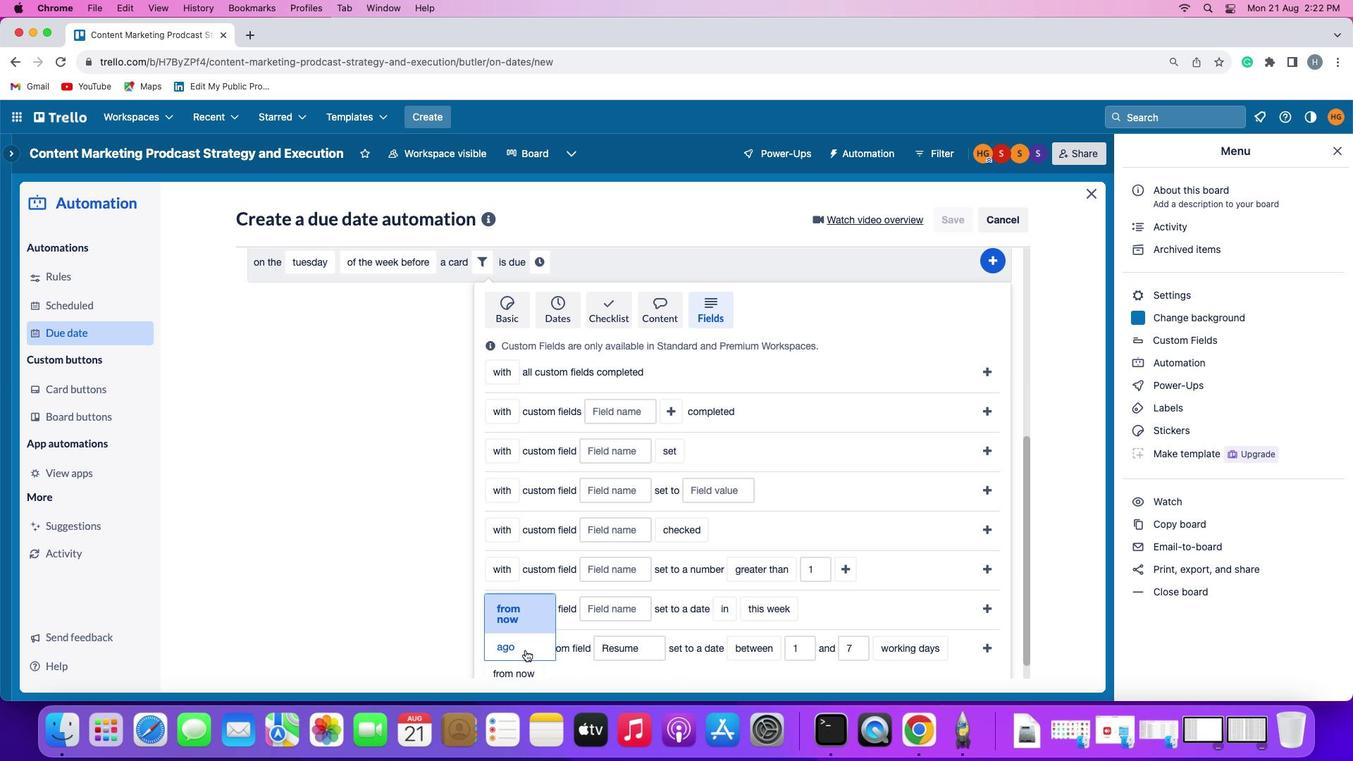 
Action: Mouse pressed left at (523, 649)
Screenshot: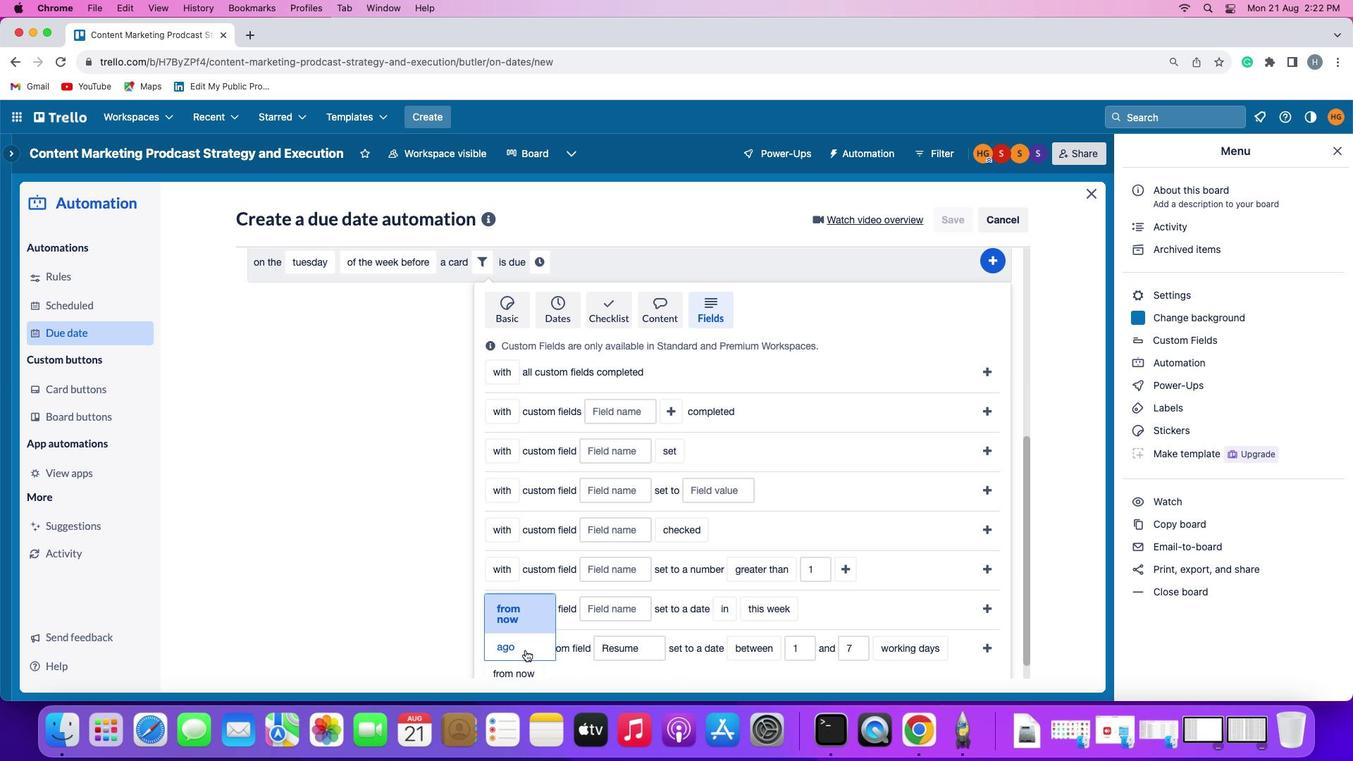 
Action: Mouse moved to (988, 643)
Screenshot: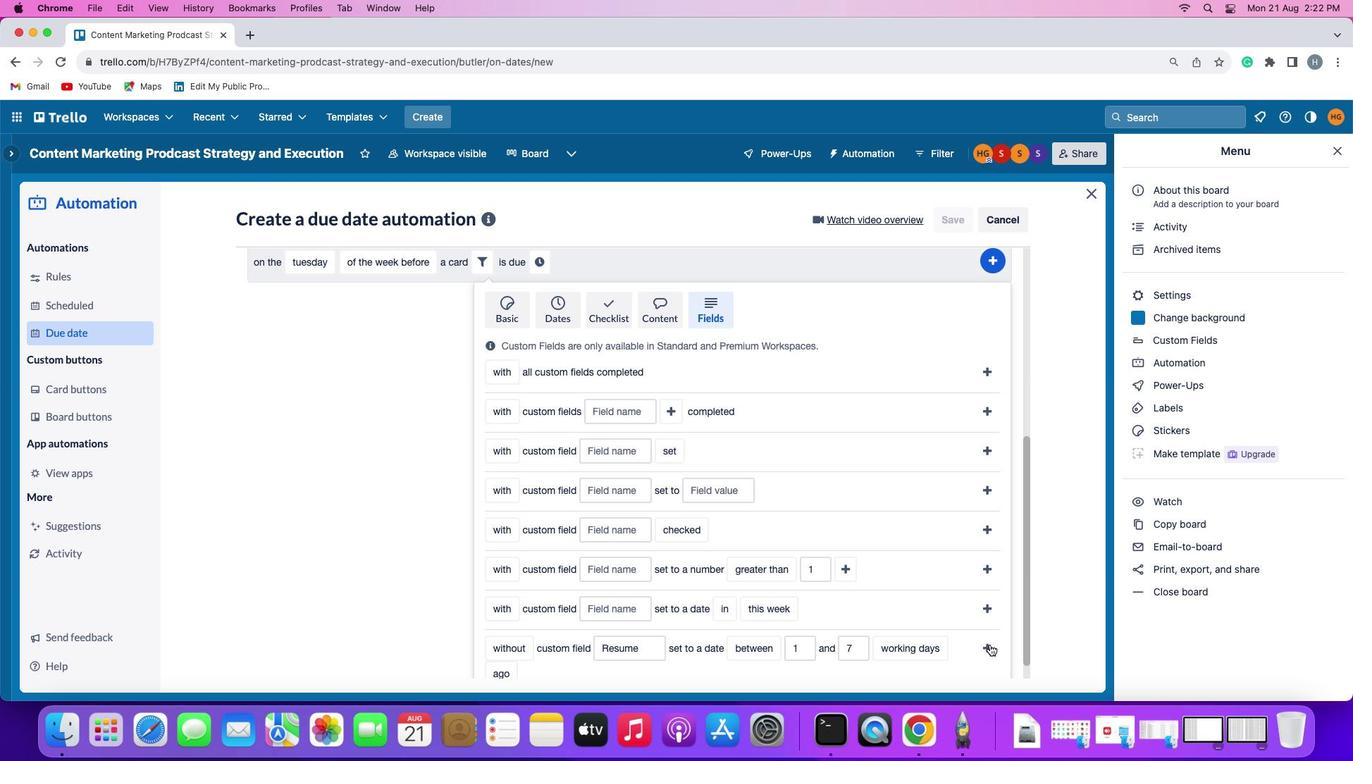 
Action: Mouse pressed left at (988, 643)
Screenshot: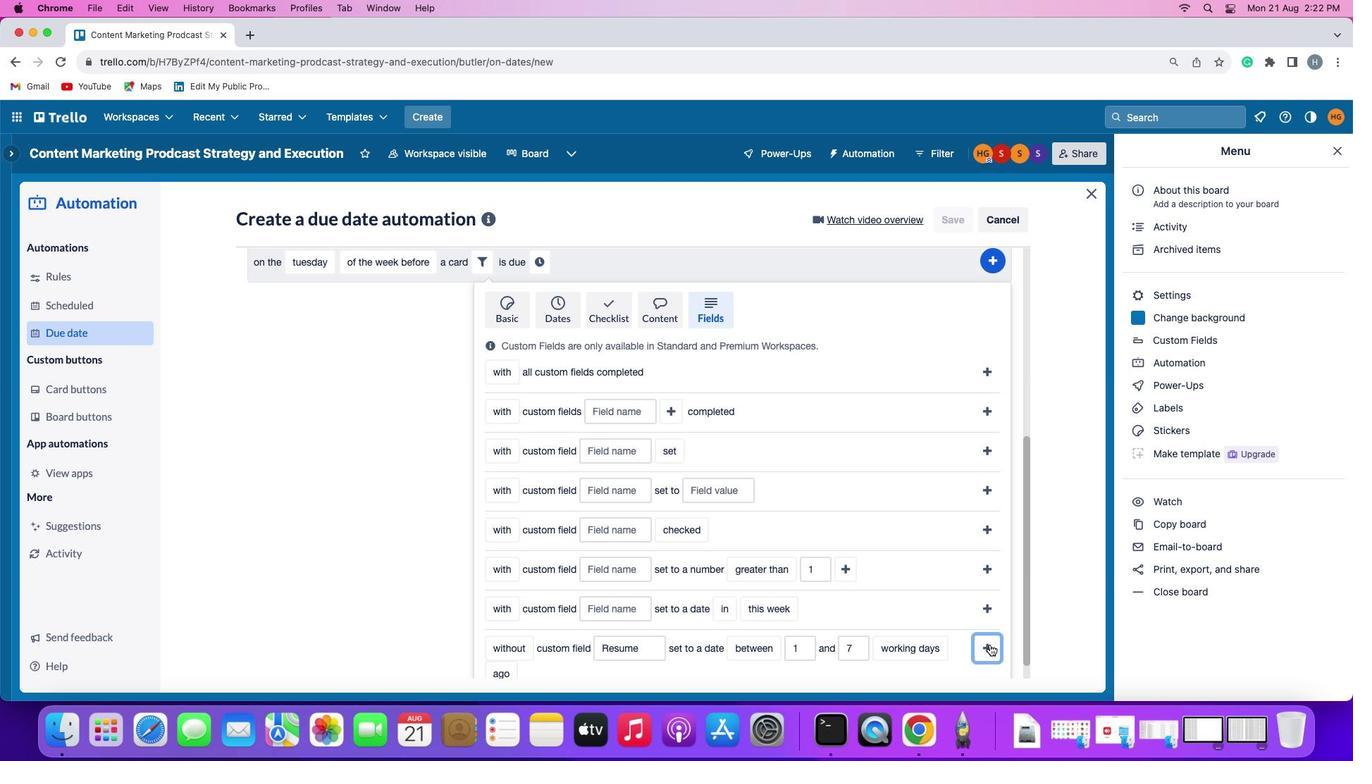 
Action: Mouse moved to (932, 614)
Screenshot: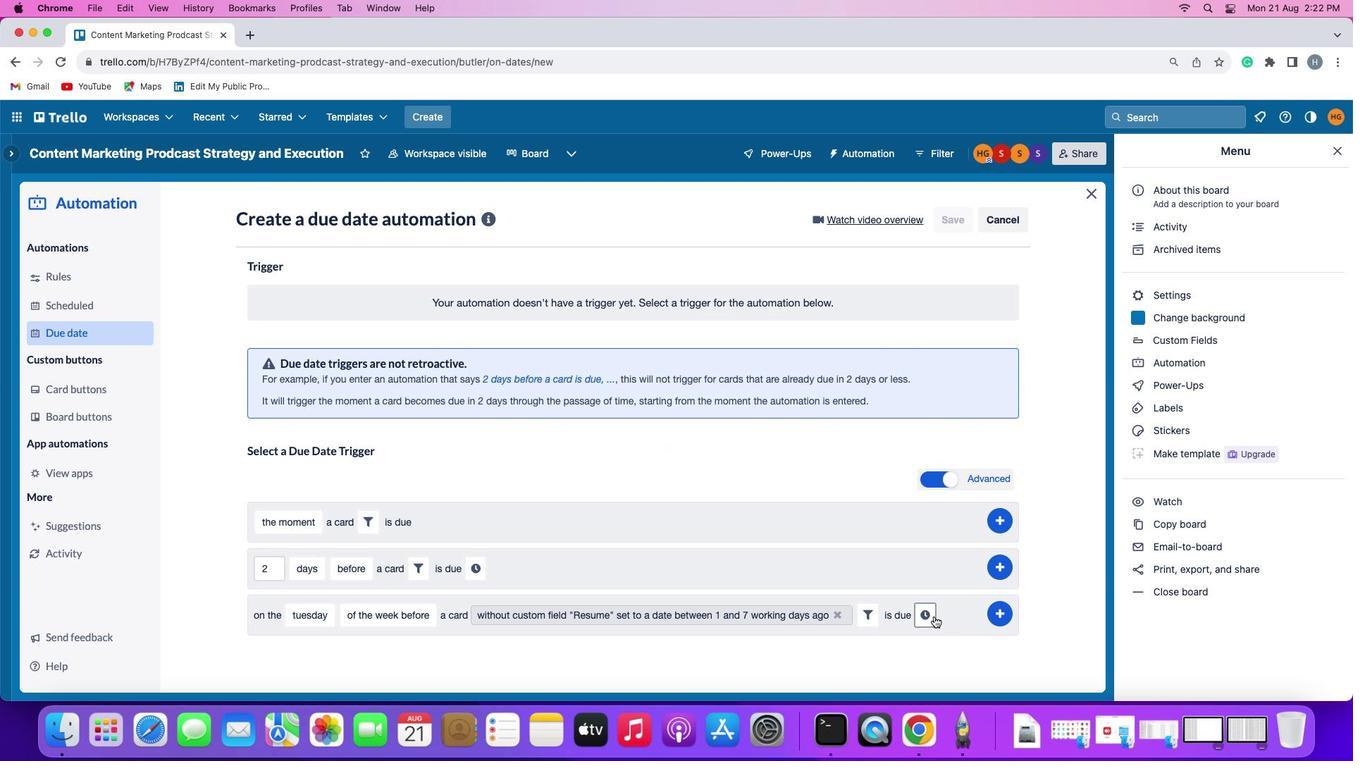 
Action: Mouse pressed left at (932, 614)
Screenshot: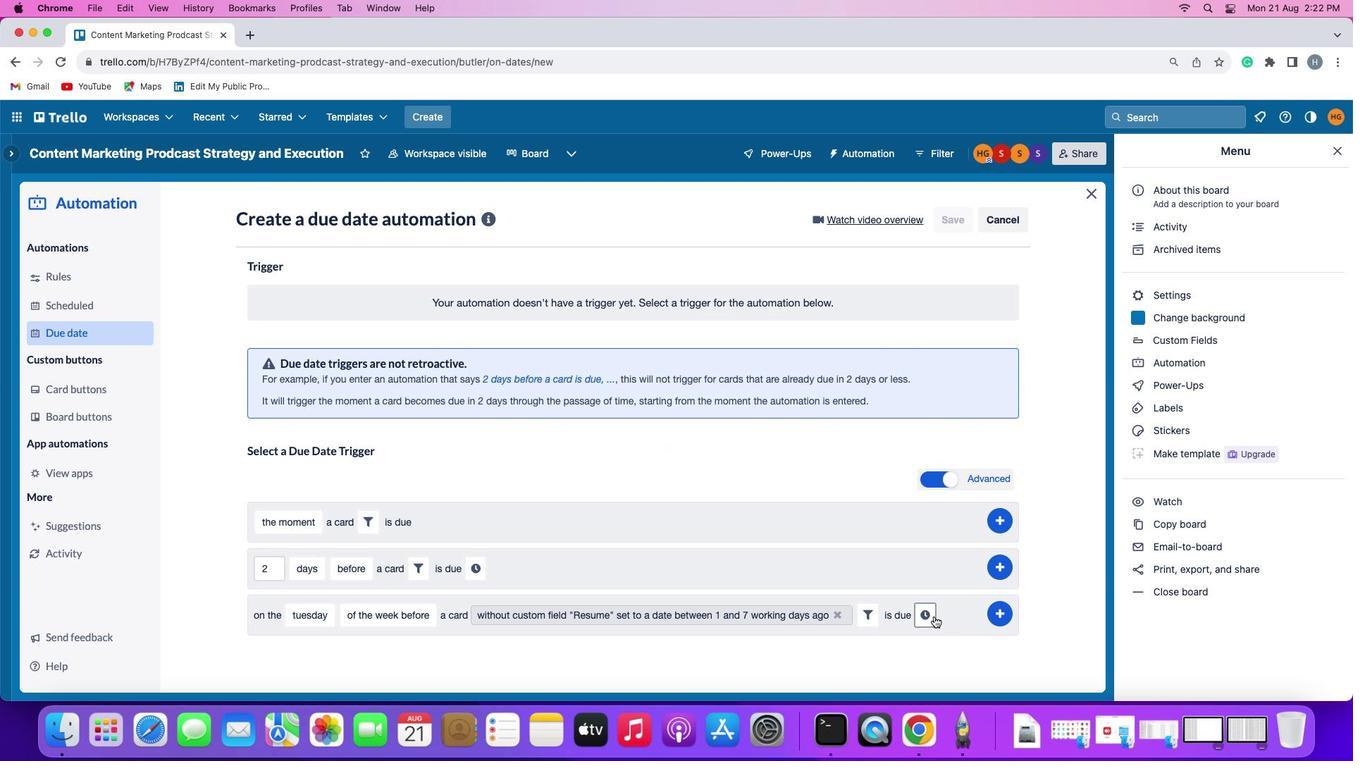 
Action: Mouse moved to (292, 647)
Screenshot: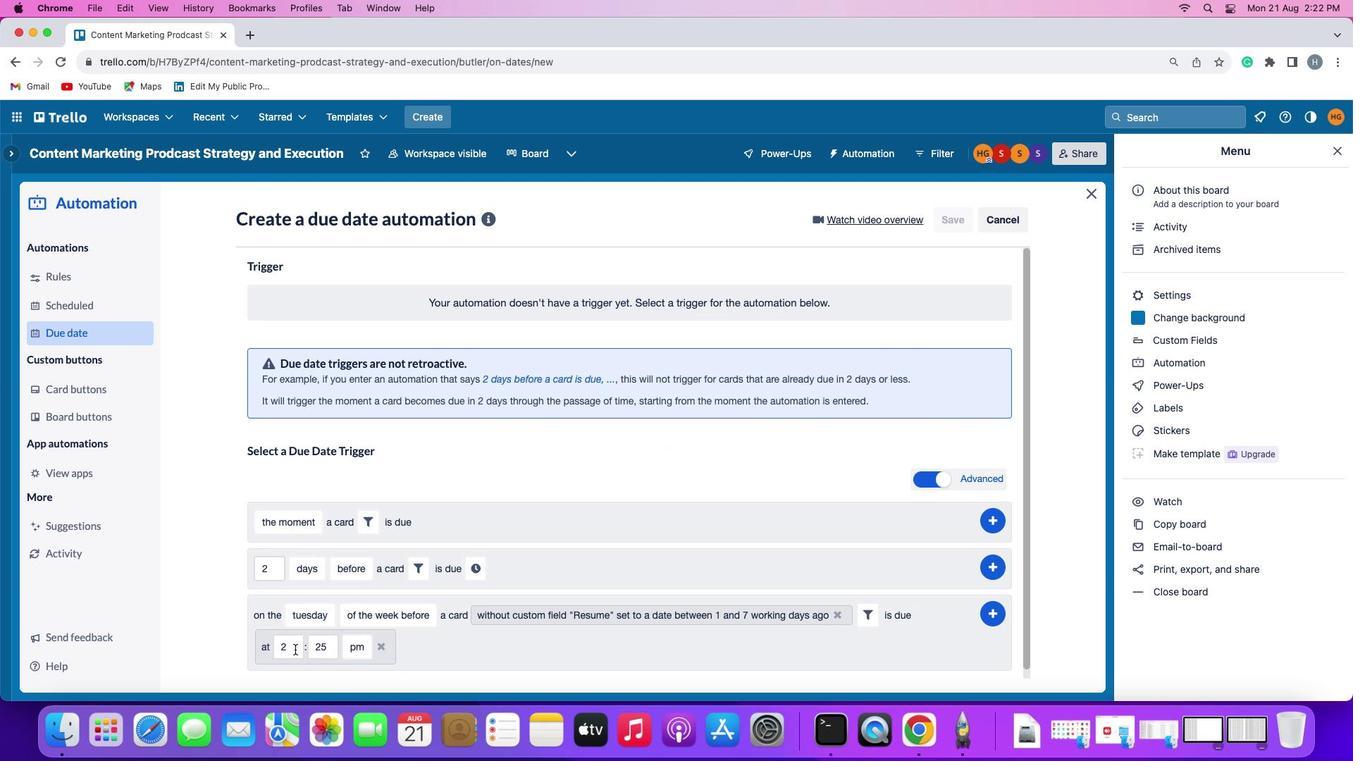 
Action: Mouse pressed left at (292, 647)
Screenshot: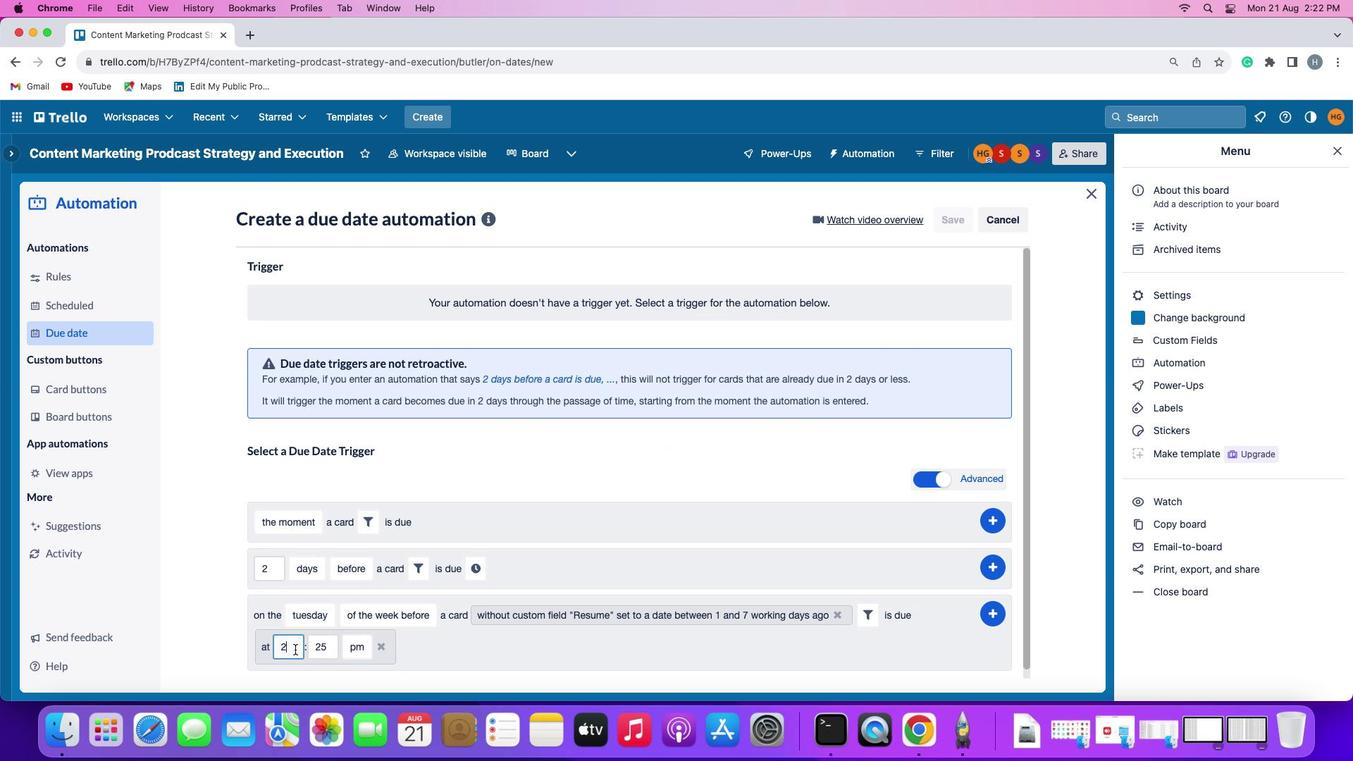 
Action: Mouse moved to (294, 646)
Screenshot: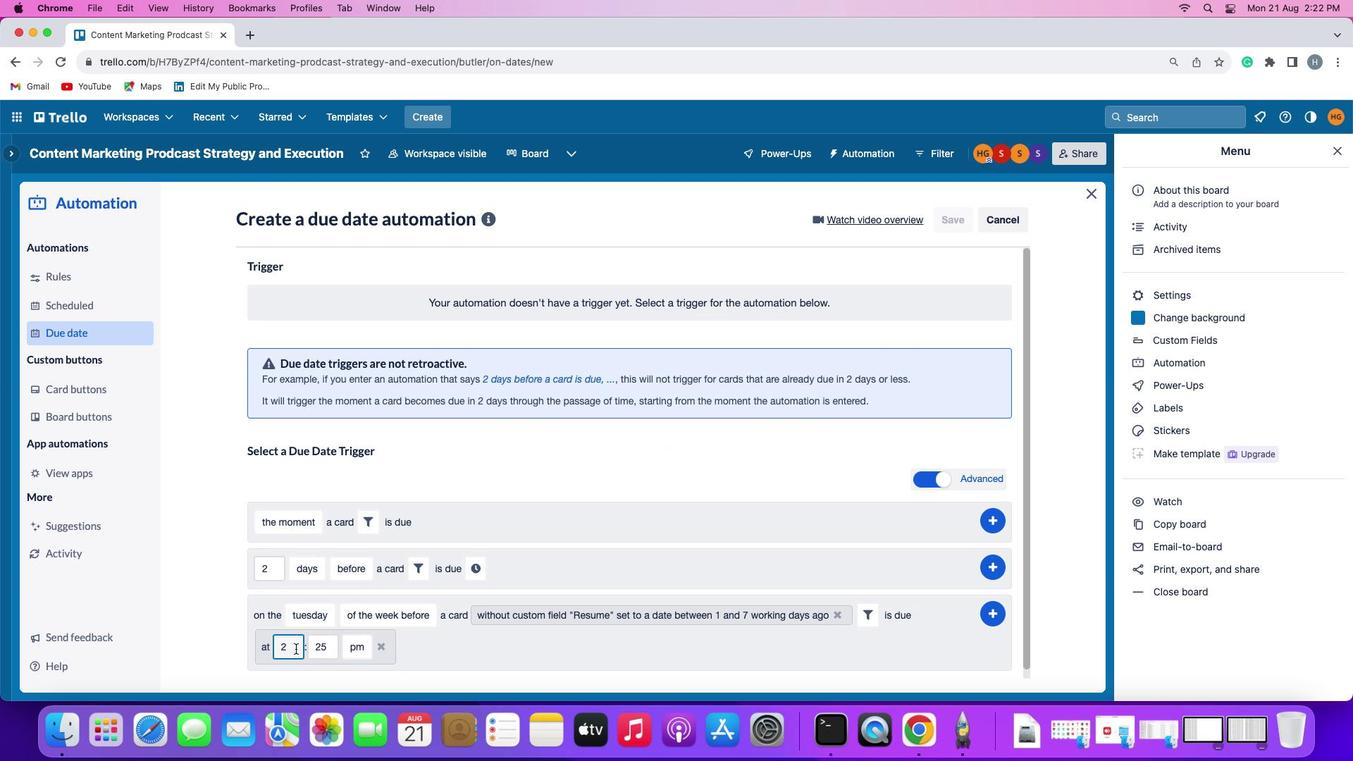 
Action: Key pressed Key.backspace'1''1'
Screenshot: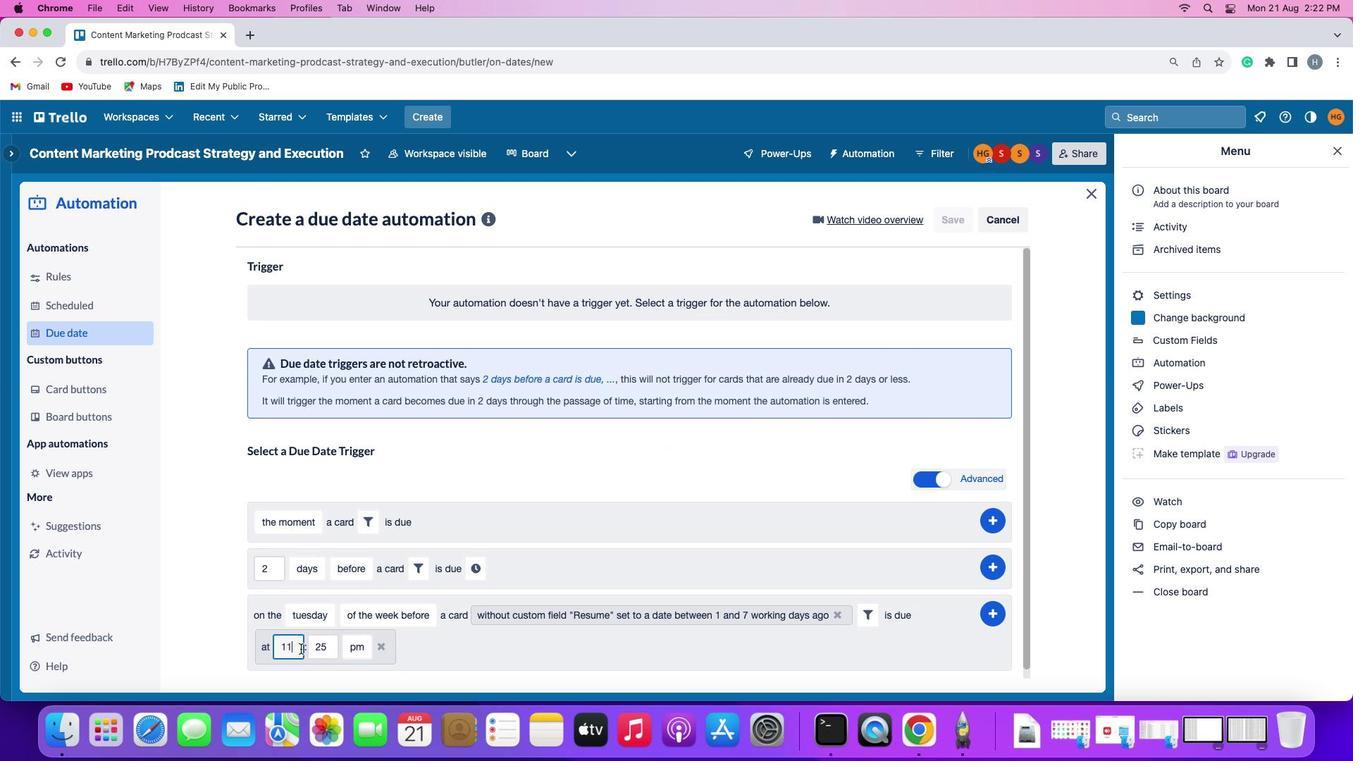 
Action: Mouse moved to (322, 645)
Screenshot: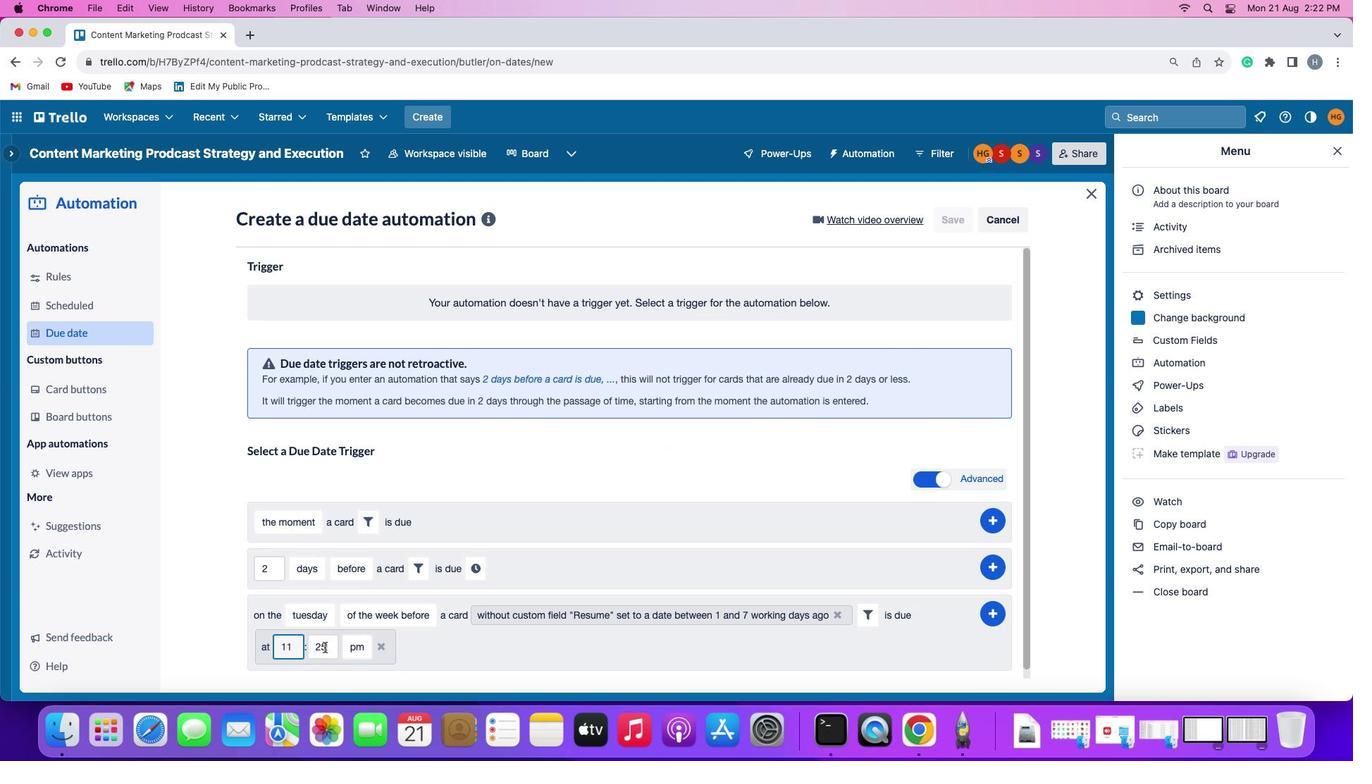 
Action: Mouse pressed left at (322, 645)
Screenshot: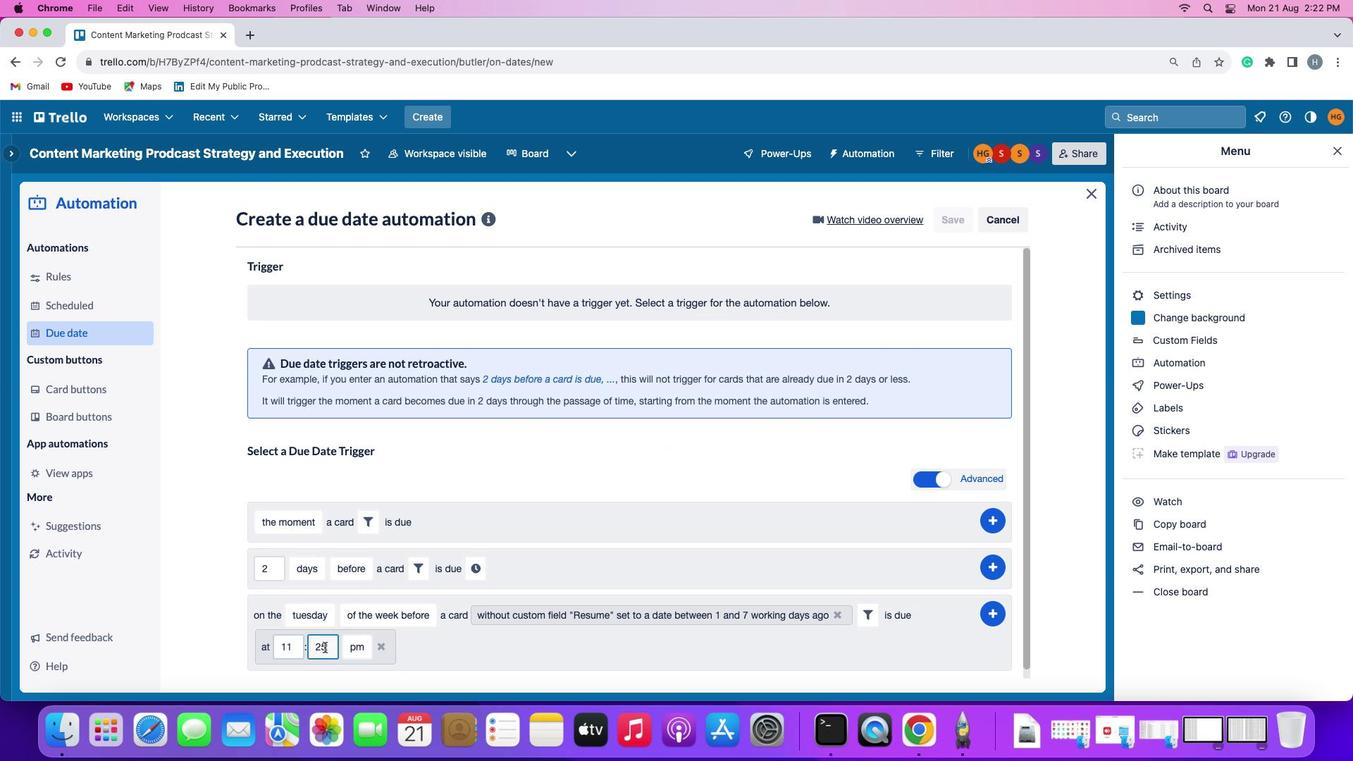 
Action: Key pressed Key.backspaceKey.backspace'0''0'
Screenshot: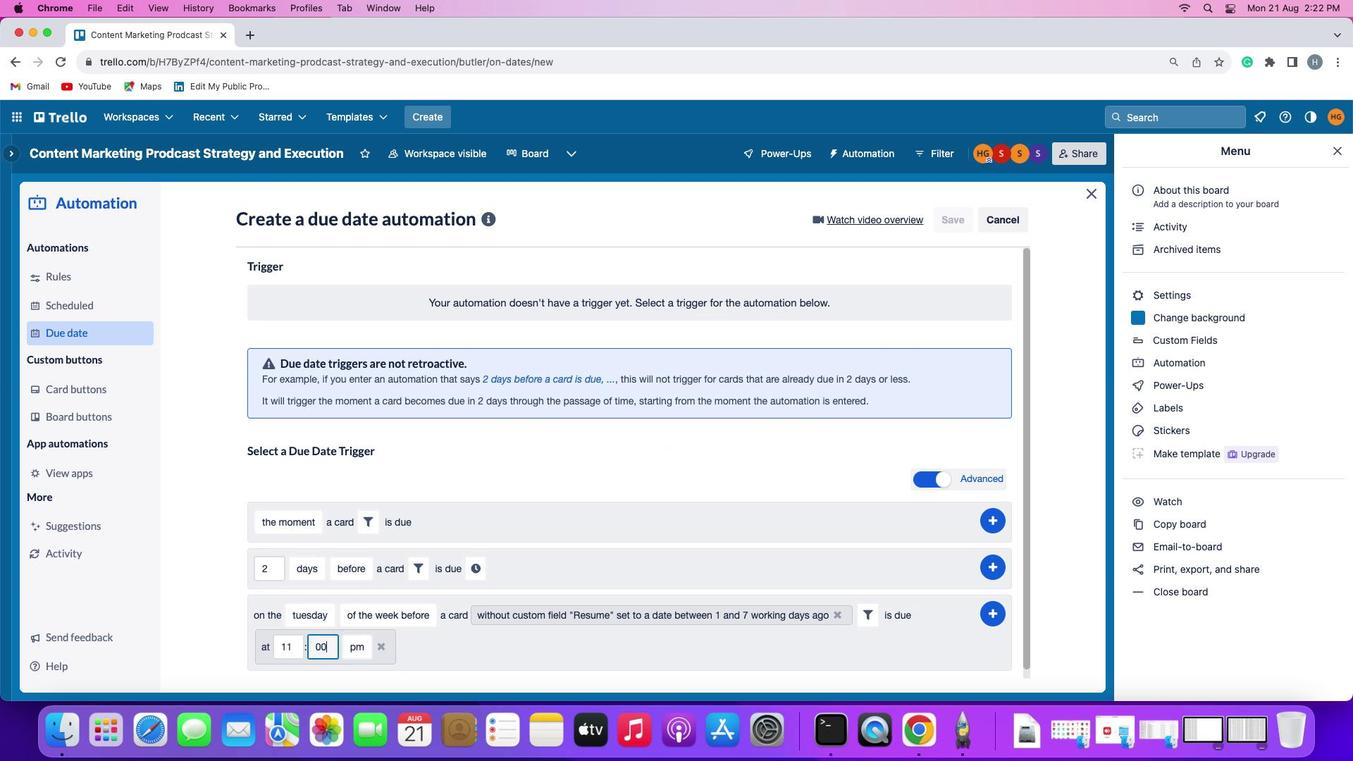 
Action: Mouse moved to (351, 641)
Screenshot: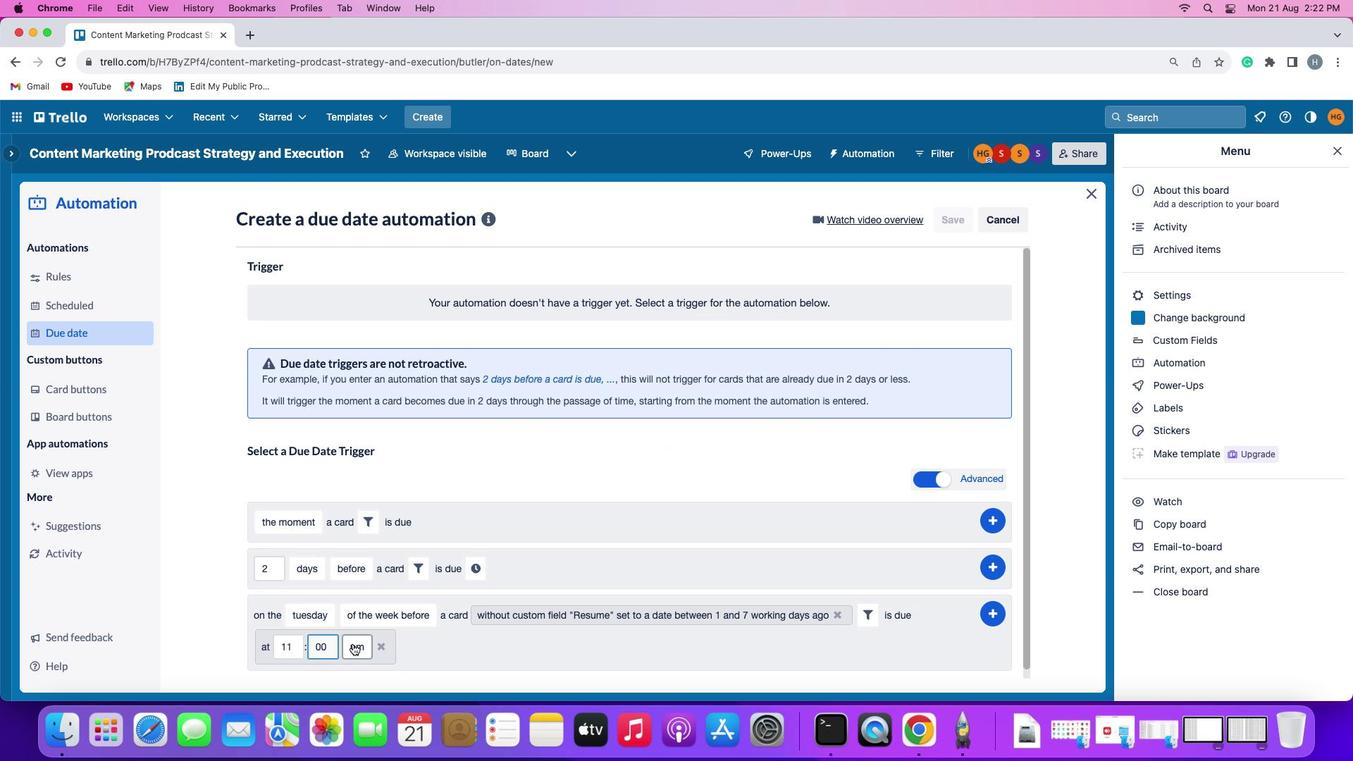 
Action: Mouse pressed left at (351, 641)
Screenshot: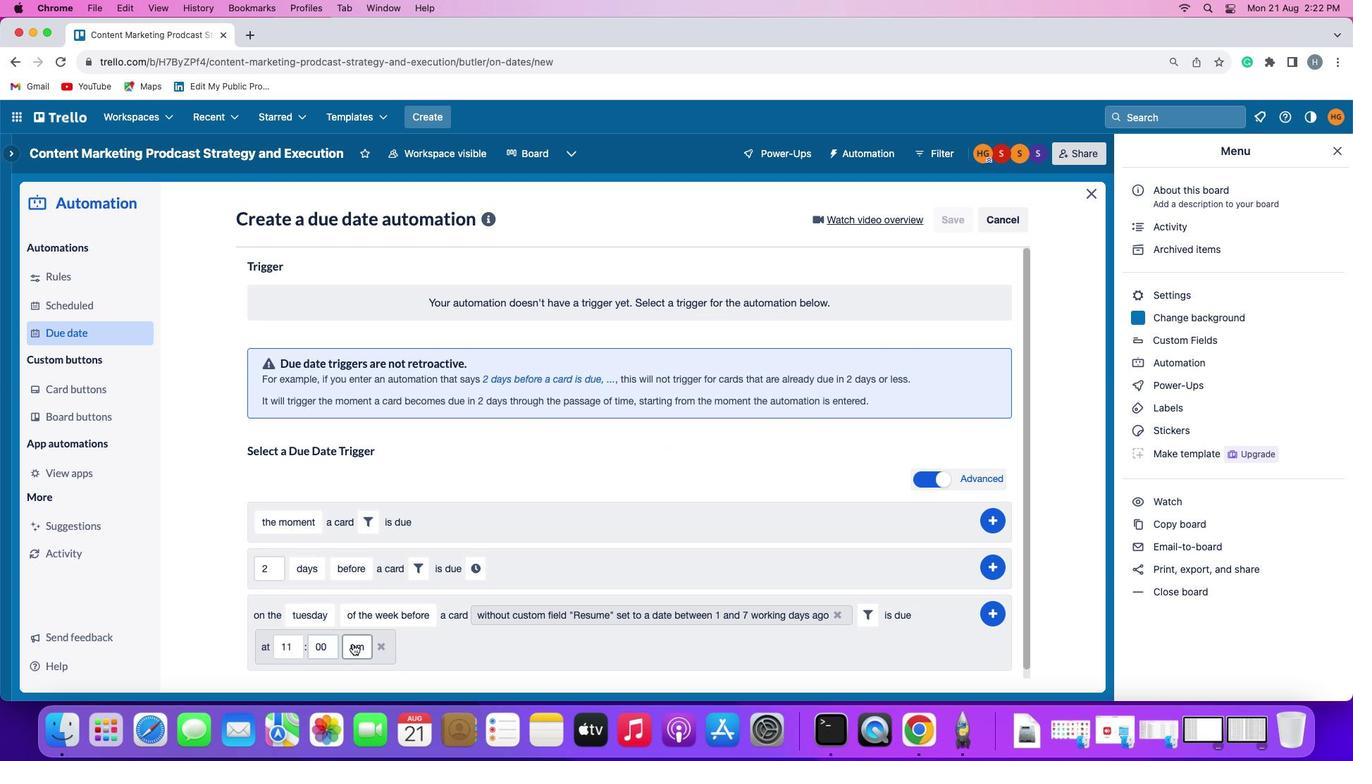 
Action: Mouse moved to (361, 584)
Screenshot: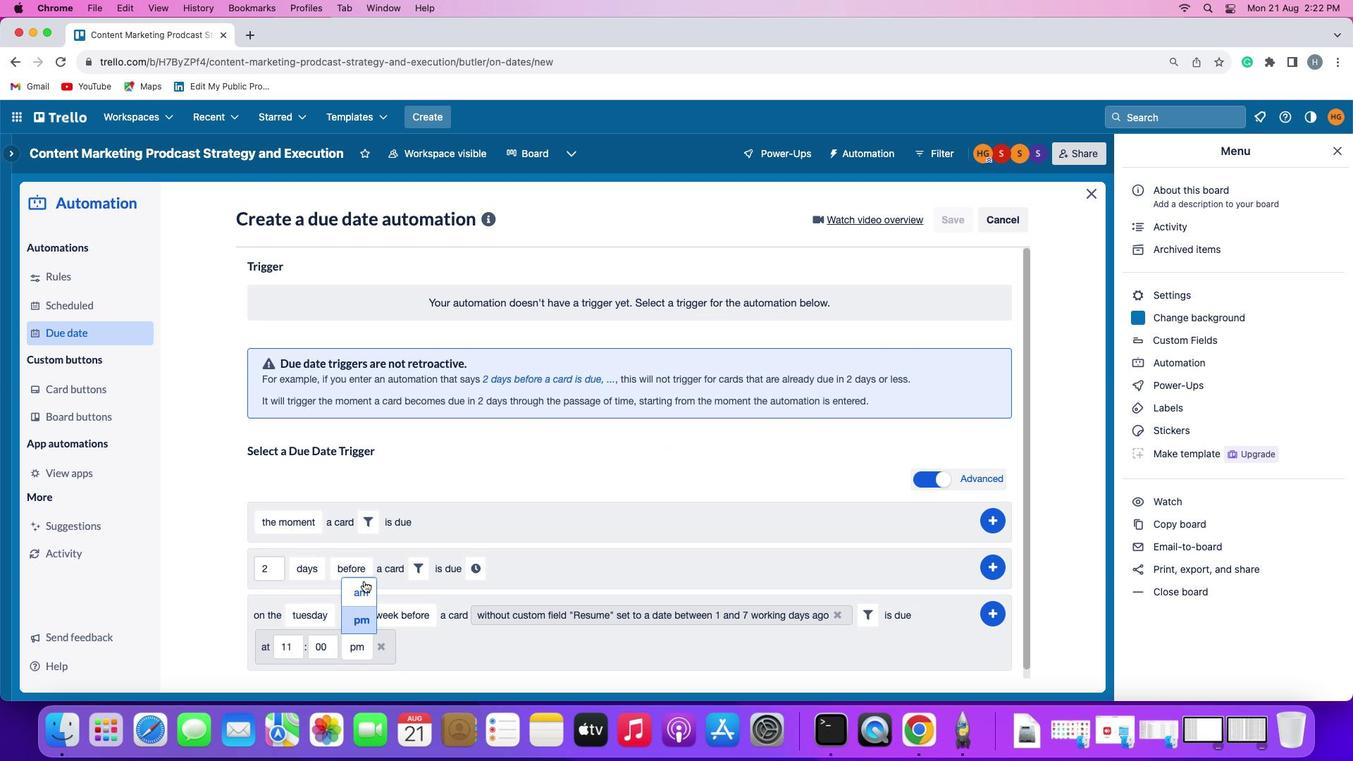 
Action: Mouse pressed left at (361, 584)
Screenshot: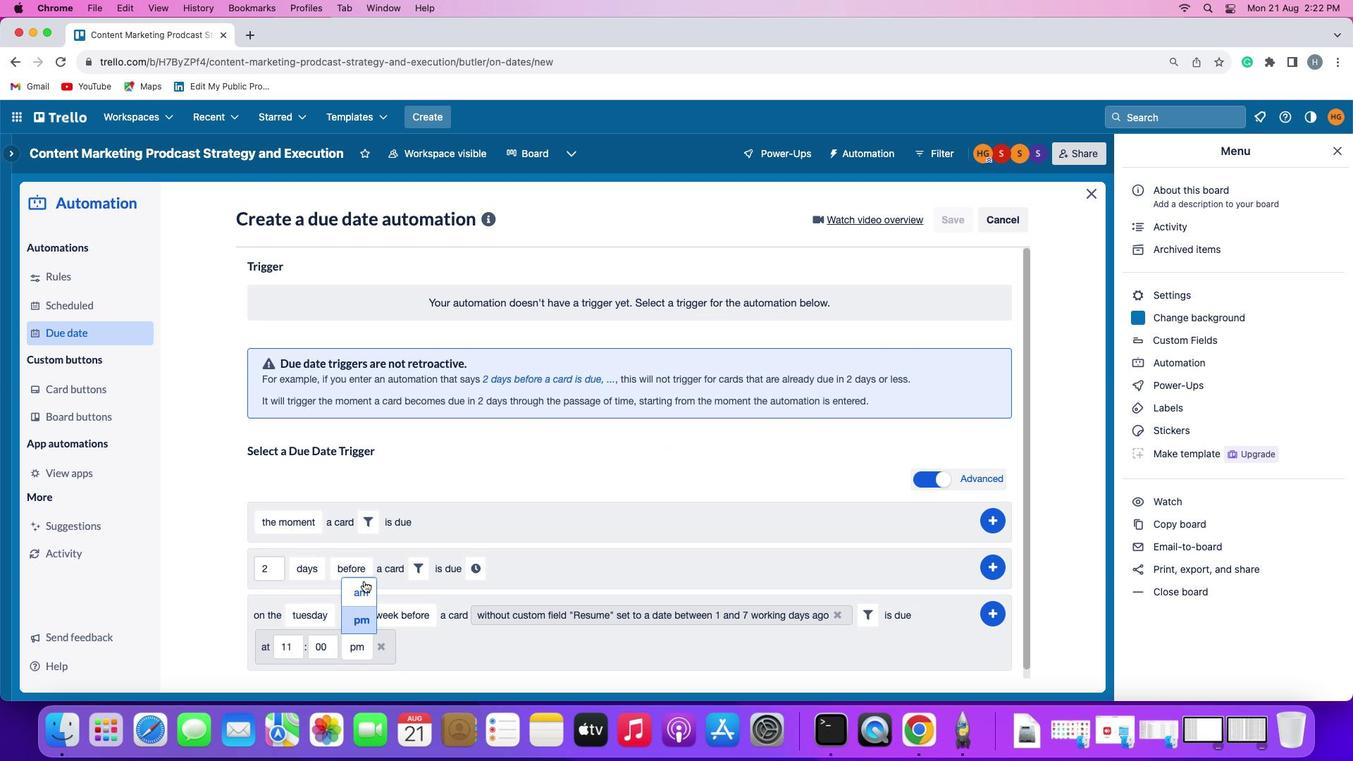 
Action: Mouse moved to (992, 607)
Screenshot: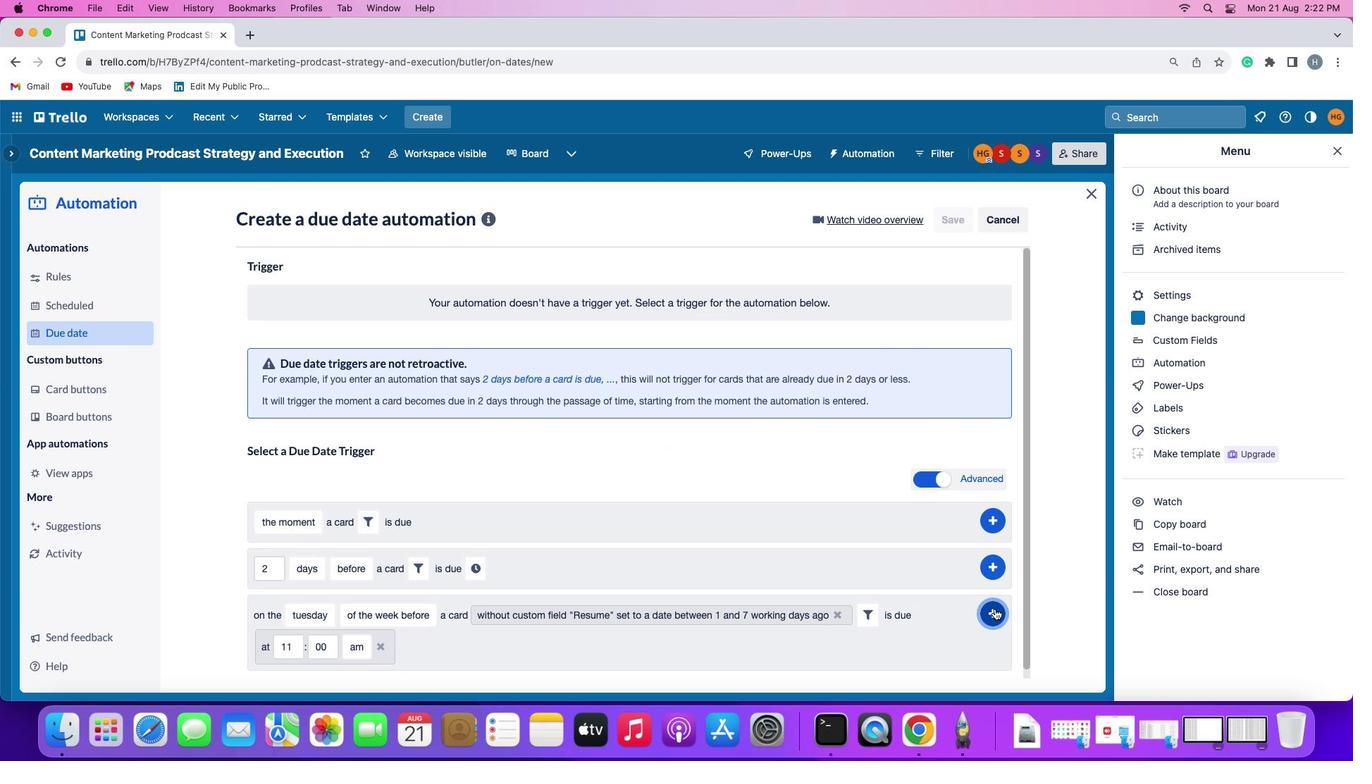 
Action: Mouse pressed left at (992, 607)
Screenshot: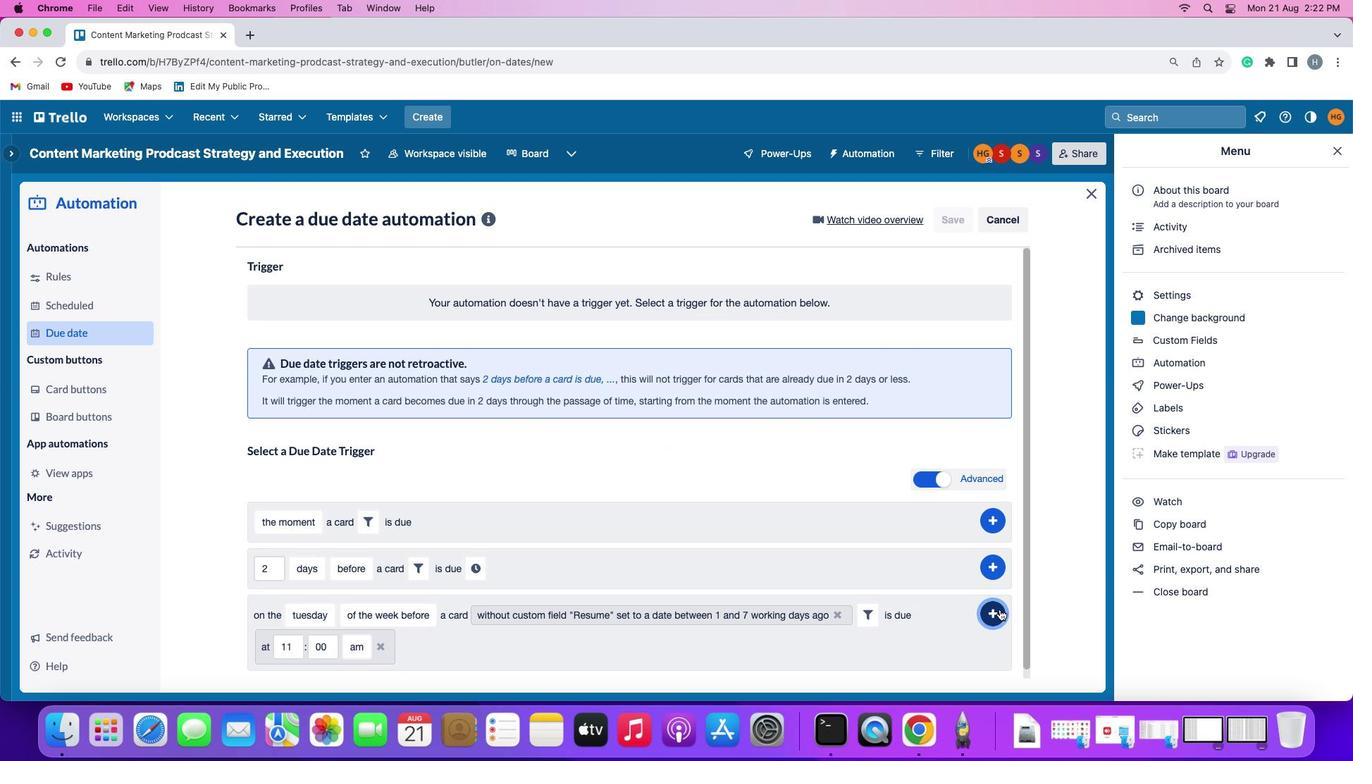 
Action: Mouse moved to (1047, 511)
Screenshot: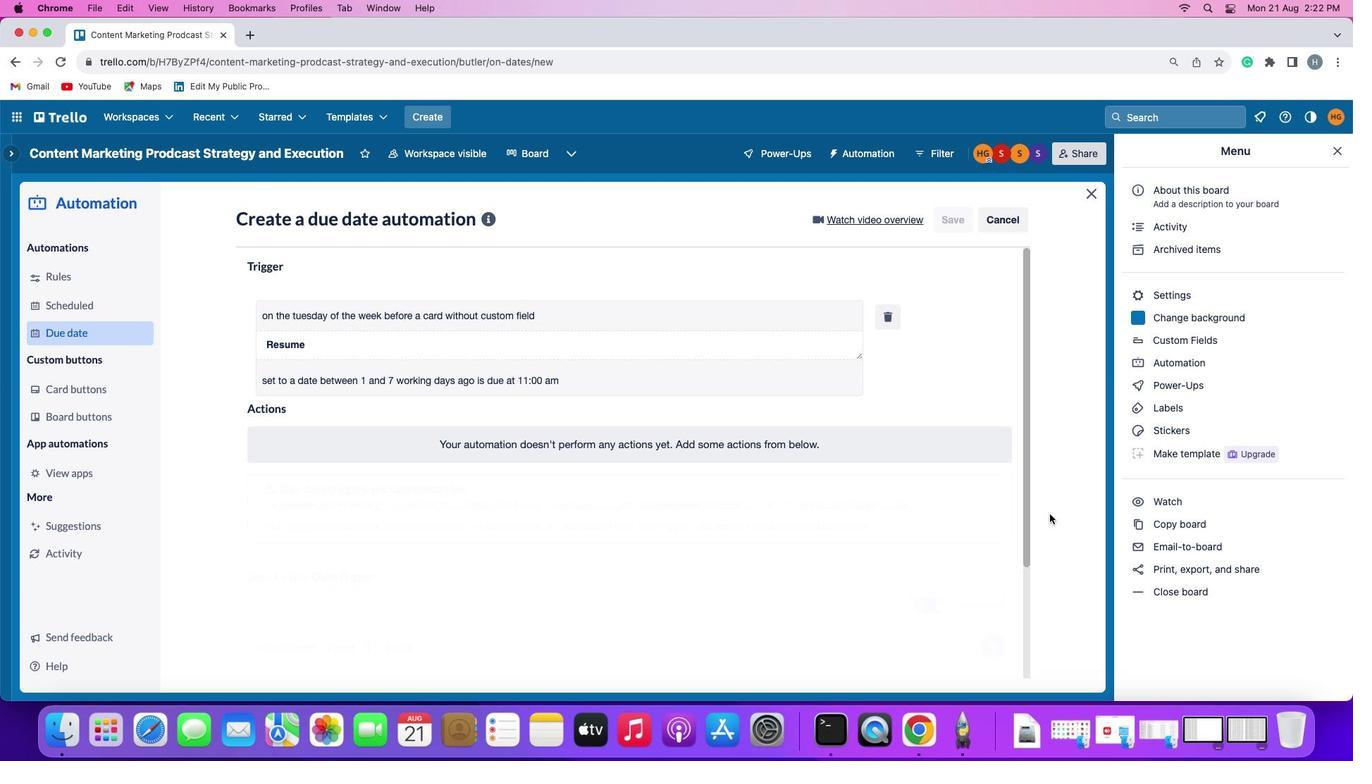 
